 Task: Find connections with filter location Arroyo Naranjo with filter topic #Projectmanagements with filter profile language Spanish with filter current company TASC Outsourcing with filter school Alva's College of Education with filter industry Retail Apparel and Fashion with filter service category Interior Design with filter keywords title Proprietor
Action: Mouse moved to (705, 103)
Screenshot: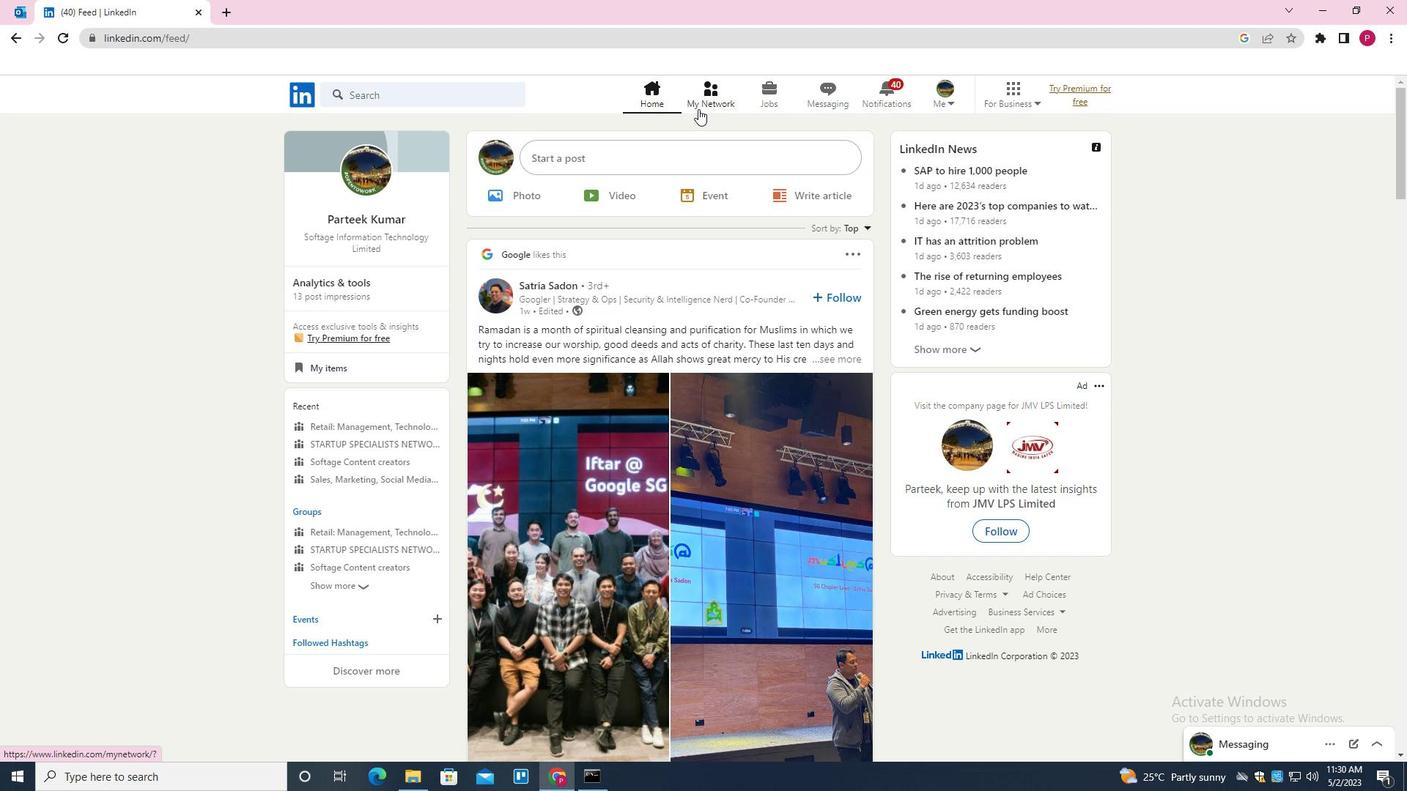 
Action: Mouse pressed left at (705, 103)
Screenshot: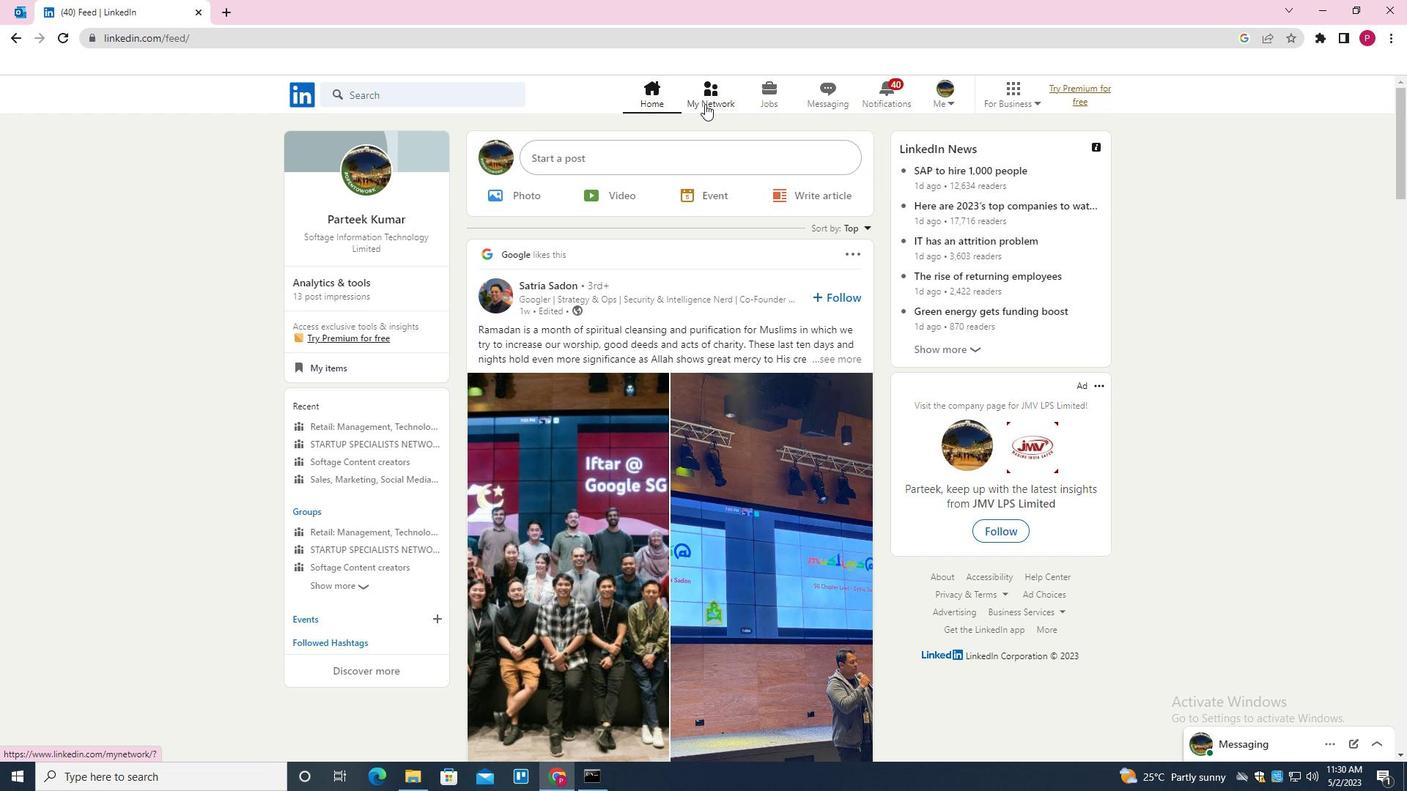 
Action: Mouse moved to (440, 176)
Screenshot: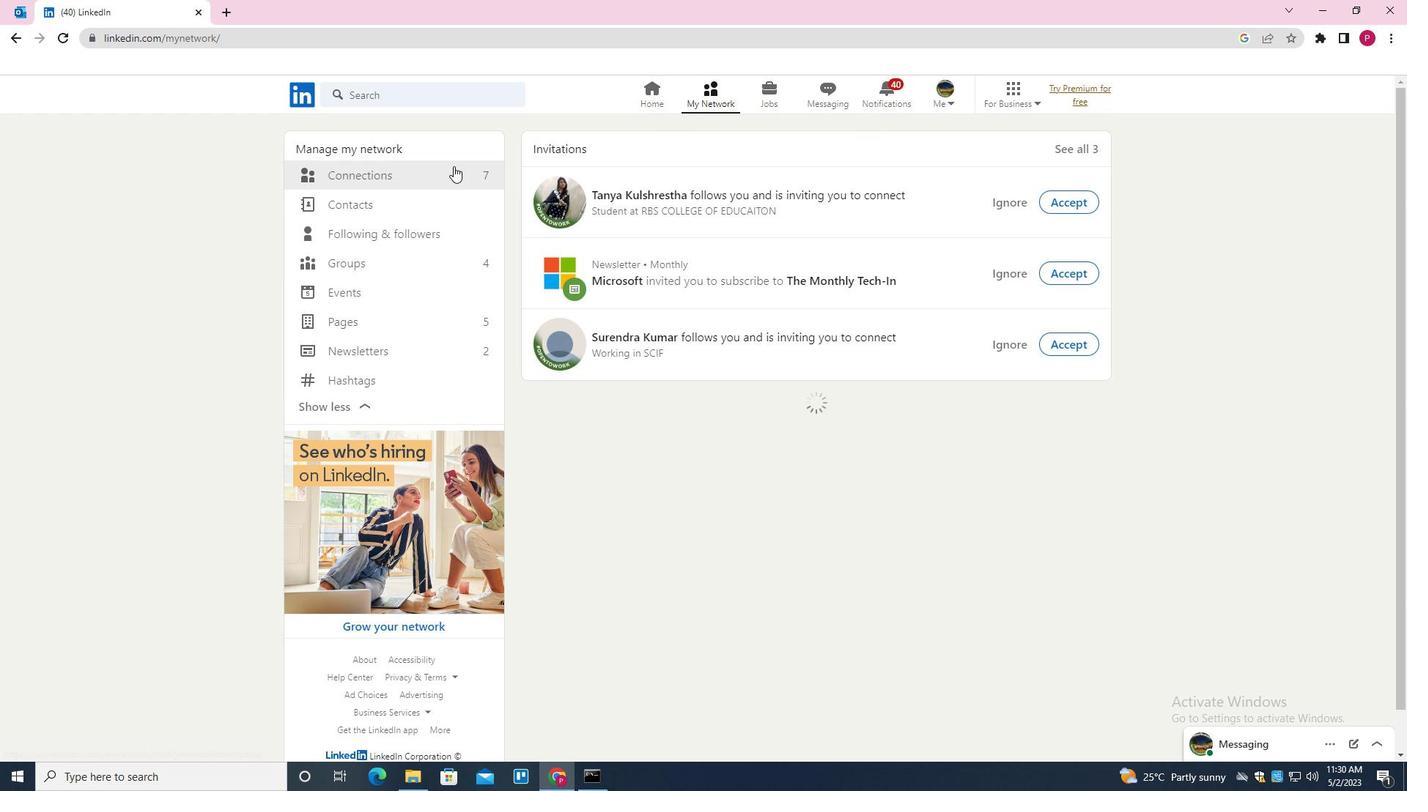 
Action: Mouse pressed left at (440, 176)
Screenshot: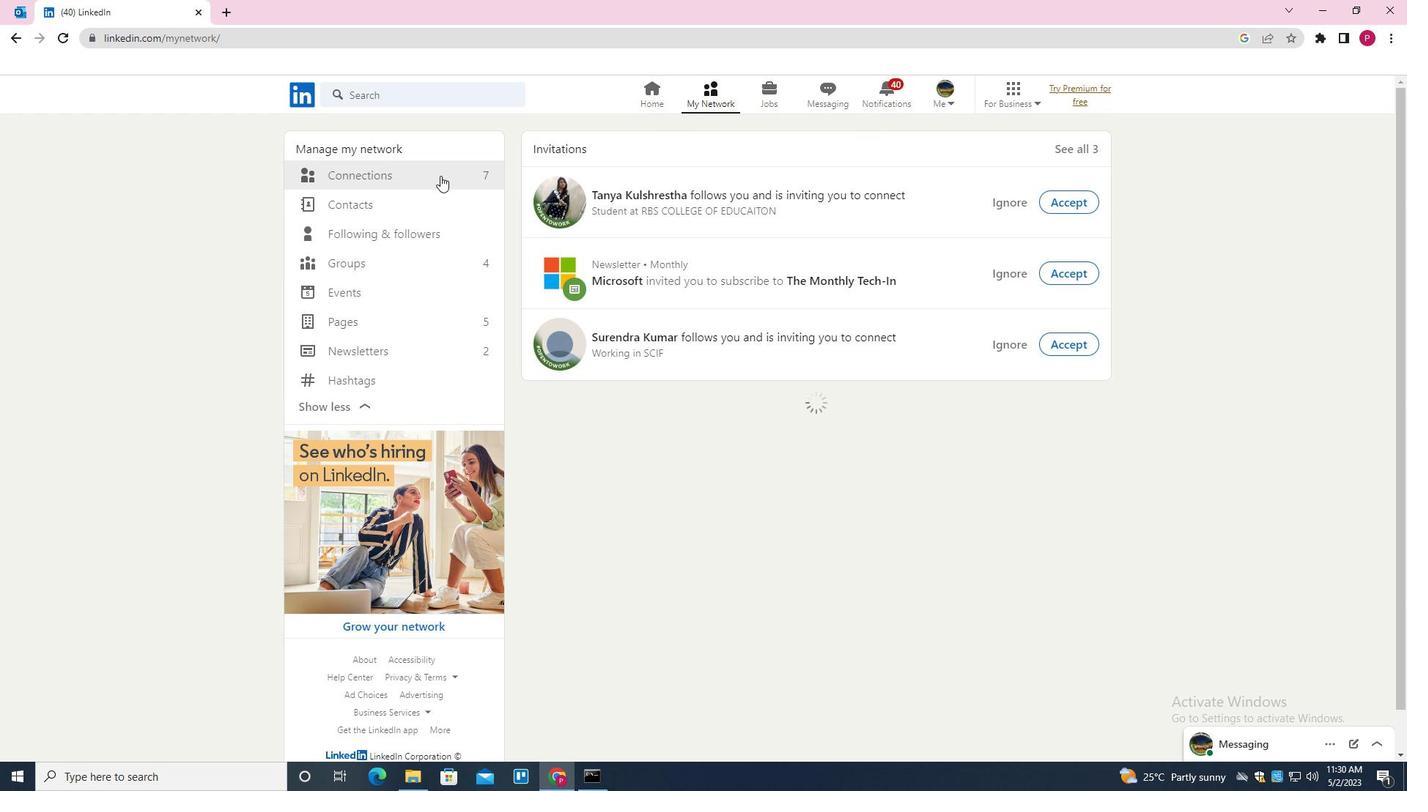 
Action: Mouse moved to (816, 178)
Screenshot: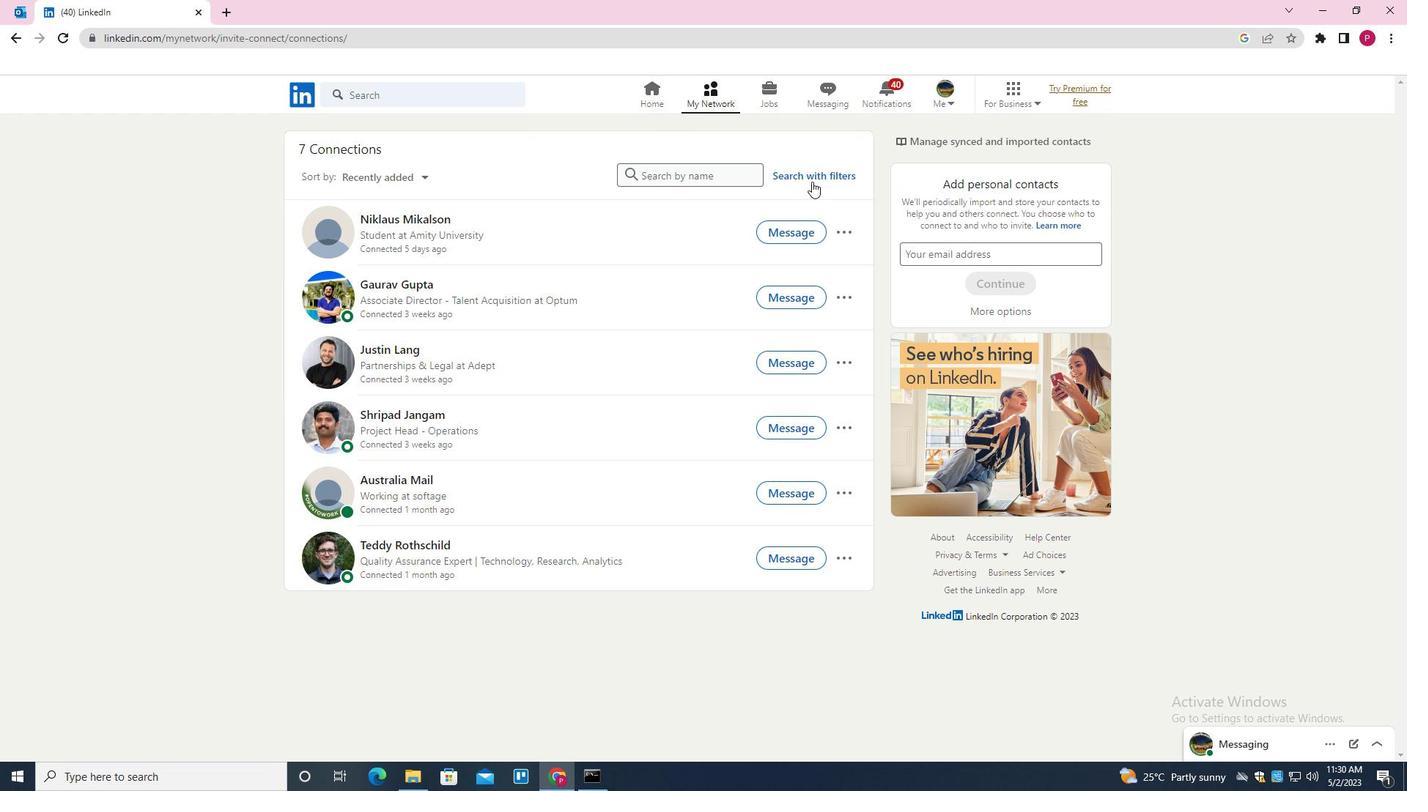 
Action: Mouse pressed left at (816, 178)
Screenshot: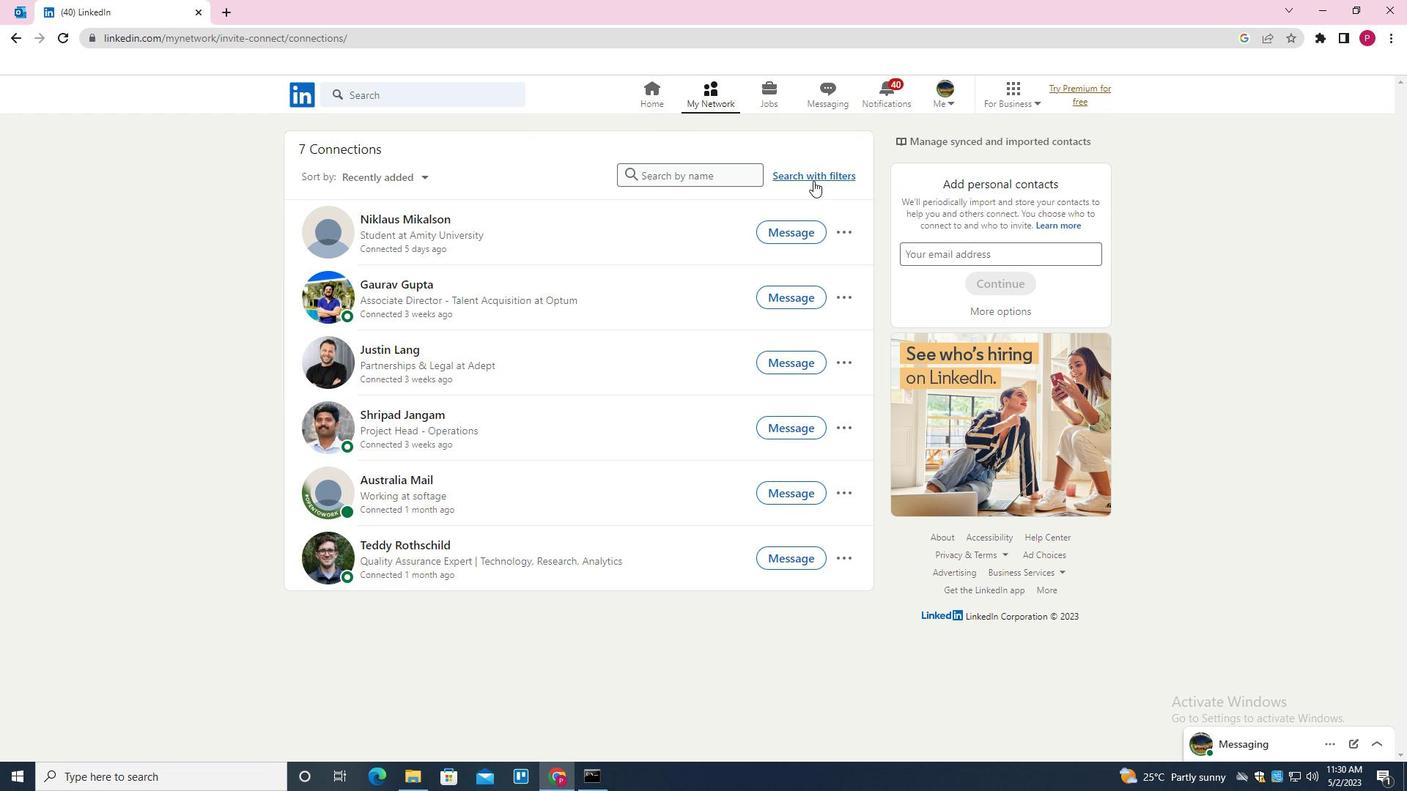 
Action: Mouse moved to (749, 140)
Screenshot: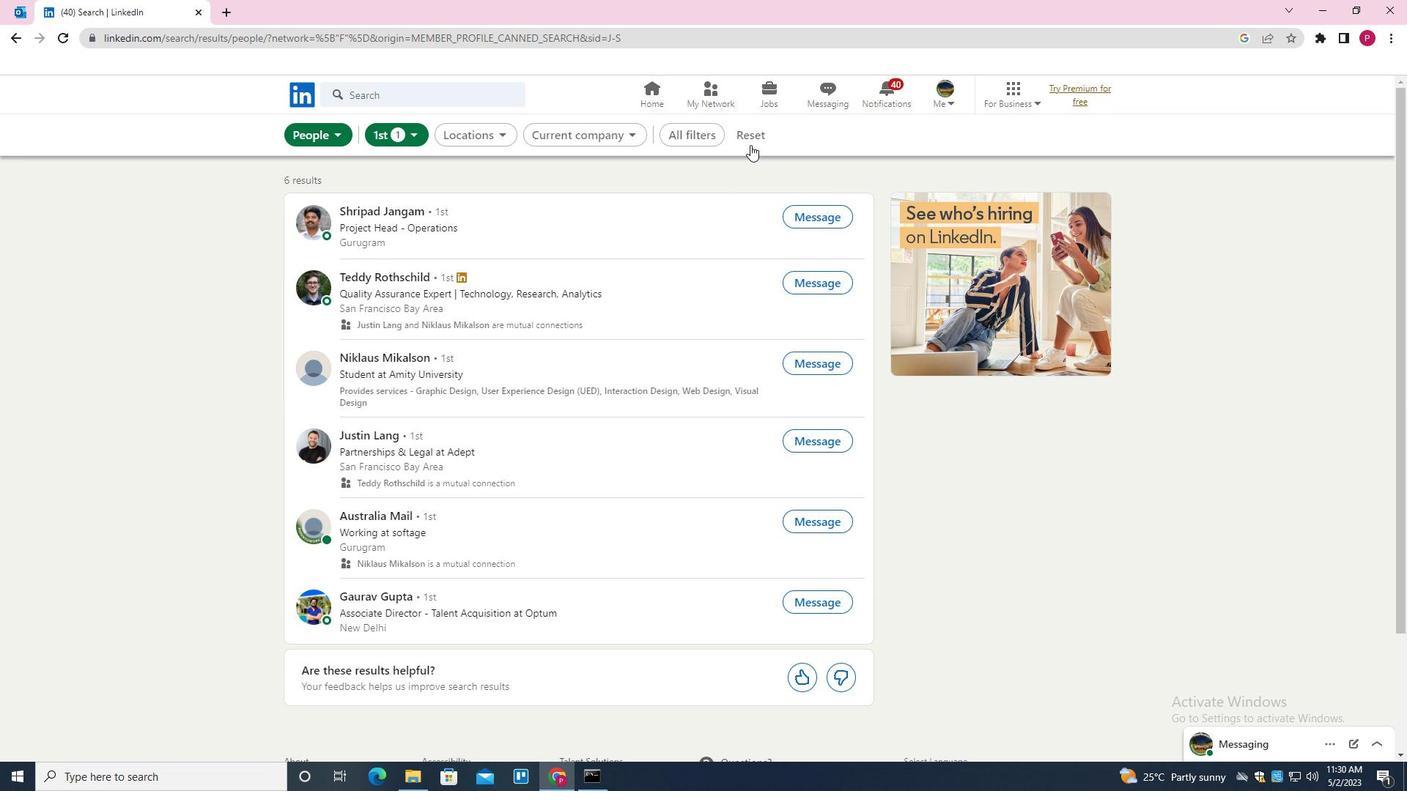 
Action: Mouse pressed left at (749, 140)
Screenshot: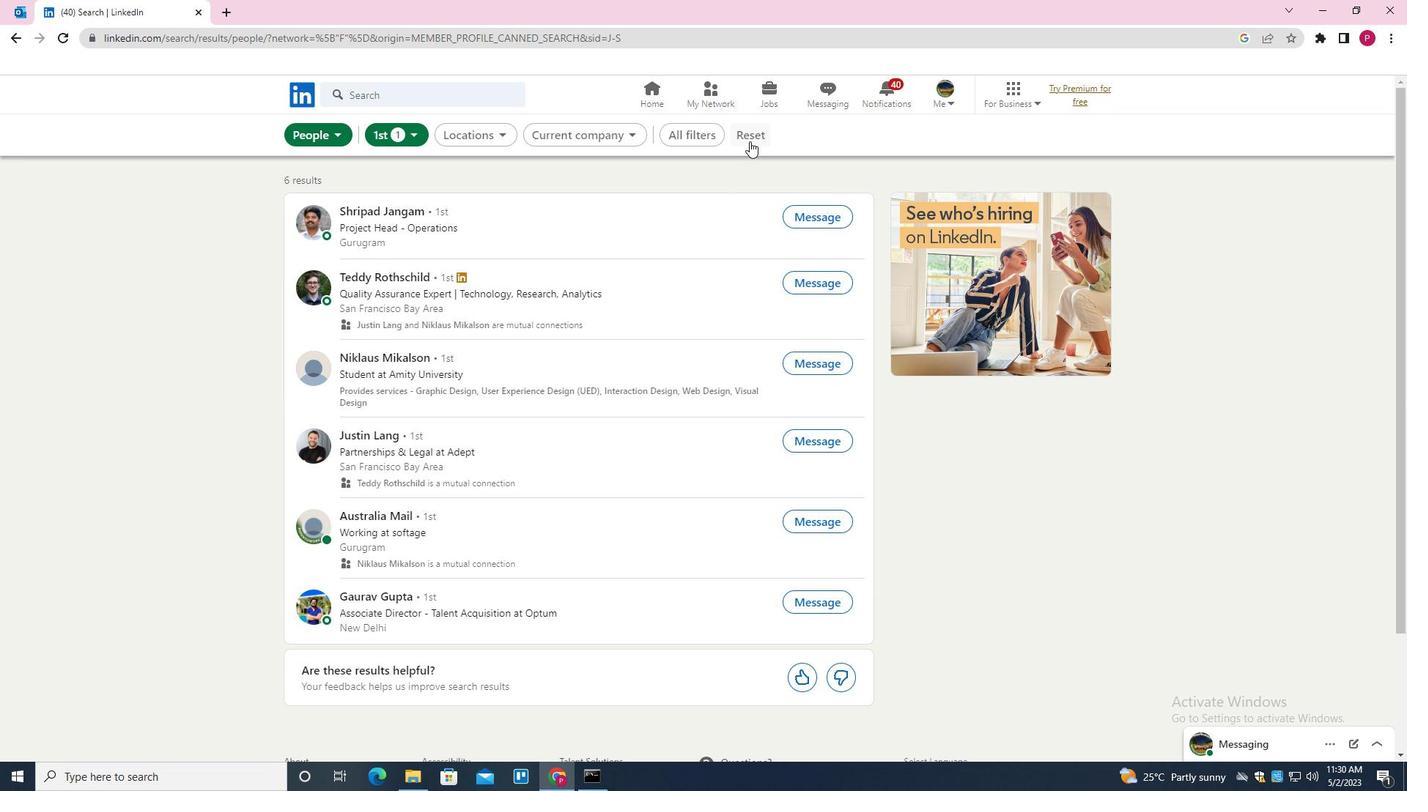 
Action: Mouse moved to (728, 134)
Screenshot: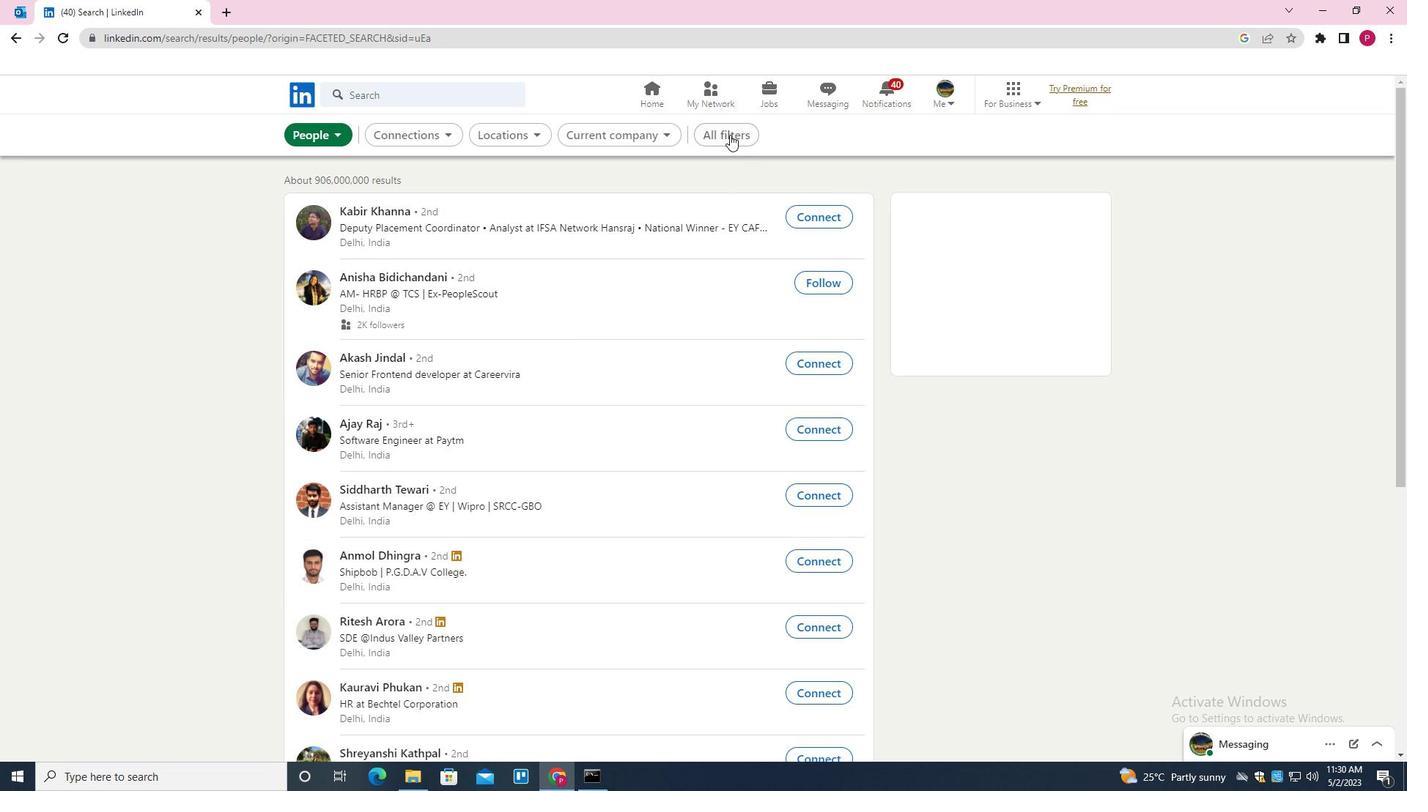 
Action: Mouse pressed left at (728, 134)
Screenshot: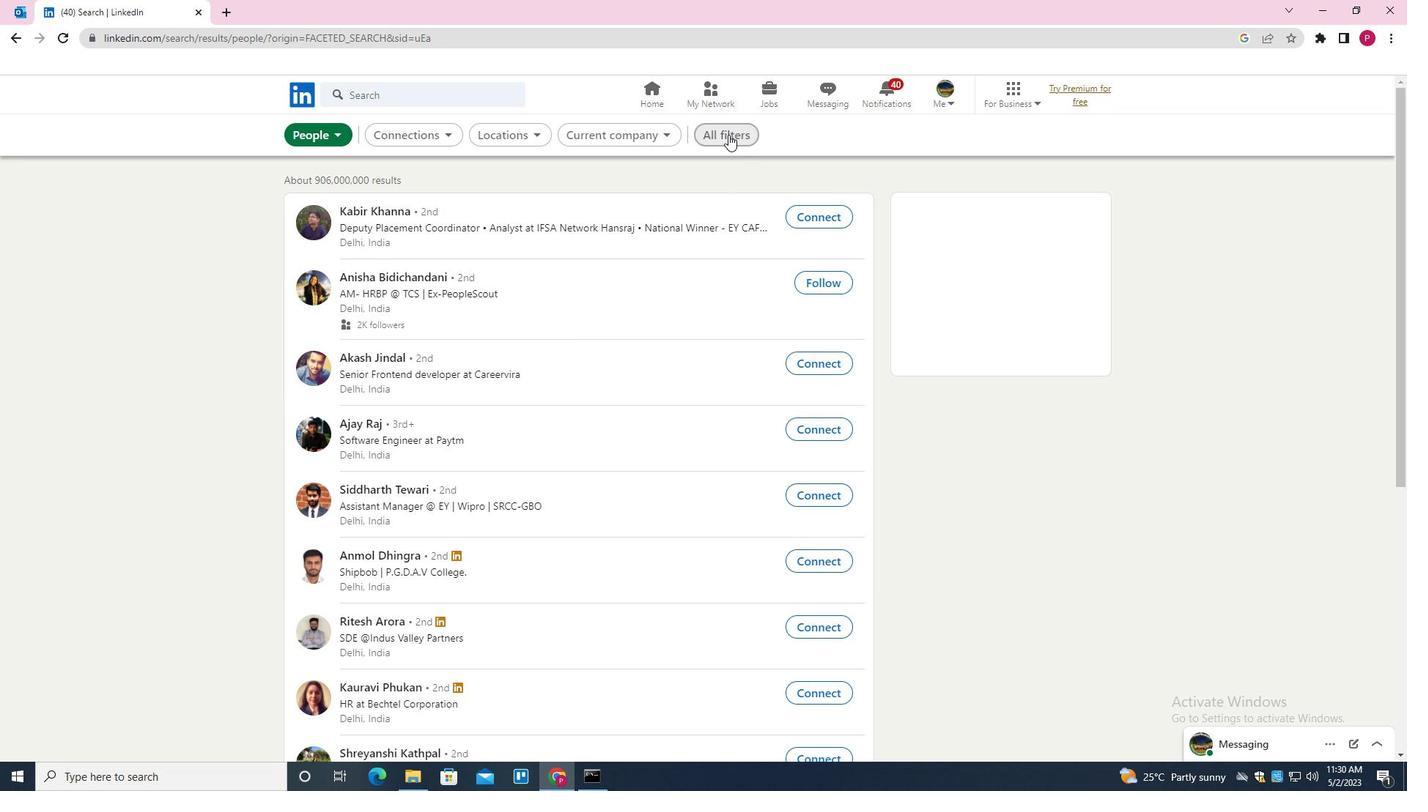 
Action: Mouse moved to (1249, 412)
Screenshot: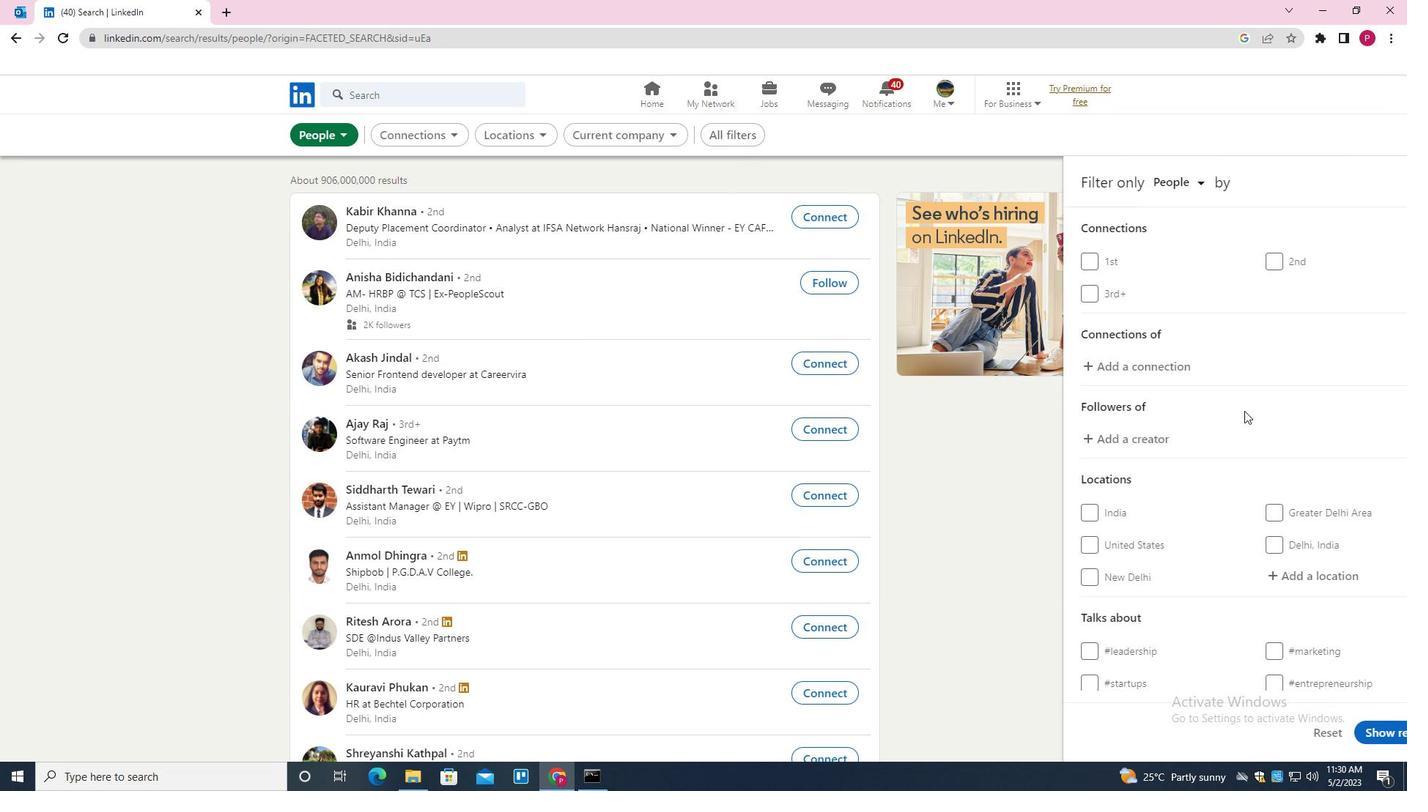 
Action: Mouse scrolled (1249, 411) with delta (0, 0)
Screenshot: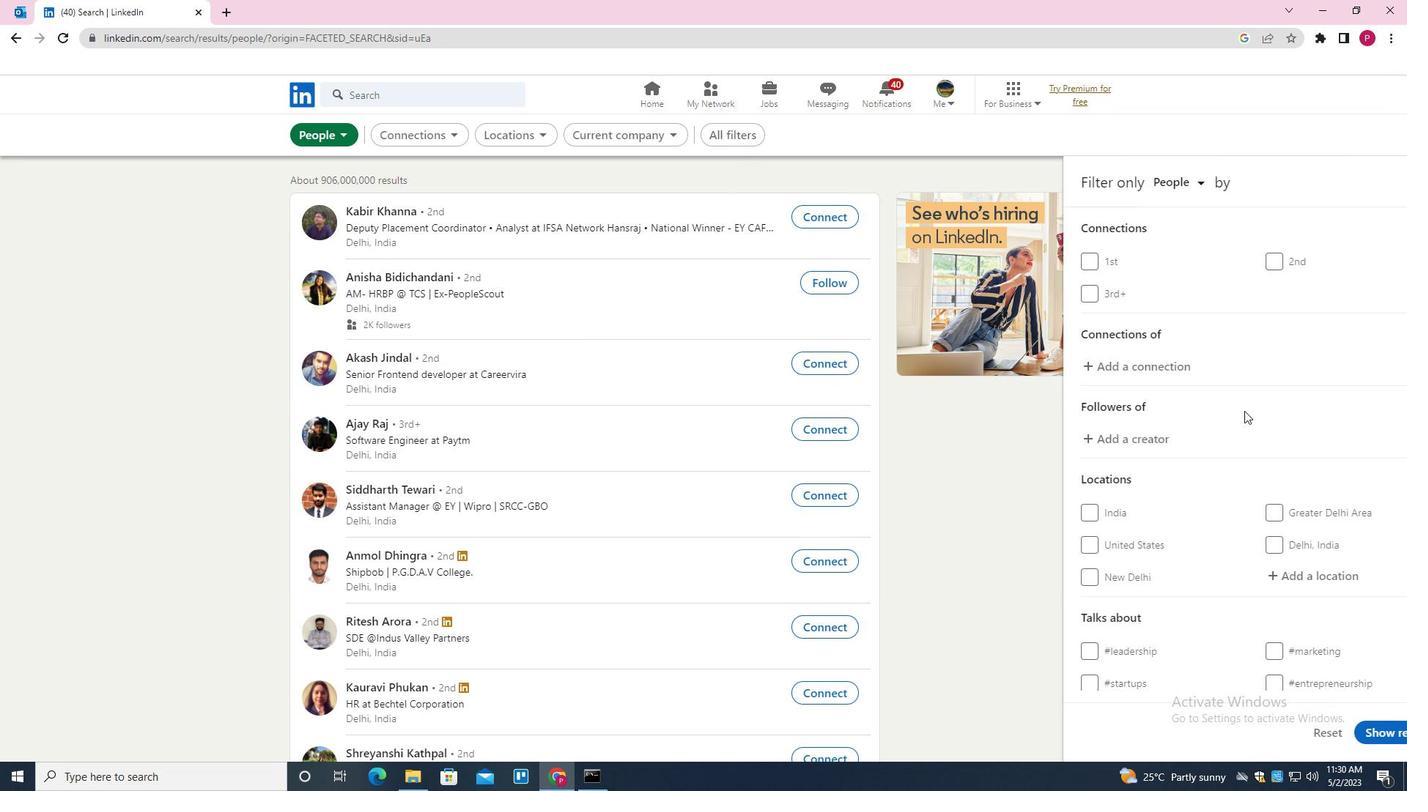 
Action: Mouse moved to (1249, 413)
Screenshot: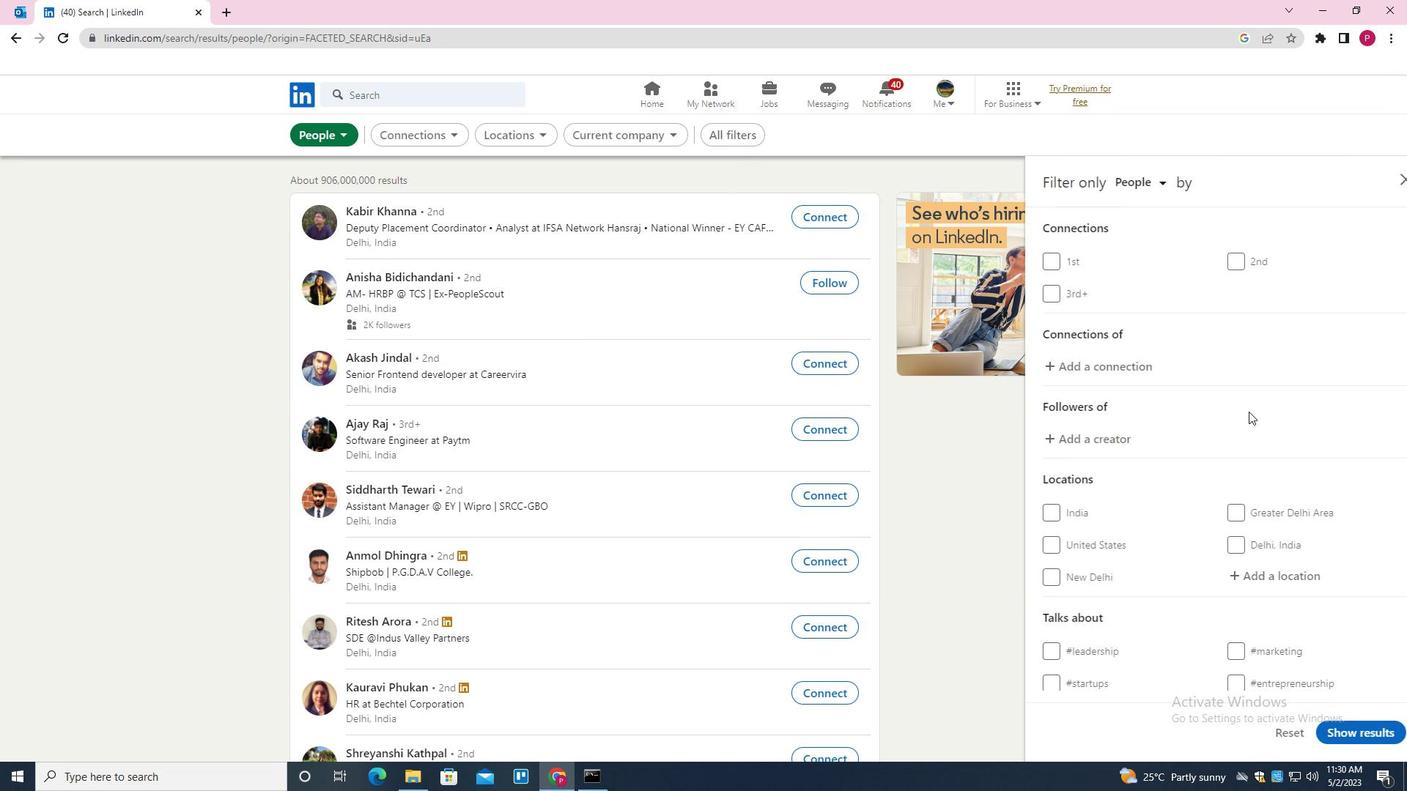 
Action: Mouse scrolled (1249, 412) with delta (0, 0)
Screenshot: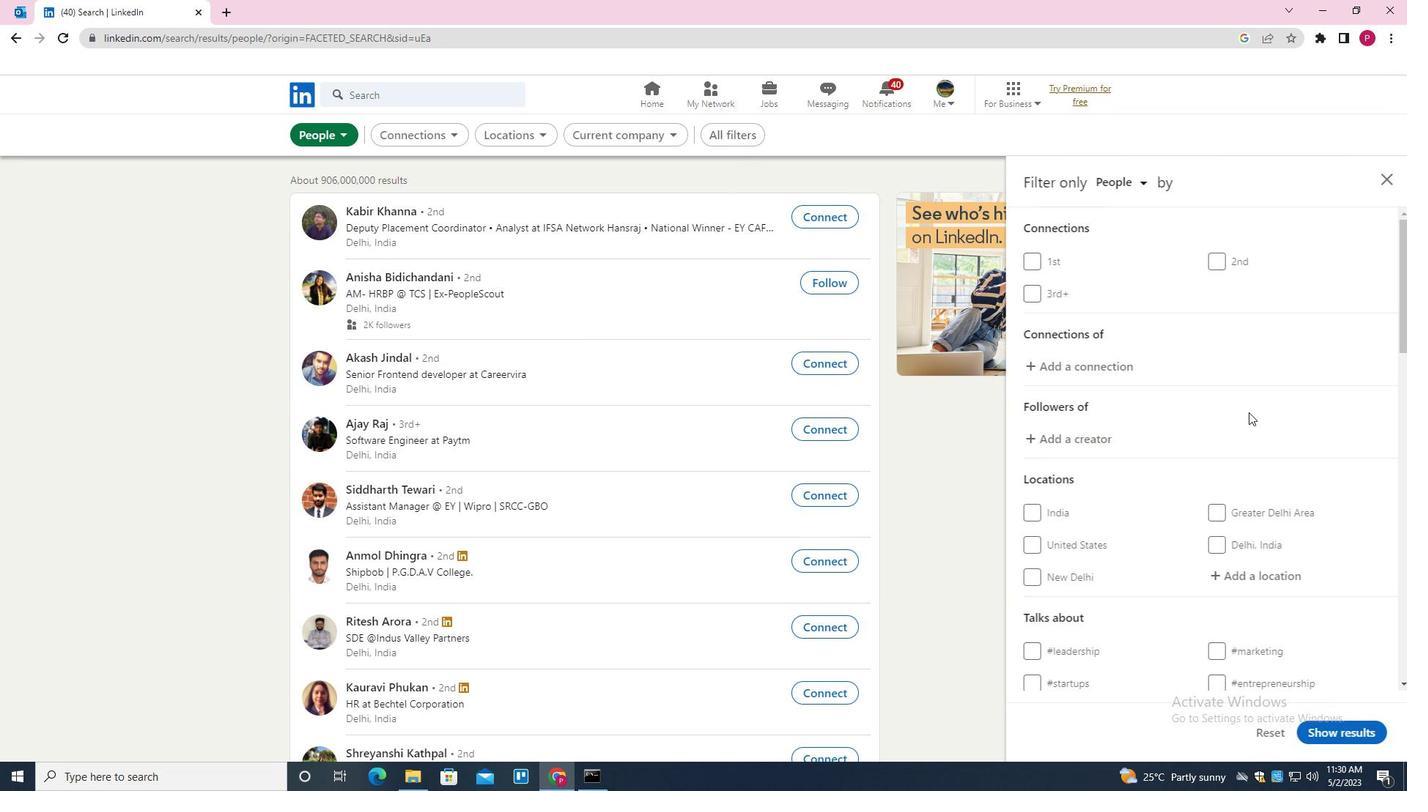 
Action: Mouse moved to (1257, 435)
Screenshot: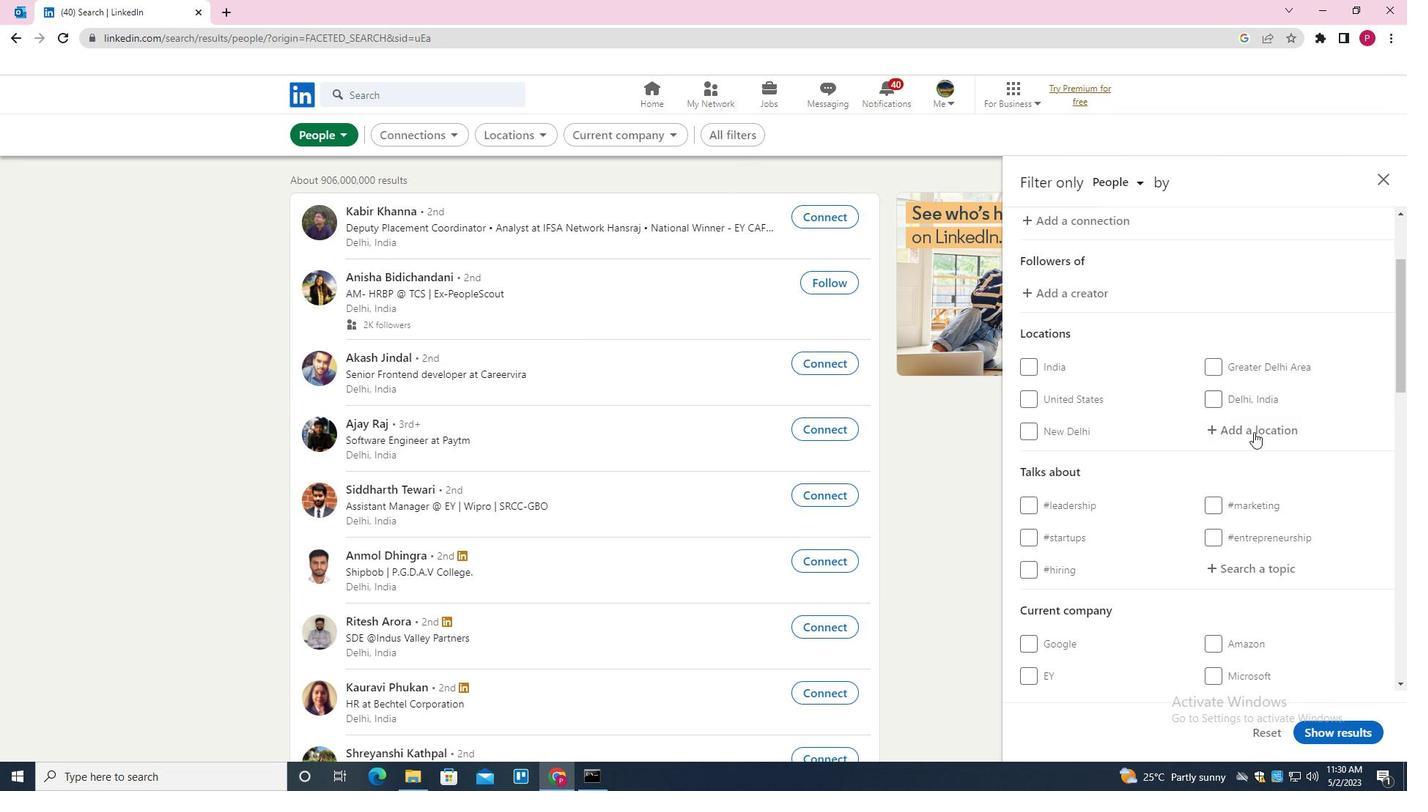 
Action: Mouse pressed left at (1257, 435)
Screenshot: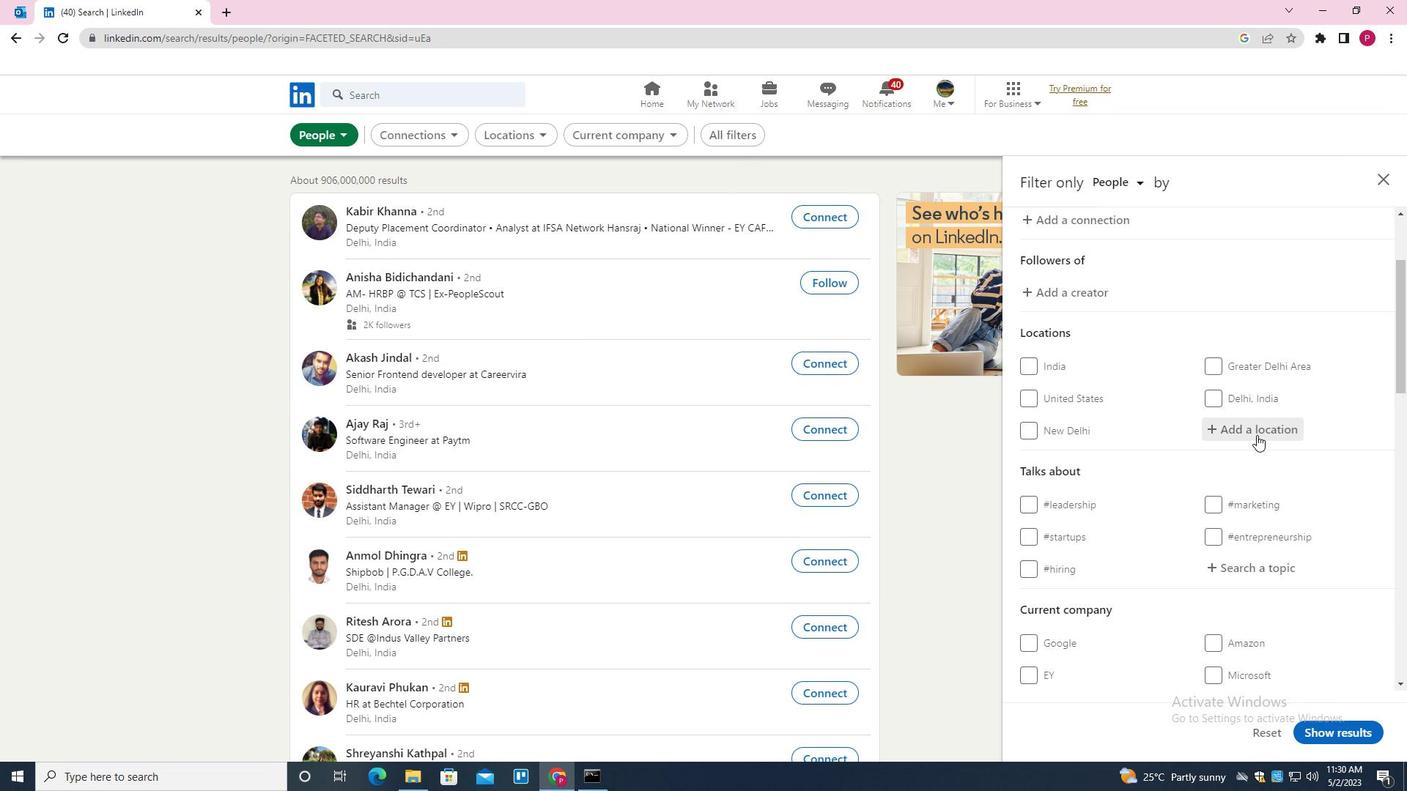 
Action: Mouse moved to (1217, 464)
Screenshot: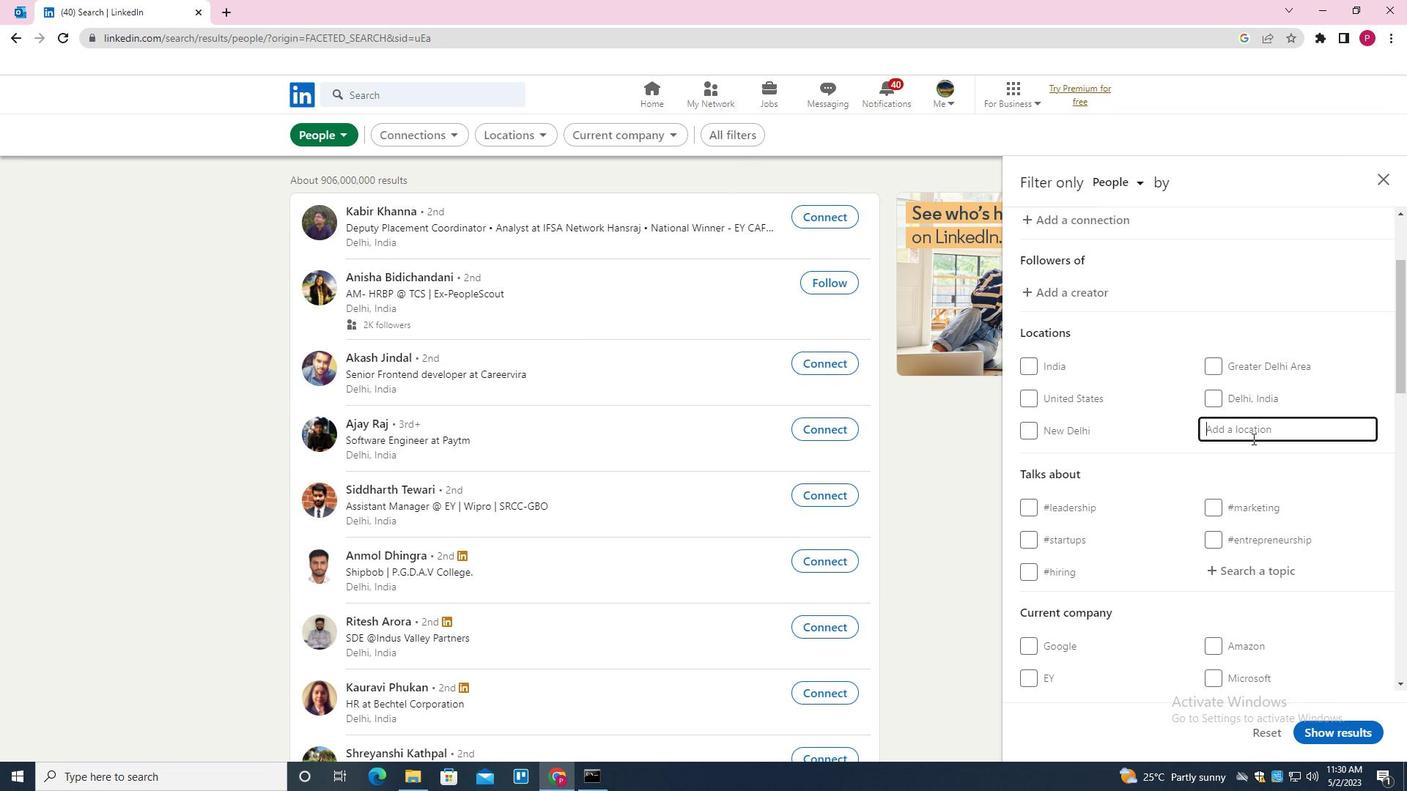 
Action: Key pressed <Key.shift>ARROYA
Screenshot: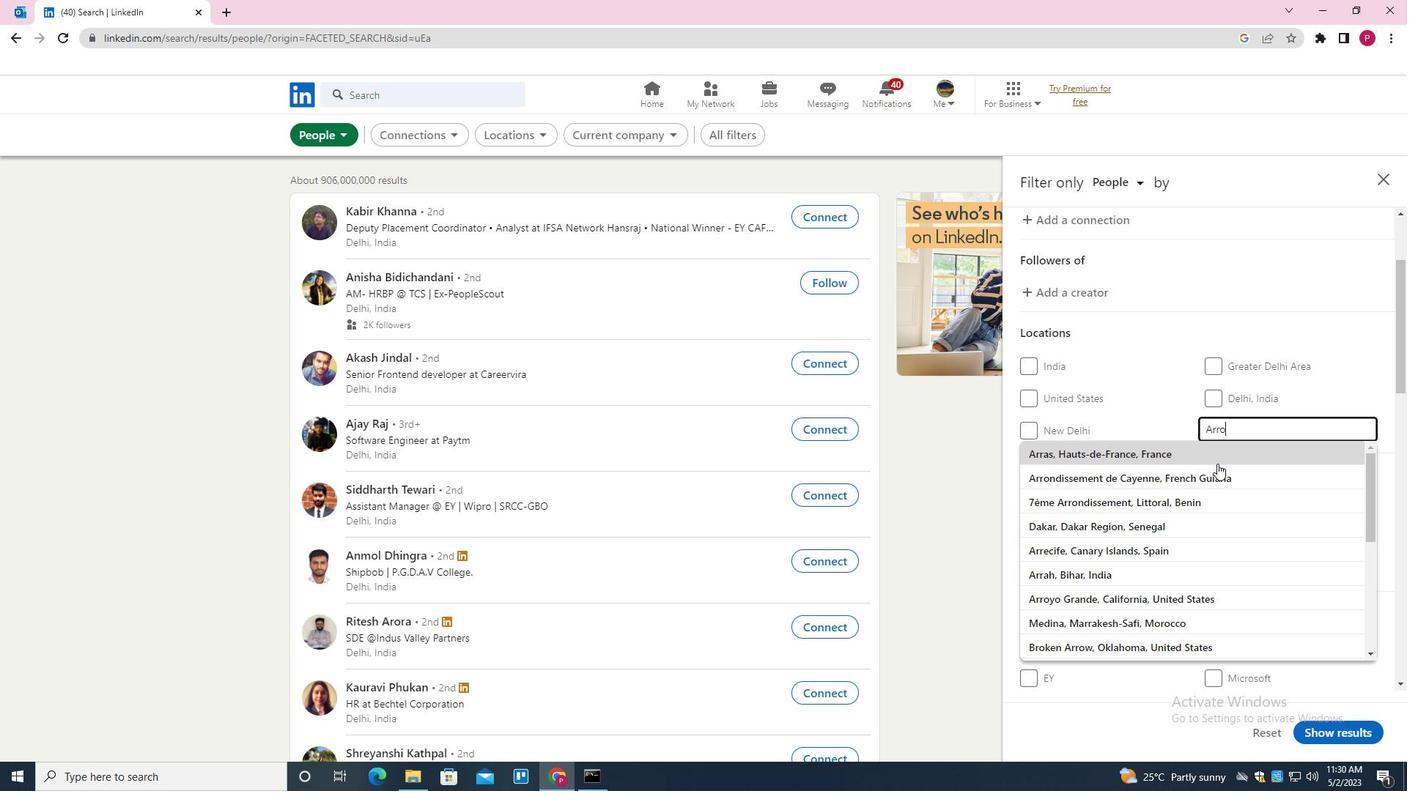 
Action: Mouse moved to (1271, 531)
Screenshot: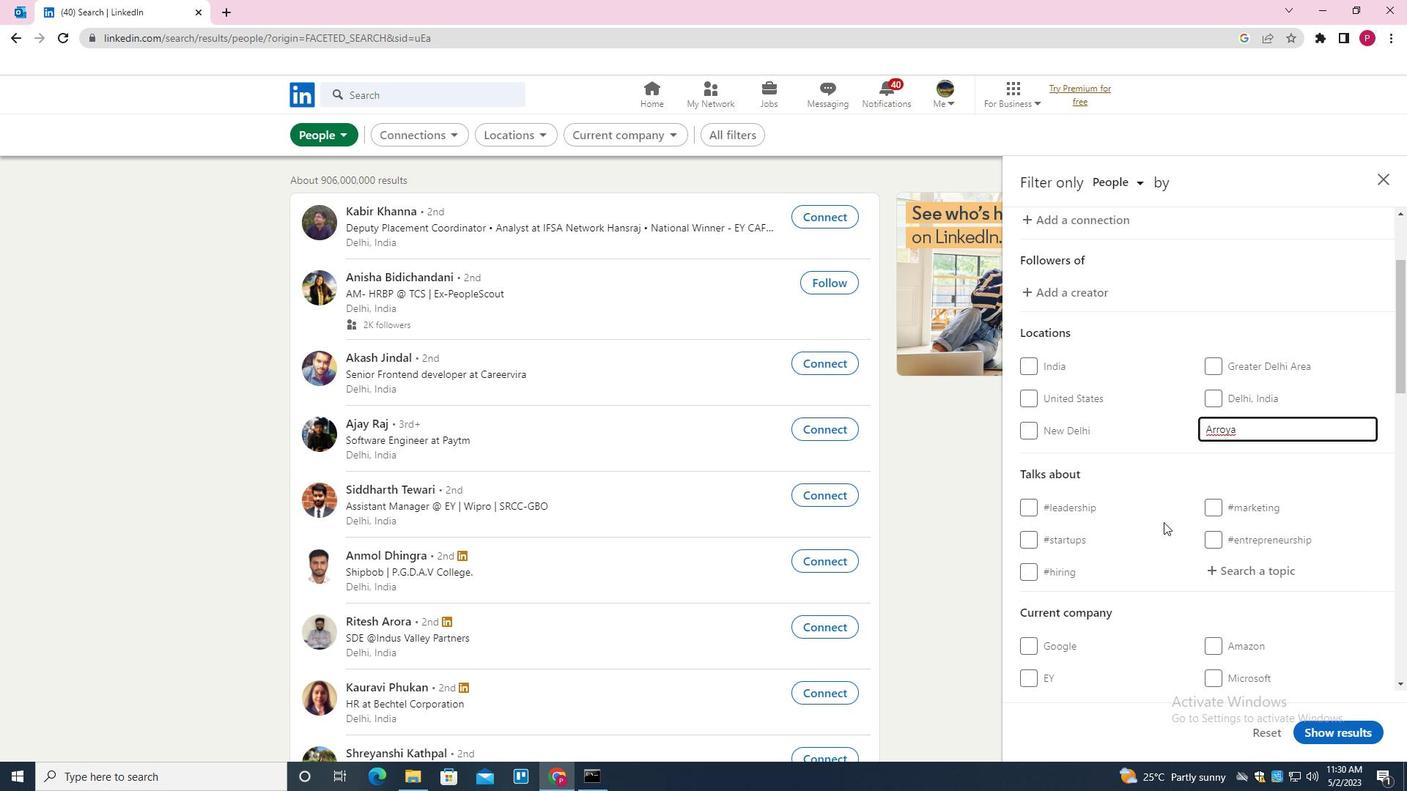 
Action: Mouse scrolled (1271, 530) with delta (0, 0)
Screenshot: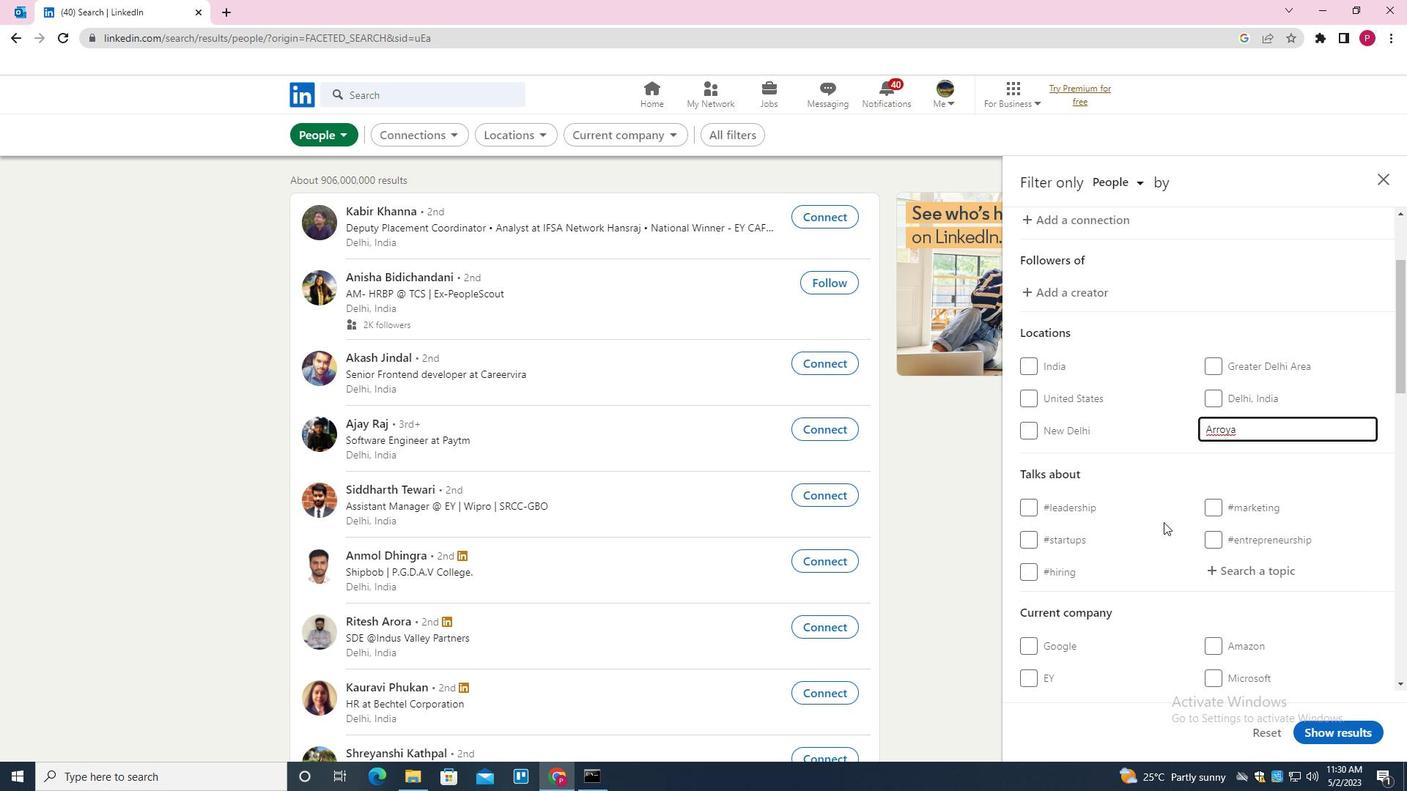 
Action: Mouse moved to (1272, 531)
Screenshot: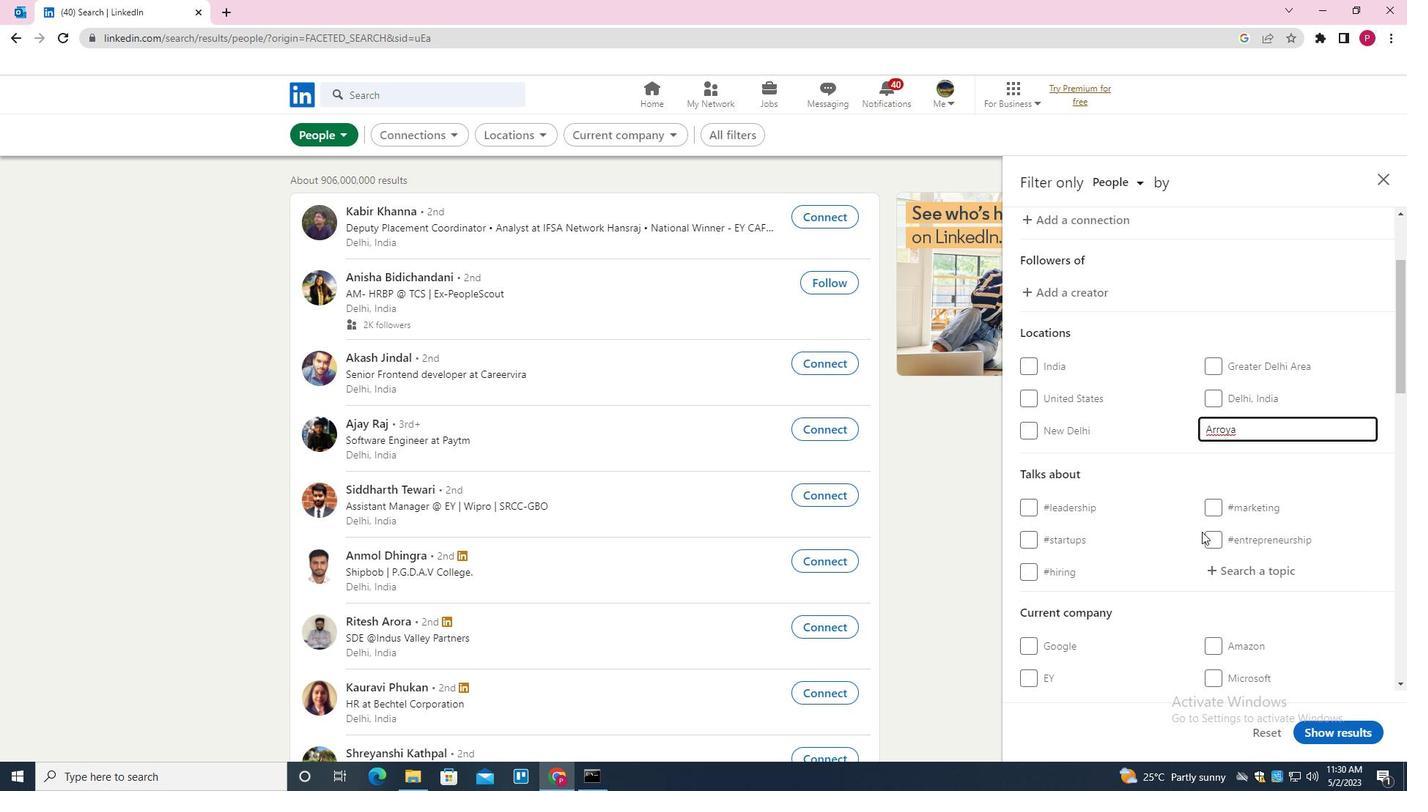 
Action: Mouse scrolled (1272, 530) with delta (0, 0)
Screenshot: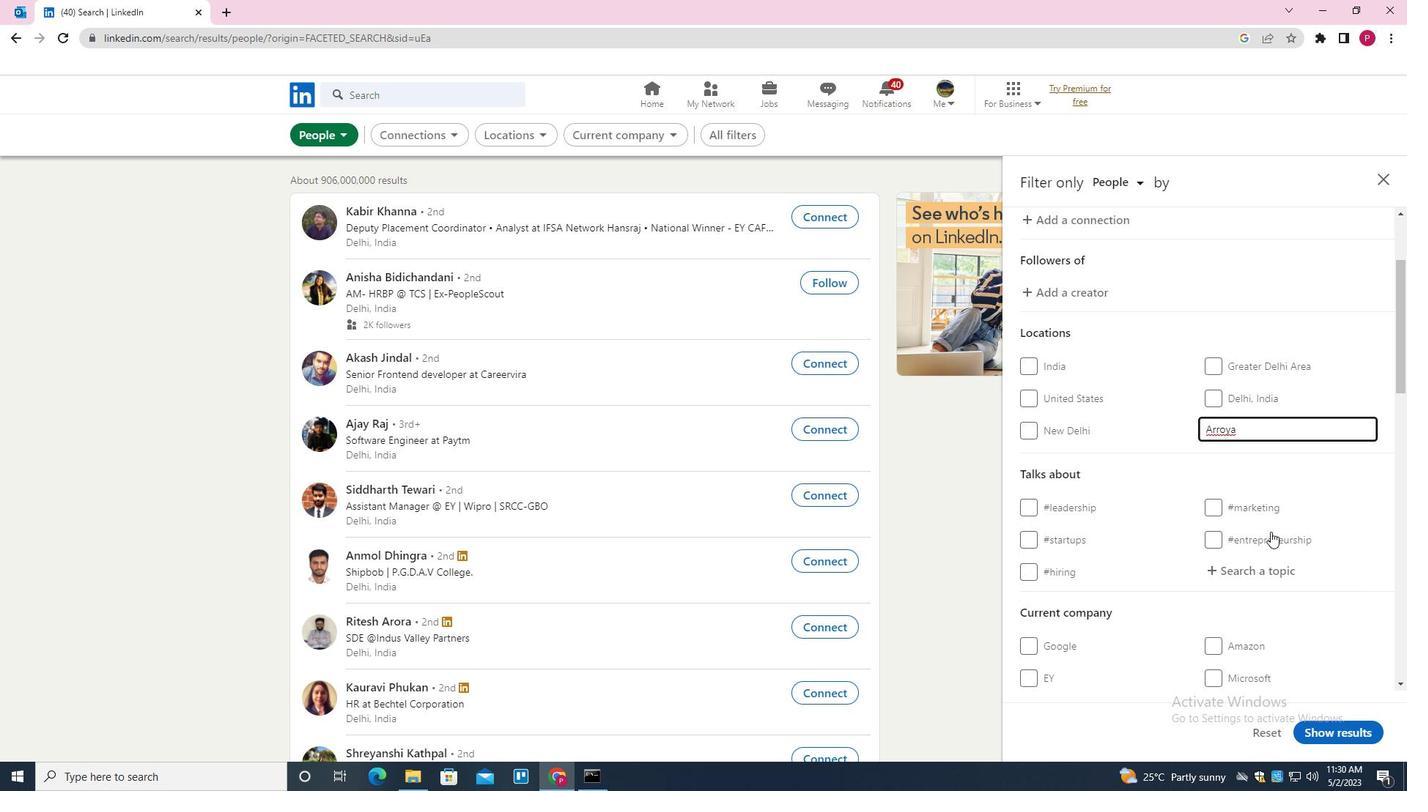 
Action: Mouse moved to (1227, 425)
Screenshot: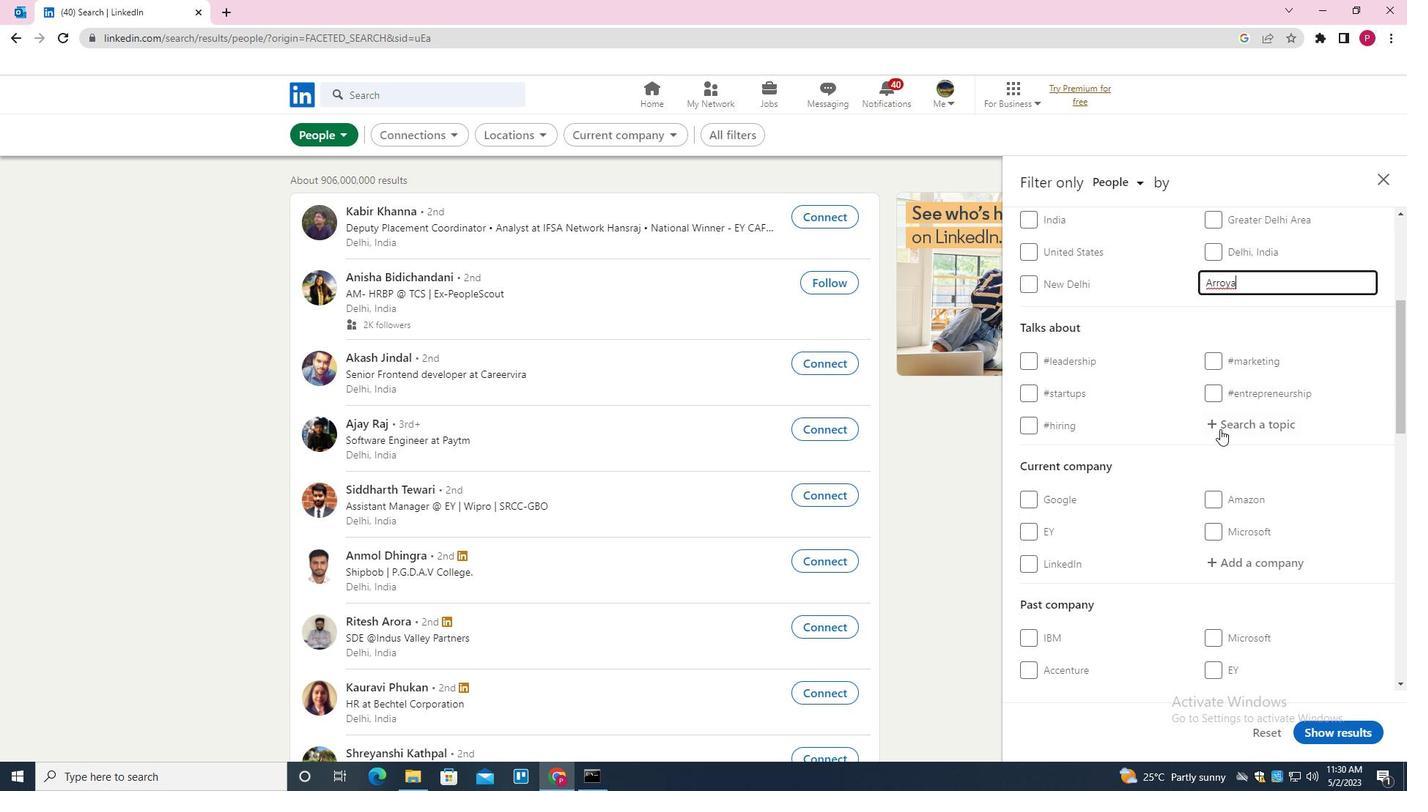 
Action: Mouse pressed left at (1227, 425)
Screenshot: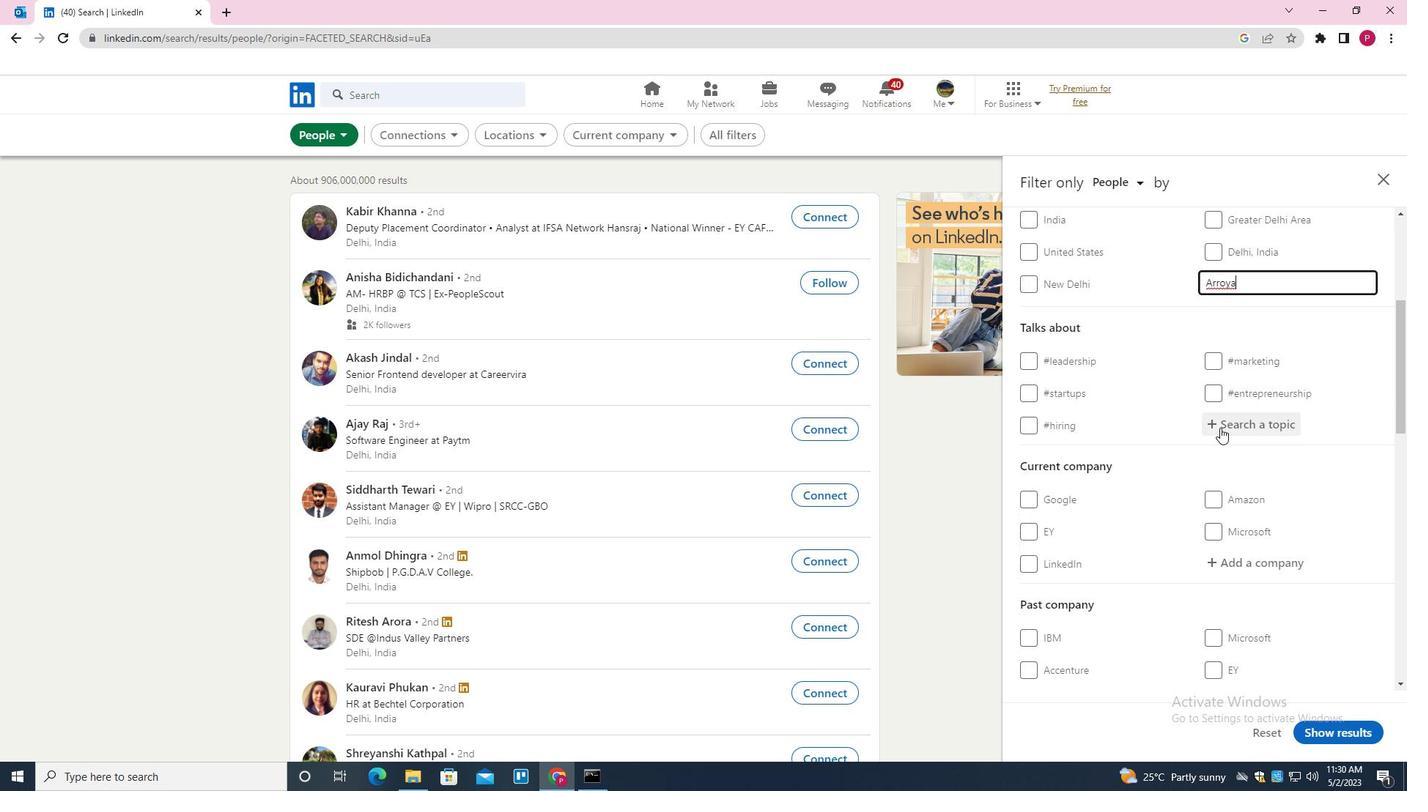
Action: Key pressed PROJECTMANAGEMENT<Key.down><Key.enter>
Screenshot: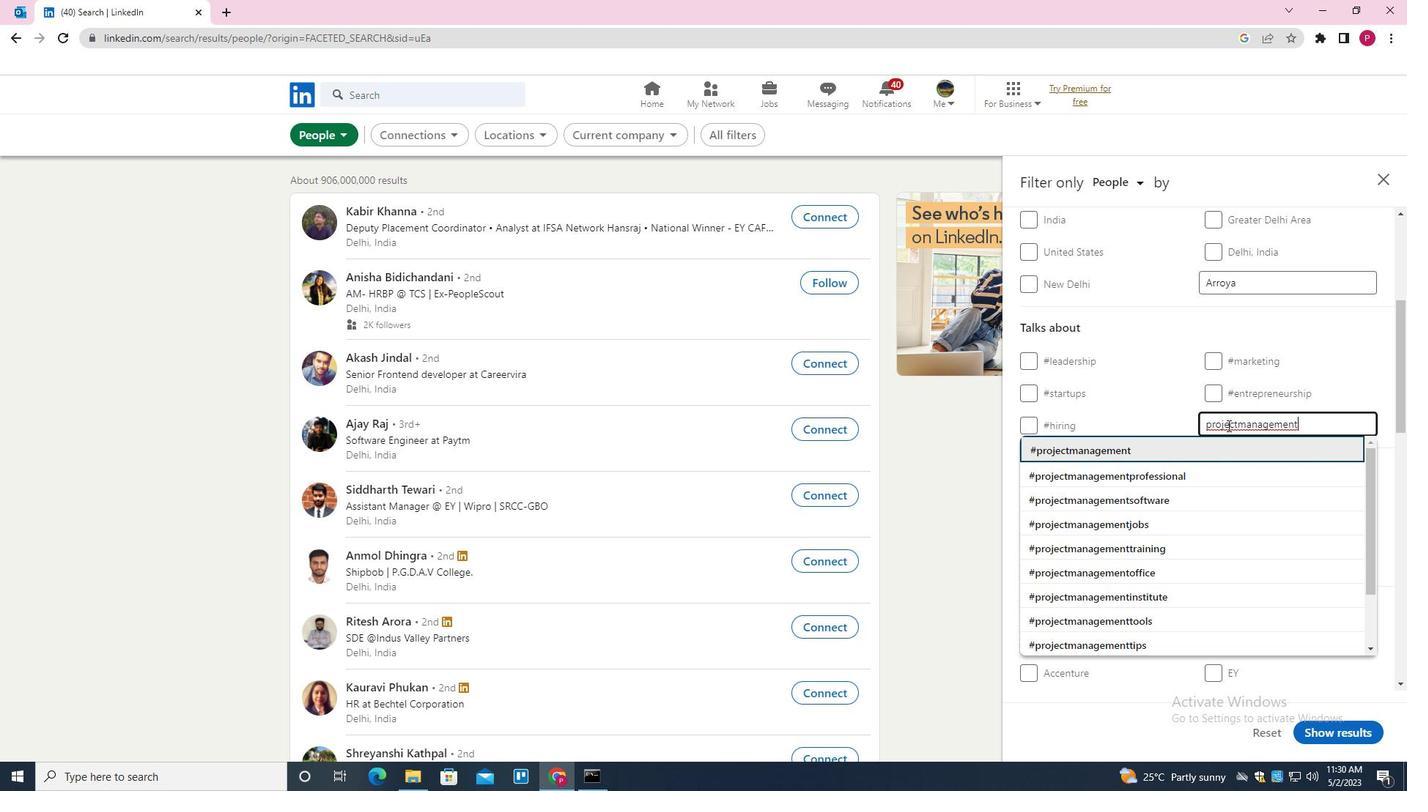 
Action: Mouse moved to (1231, 423)
Screenshot: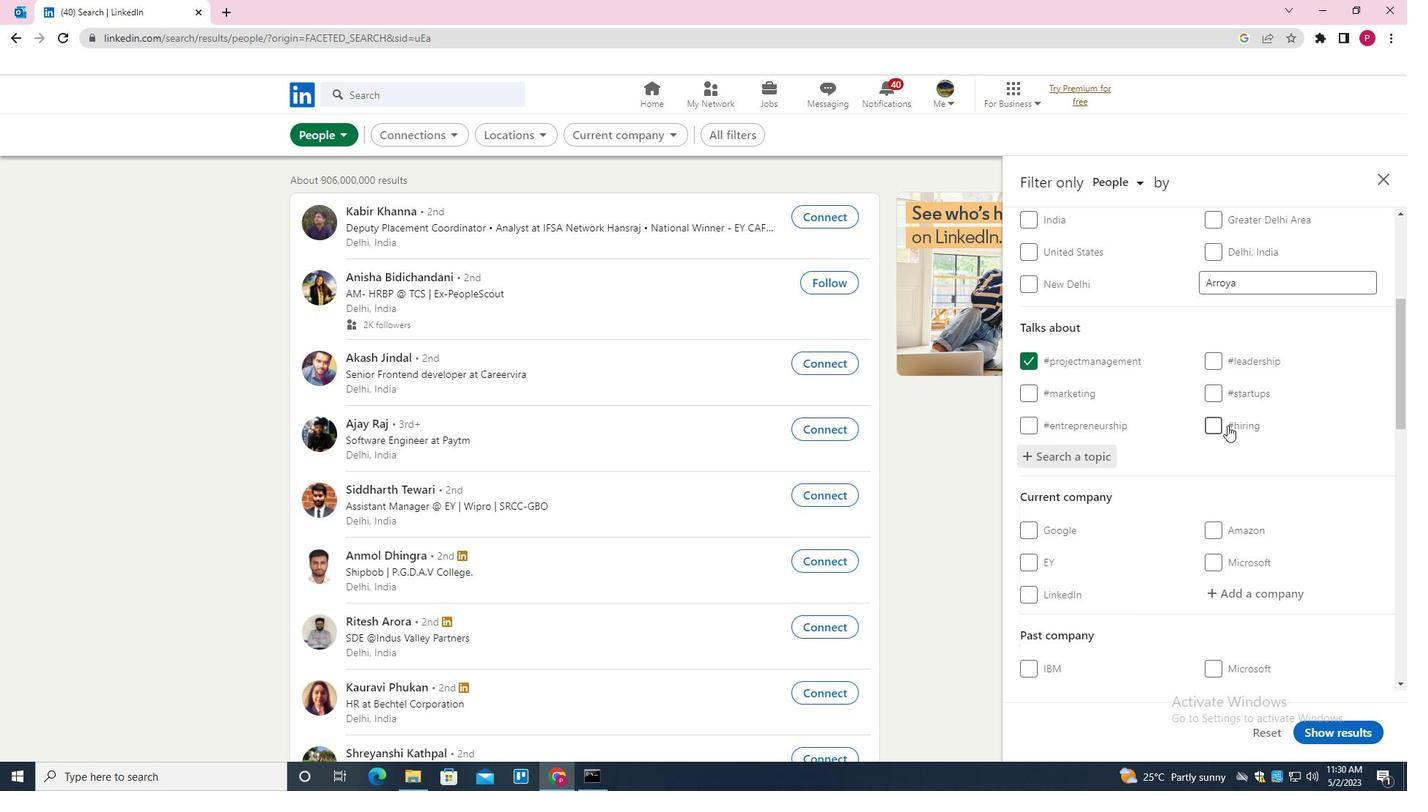 
Action: Mouse scrolled (1231, 422) with delta (0, 0)
Screenshot: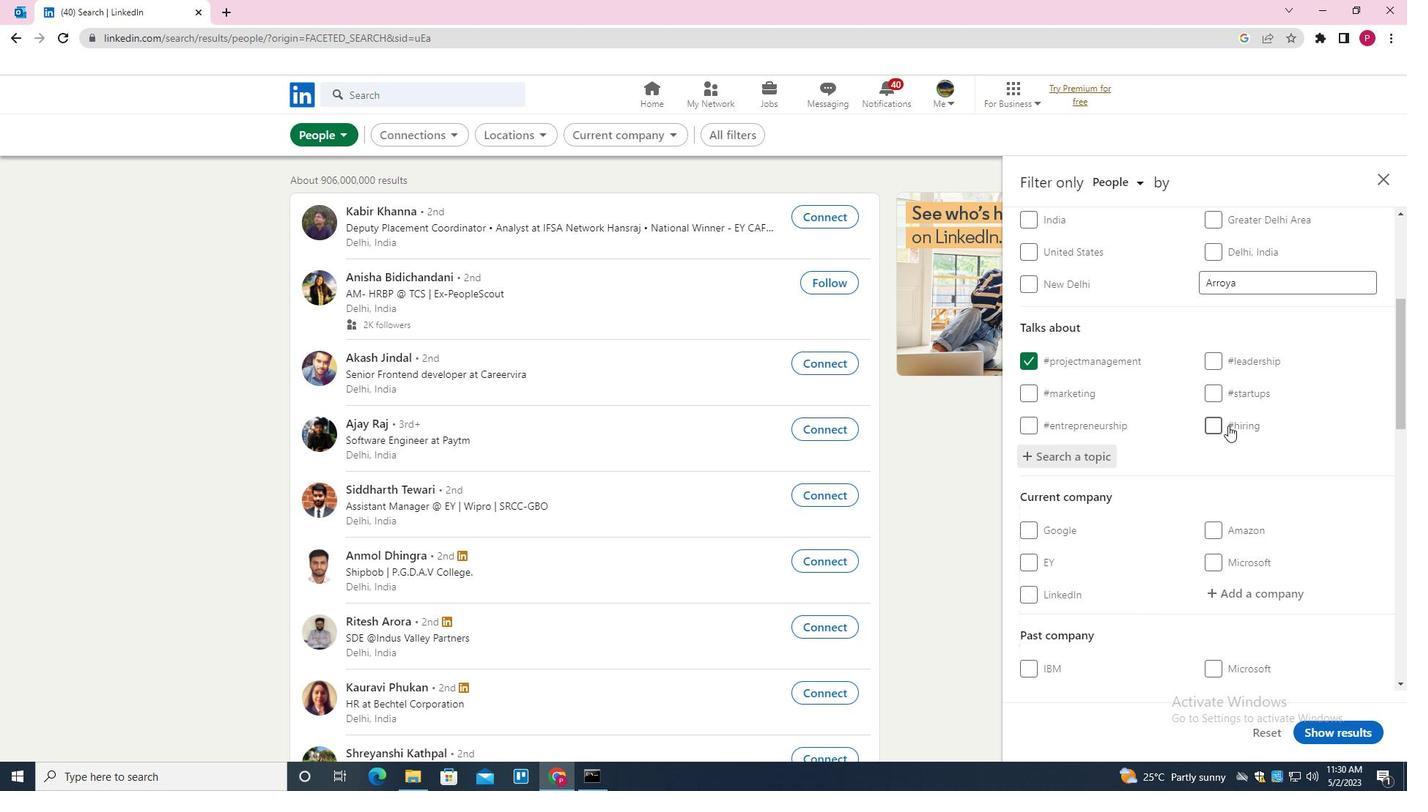 
Action: Mouse scrolled (1231, 422) with delta (0, 0)
Screenshot: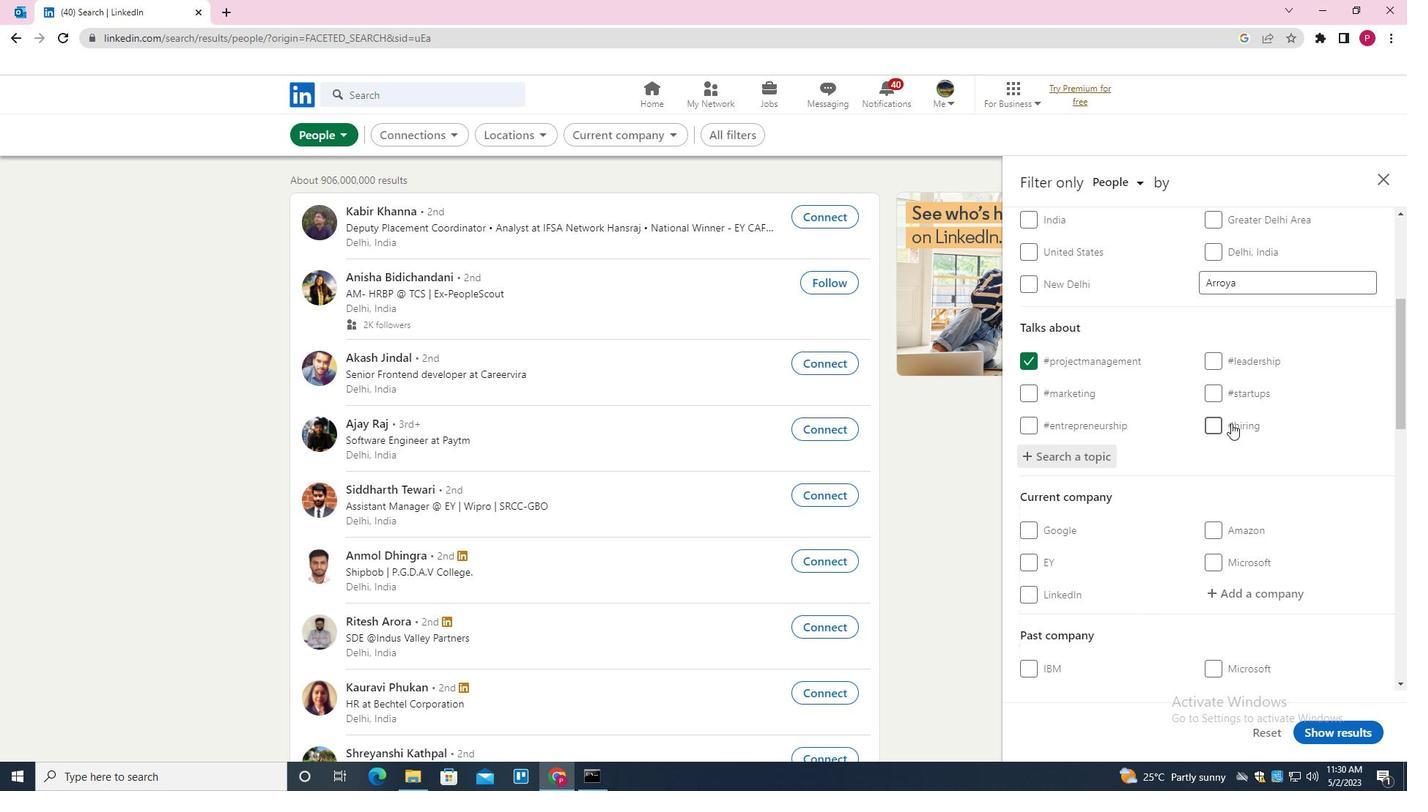 
Action: Mouse scrolled (1231, 422) with delta (0, 0)
Screenshot: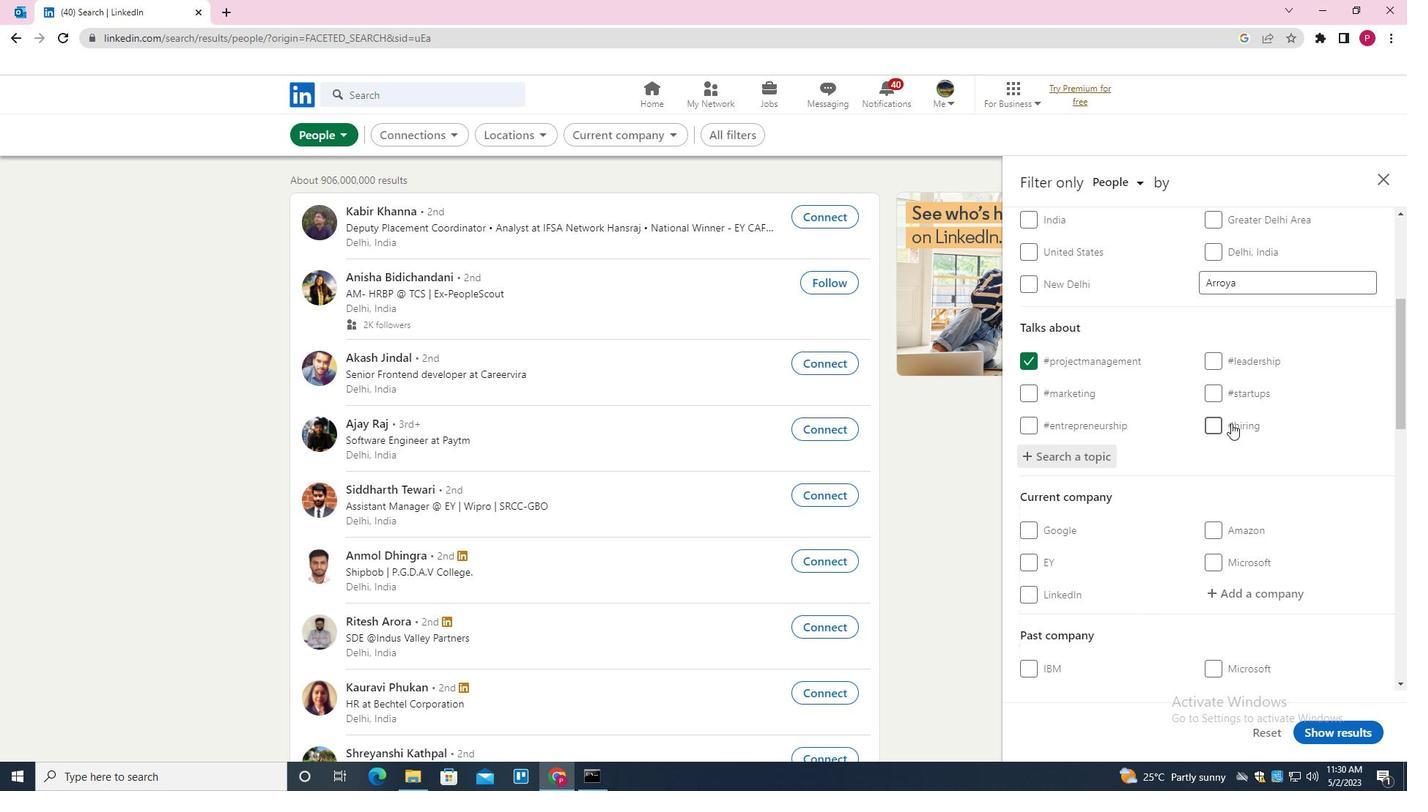 
Action: Mouse moved to (1233, 324)
Screenshot: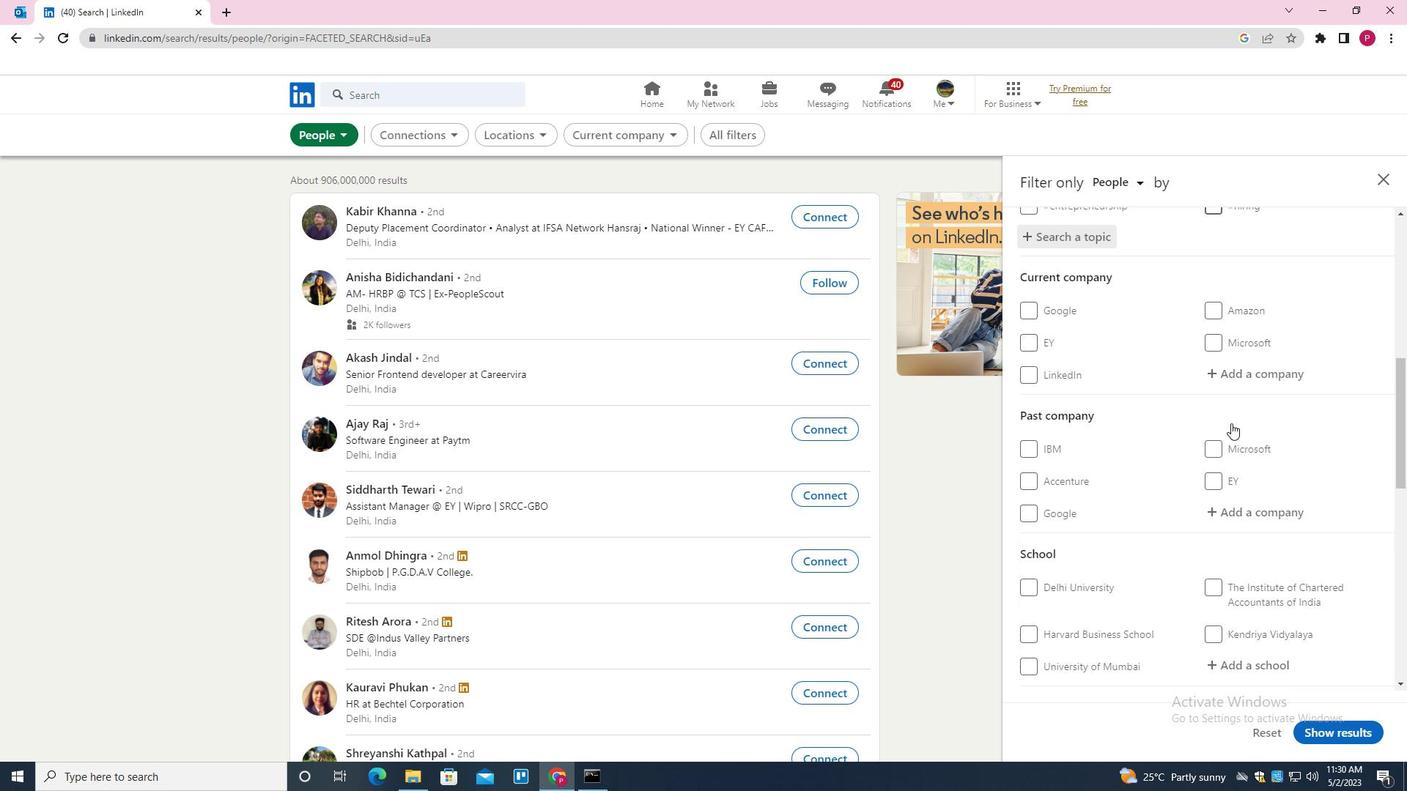
Action: Mouse scrolled (1233, 323) with delta (0, 0)
Screenshot: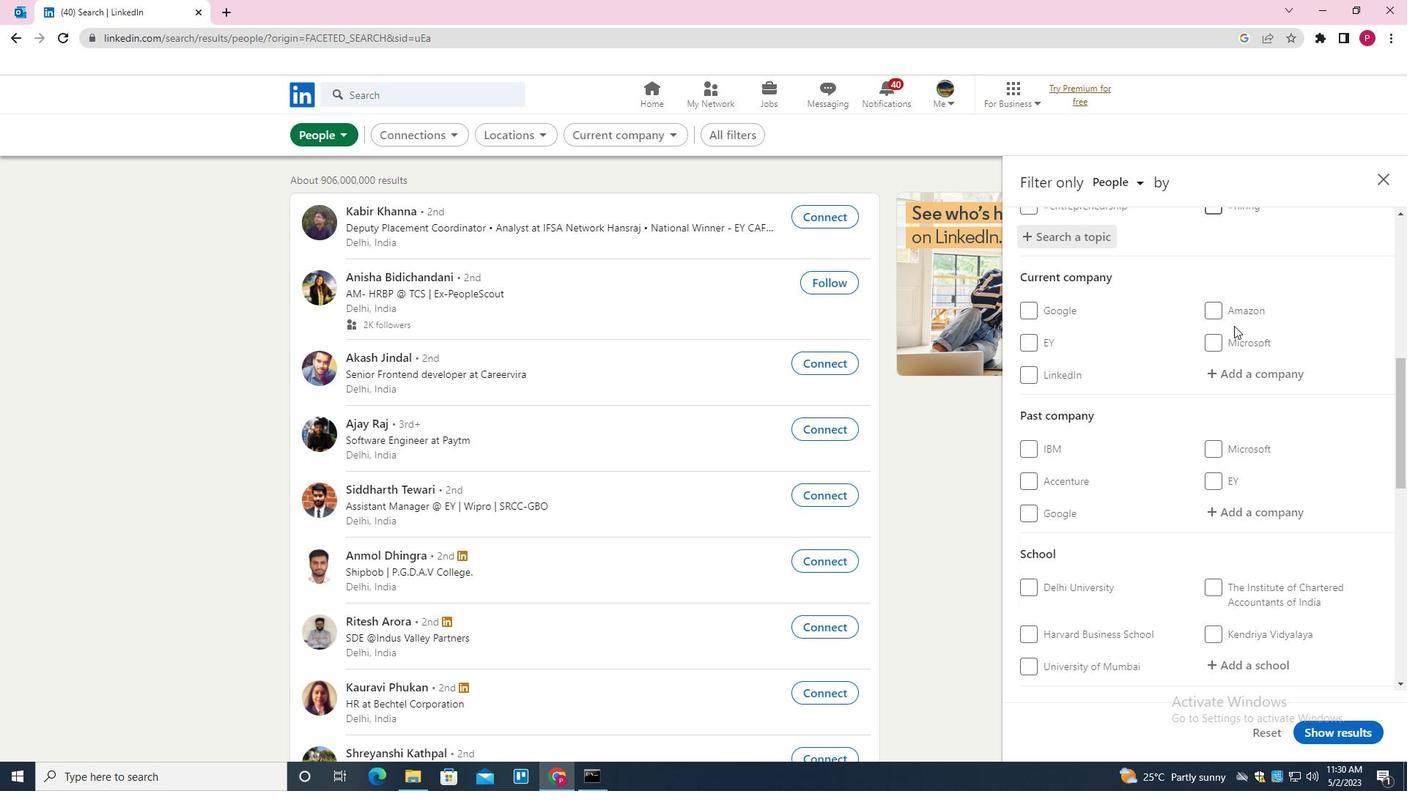 
Action: Mouse moved to (1233, 324)
Screenshot: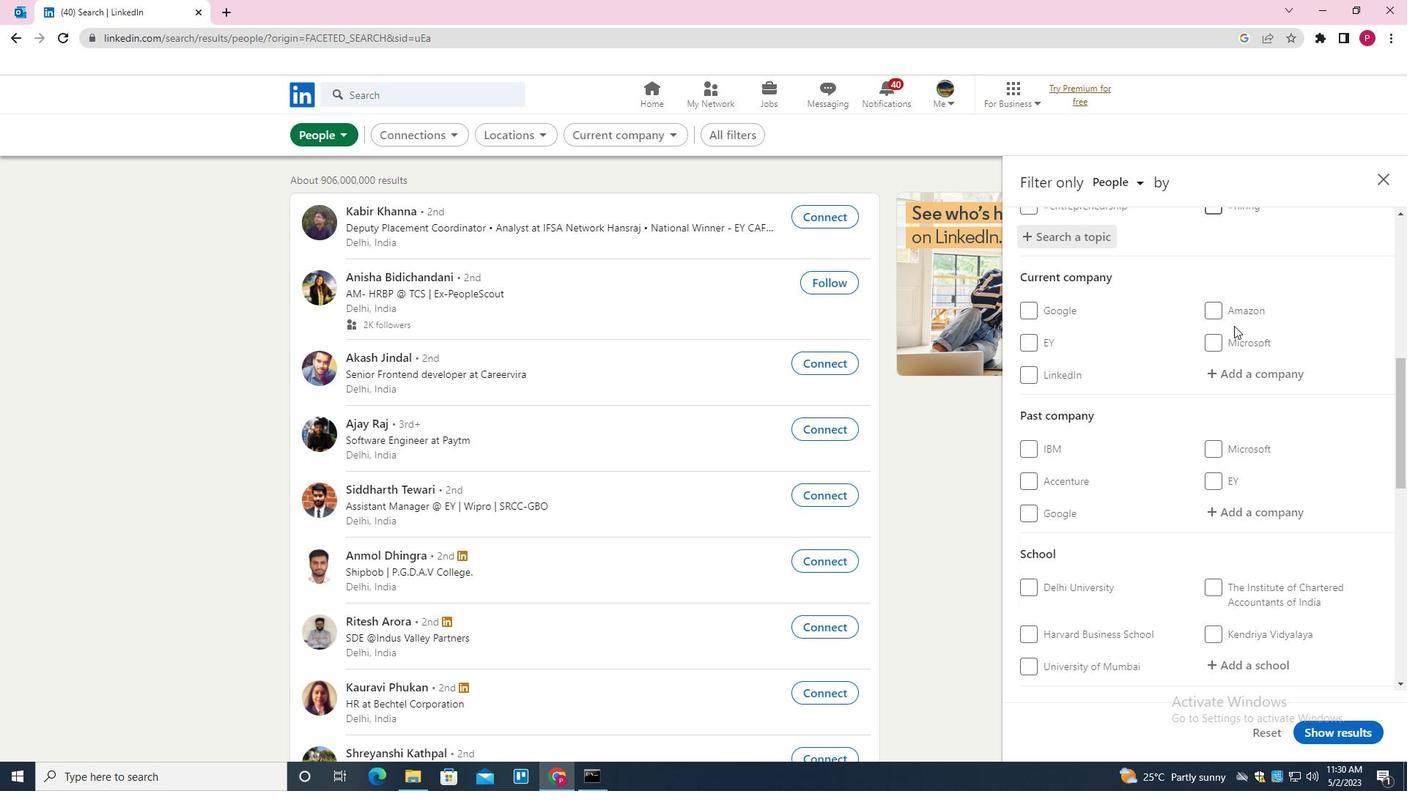 
Action: Mouse scrolled (1233, 323) with delta (0, 0)
Screenshot: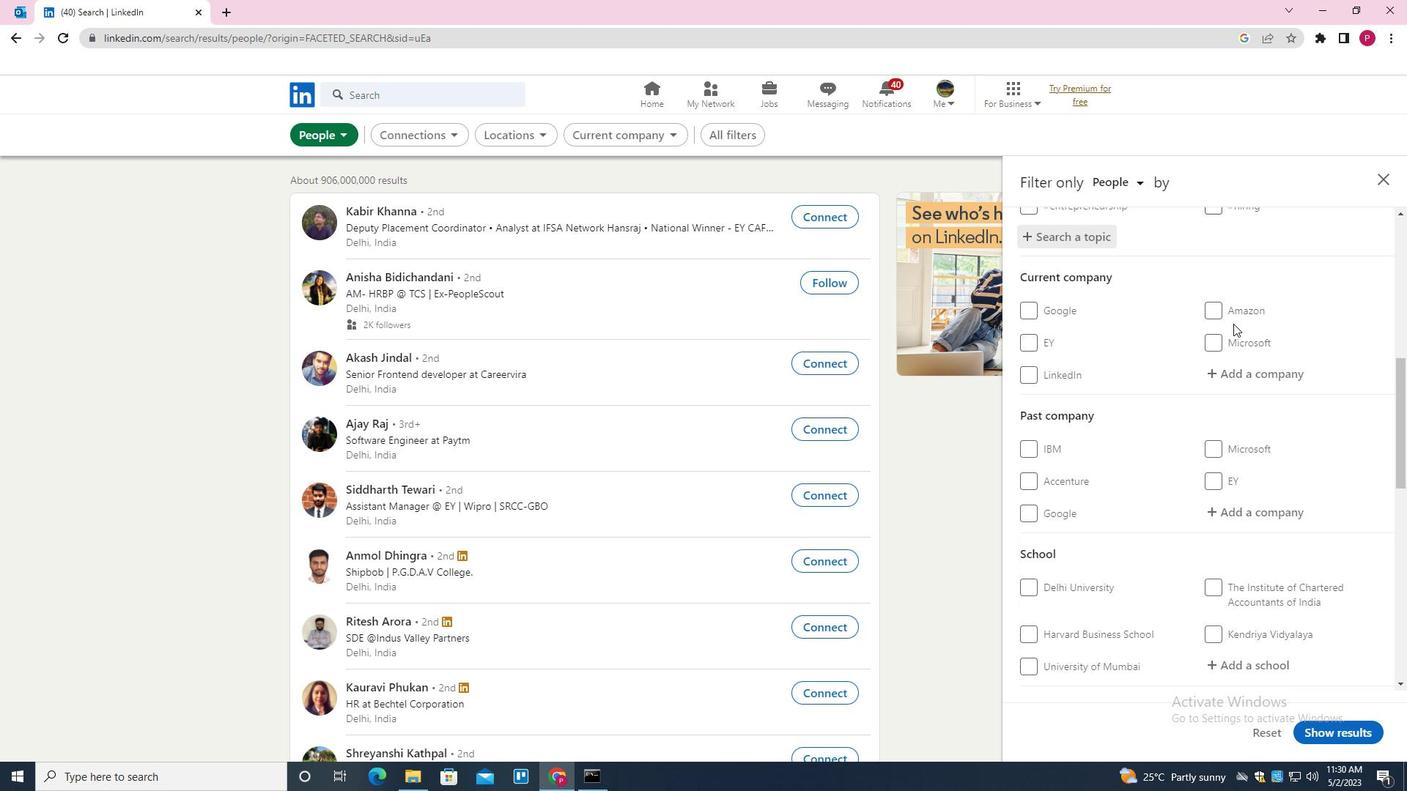 
Action: Mouse scrolled (1233, 323) with delta (0, 0)
Screenshot: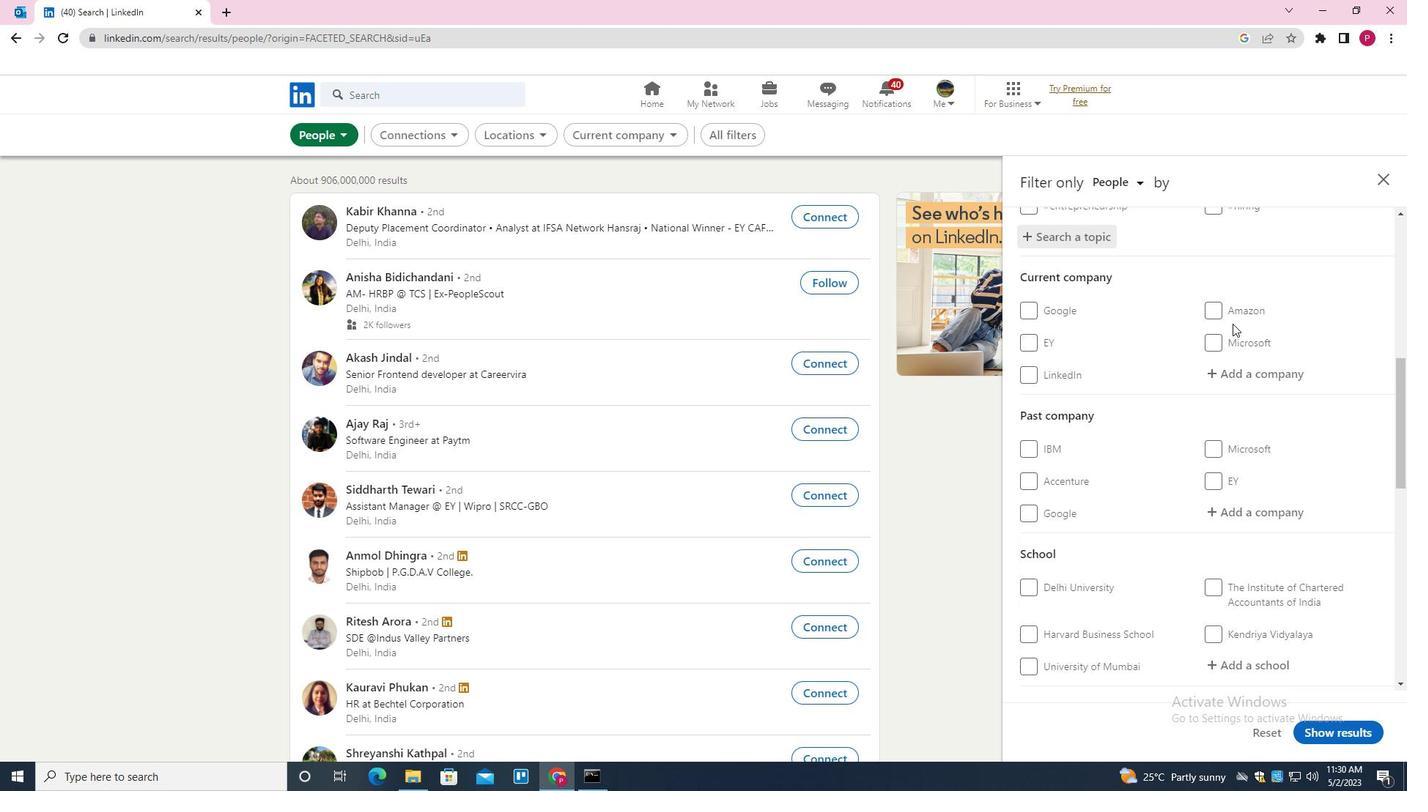 
Action: Mouse moved to (1148, 403)
Screenshot: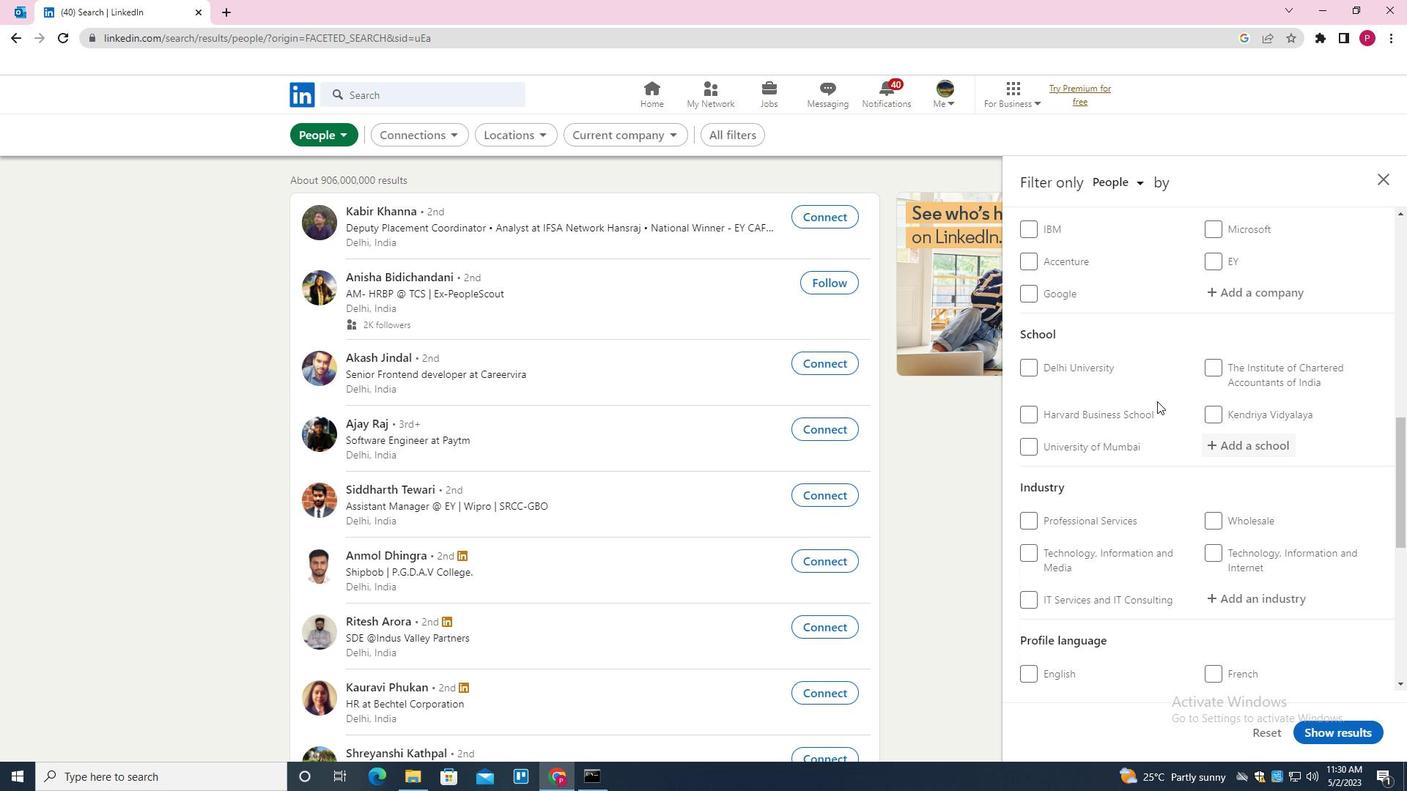 
Action: Mouse scrolled (1148, 403) with delta (0, 0)
Screenshot: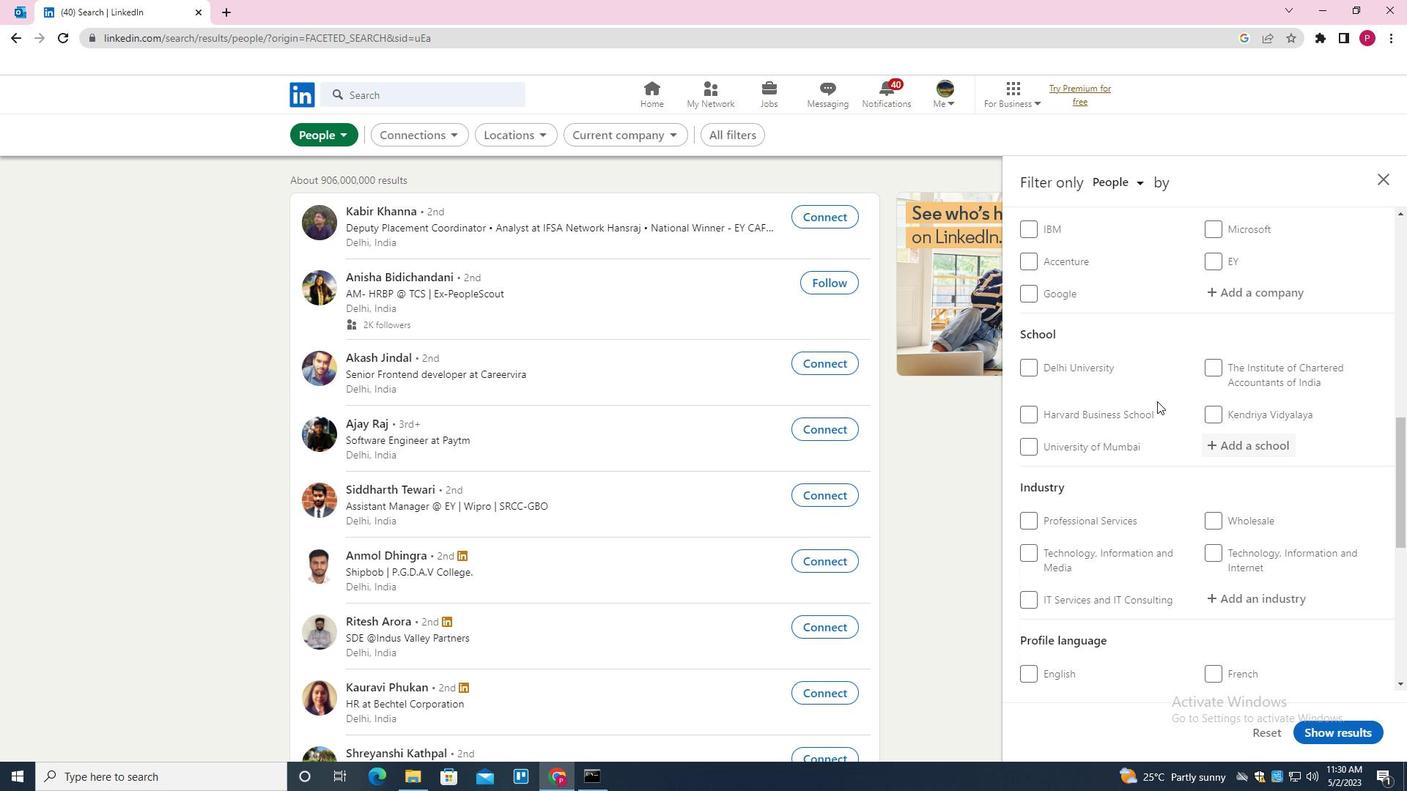 
Action: Mouse moved to (1148, 407)
Screenshot: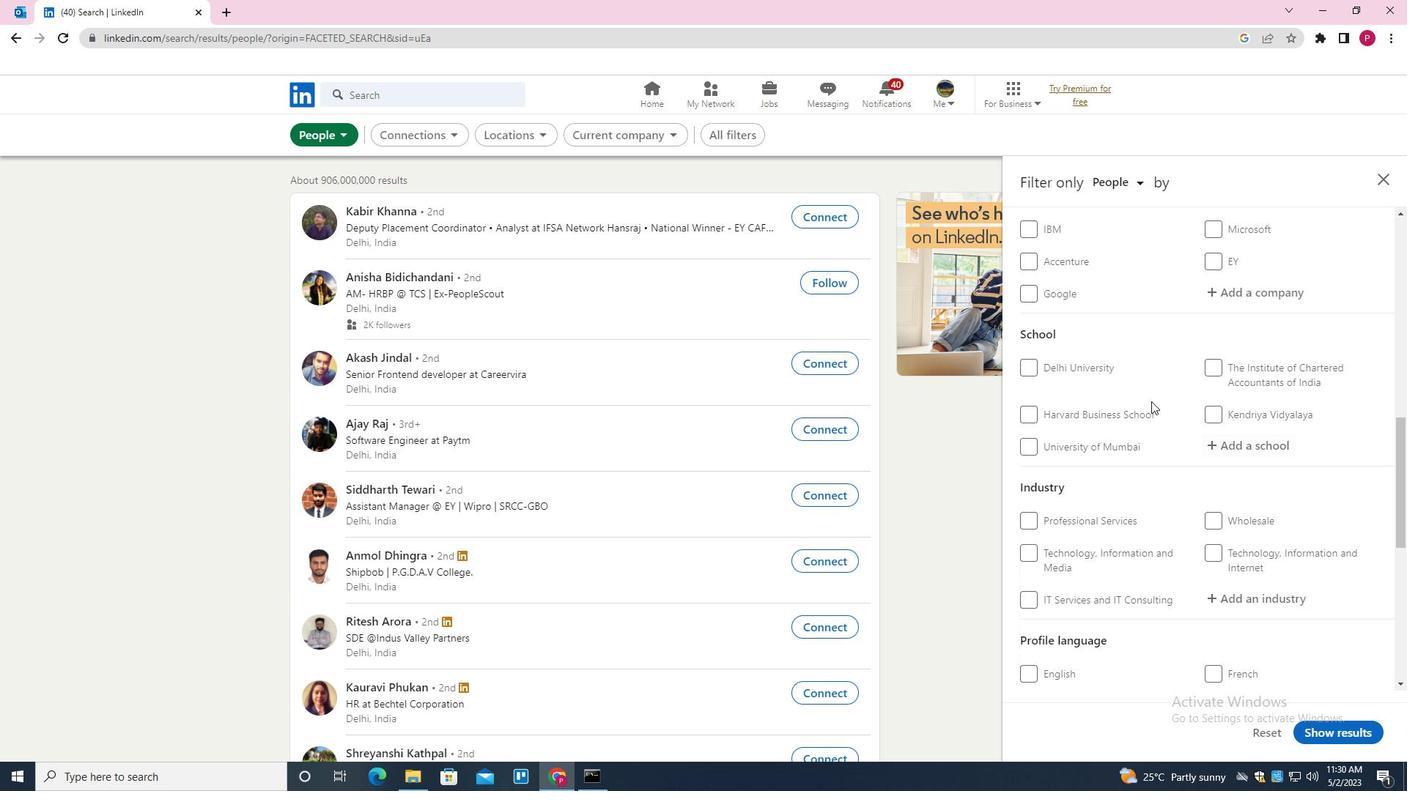 
Action: Mouse scrolled (1148, 406) with delta (0, 0)
Screenshot: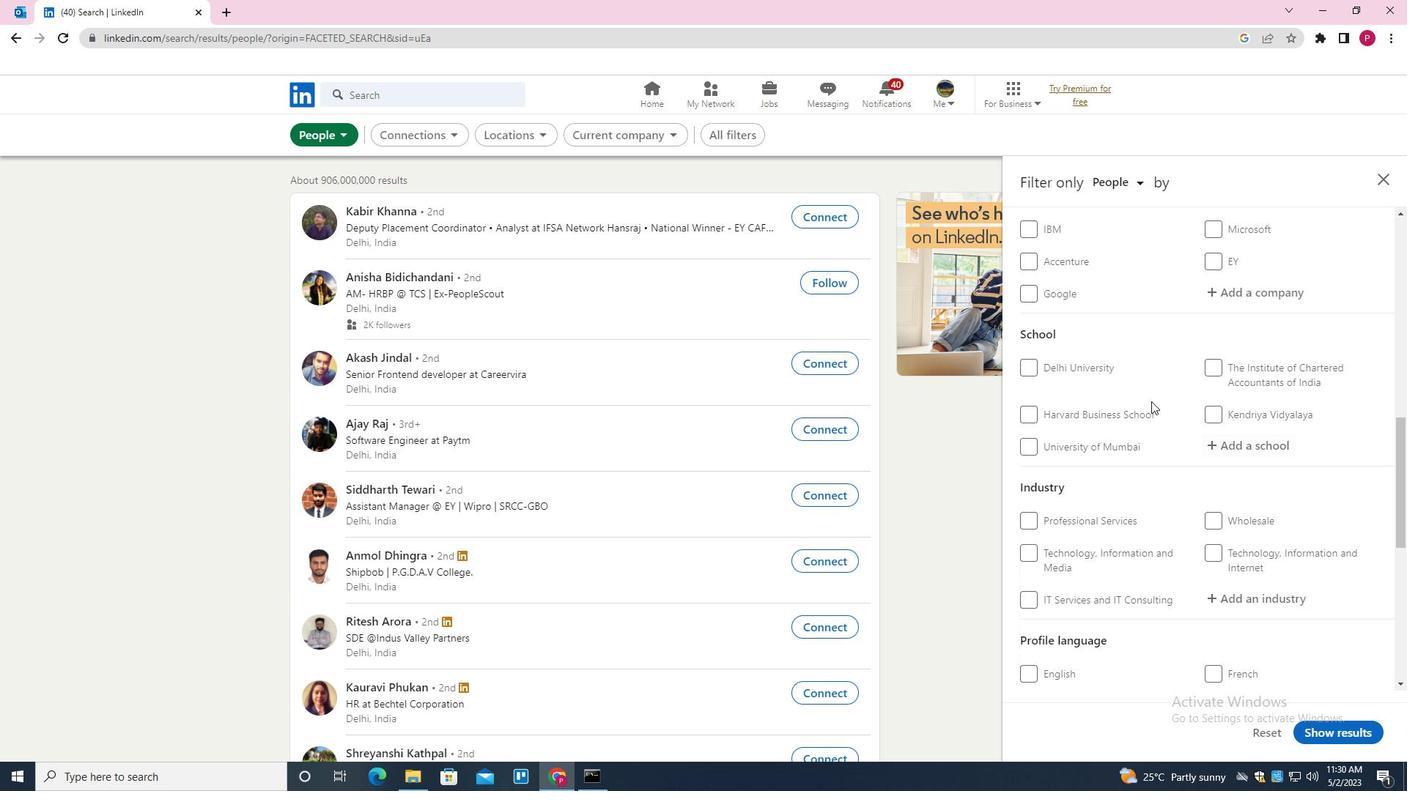 
Action: Mouse moved to (1148, 409)
Screenshot: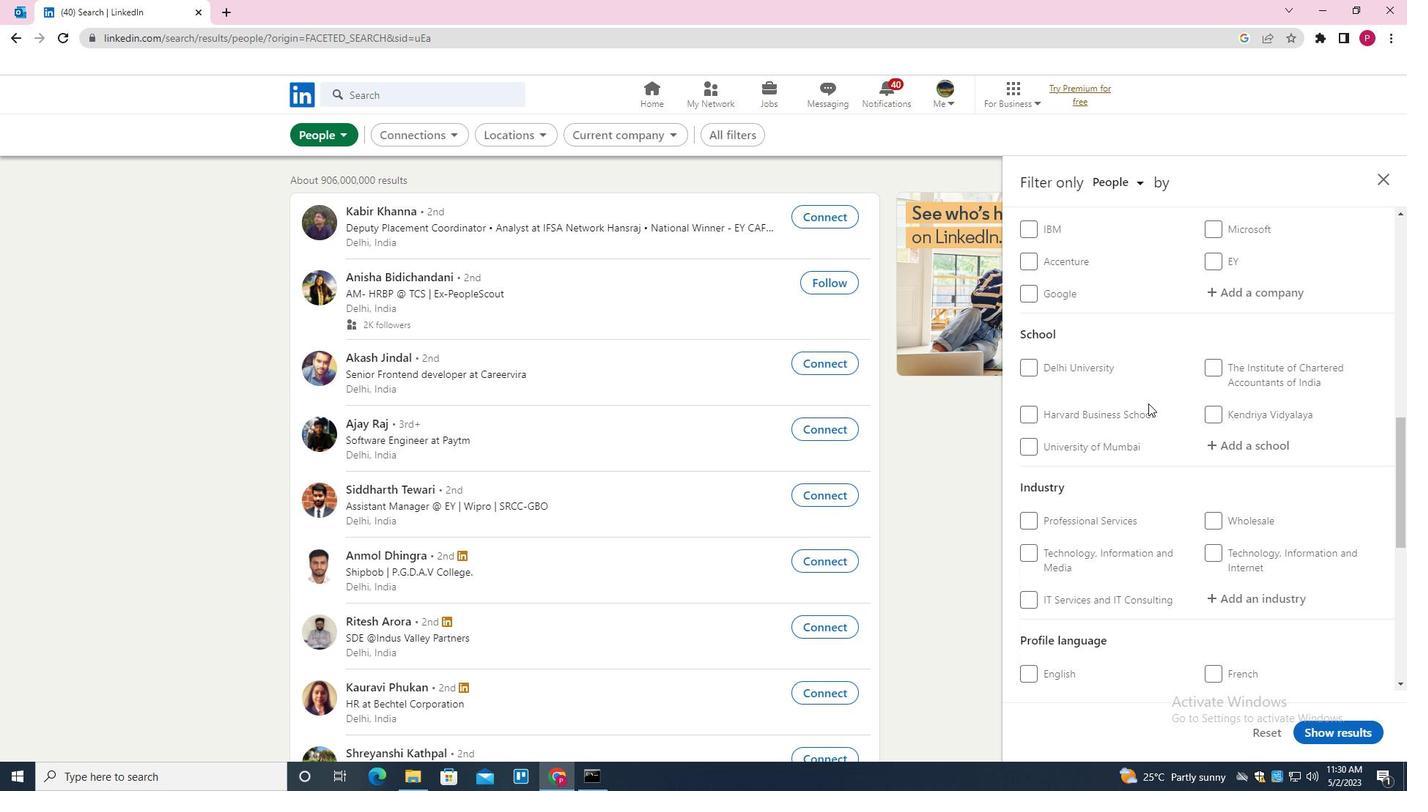 
Action: Mouse scrolled (1148, 408) with delta (0, 0)
Screenshot: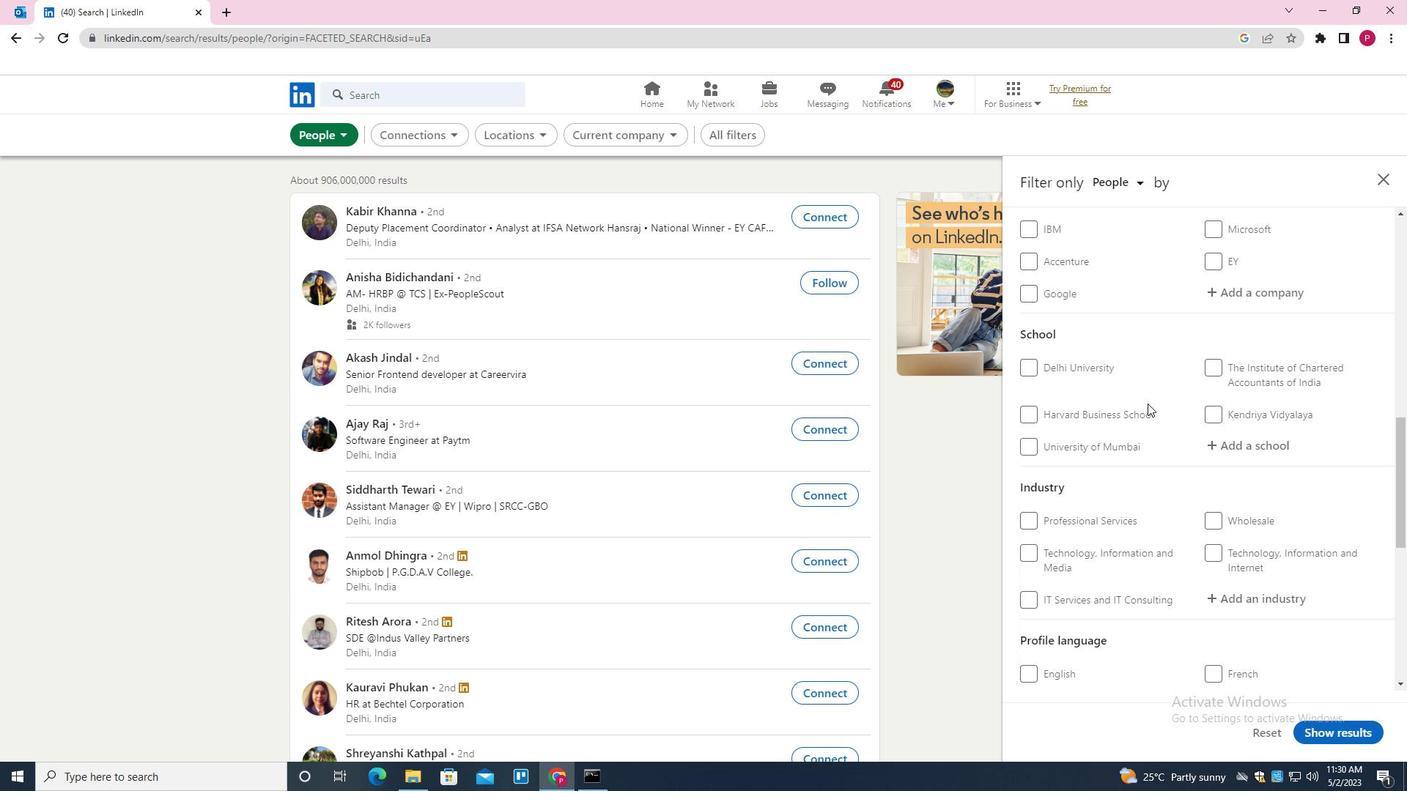 
Action: Mouse scrolled (1148, 408) with delta (0, 0)
Screenshot: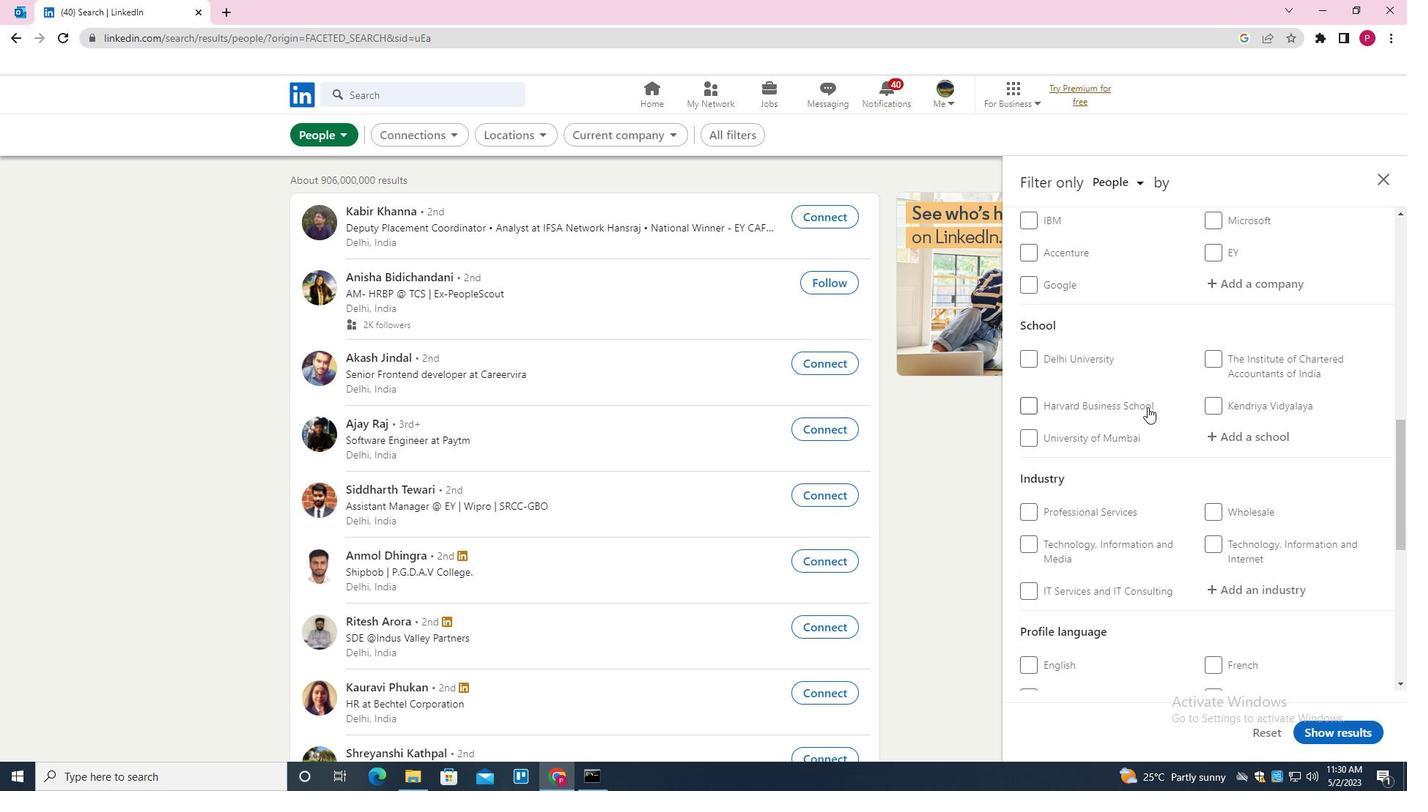 
Action: Mouse scrolled (1148, 408) with delta (0, 0)
Screenshot: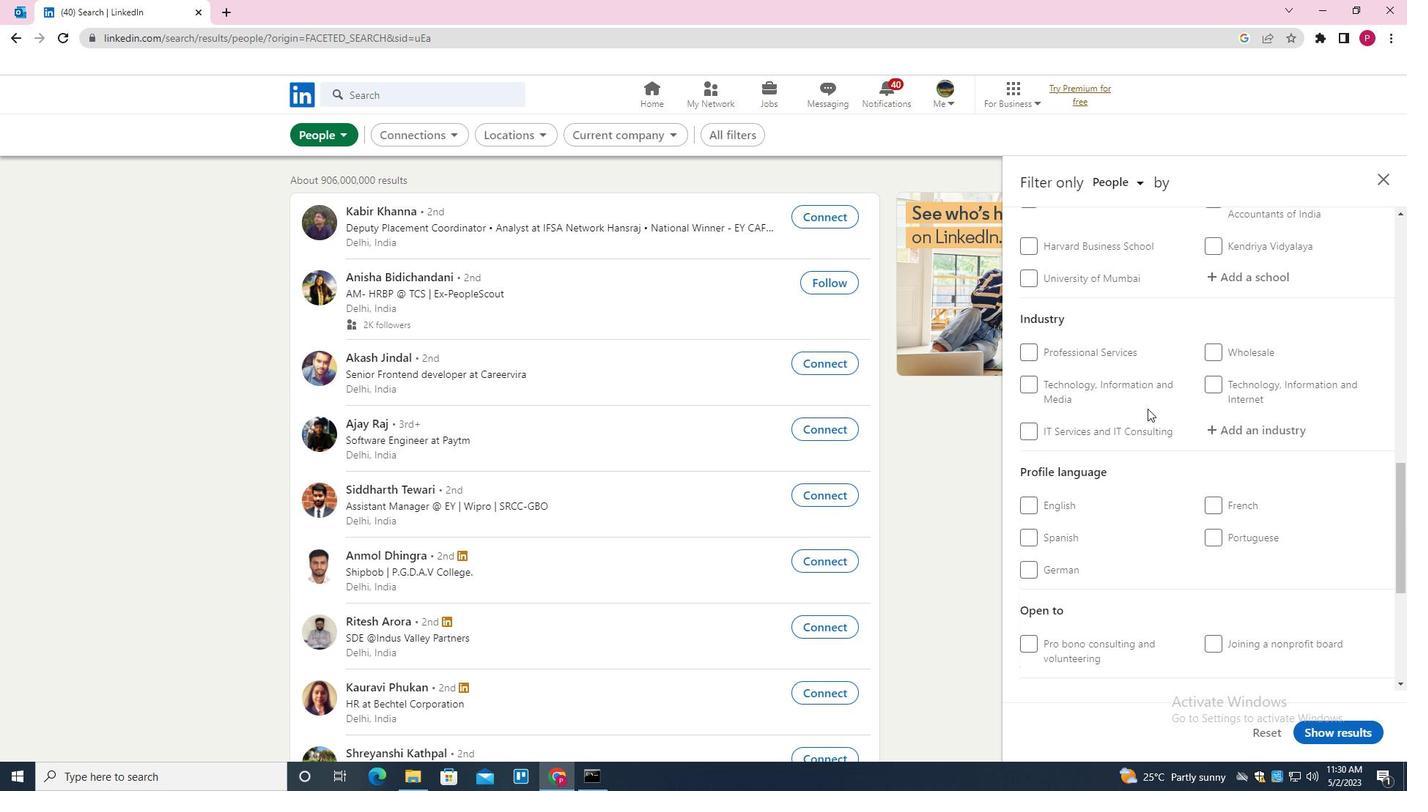 
Action: Mouse moved to (1067, 336)
Screenshot: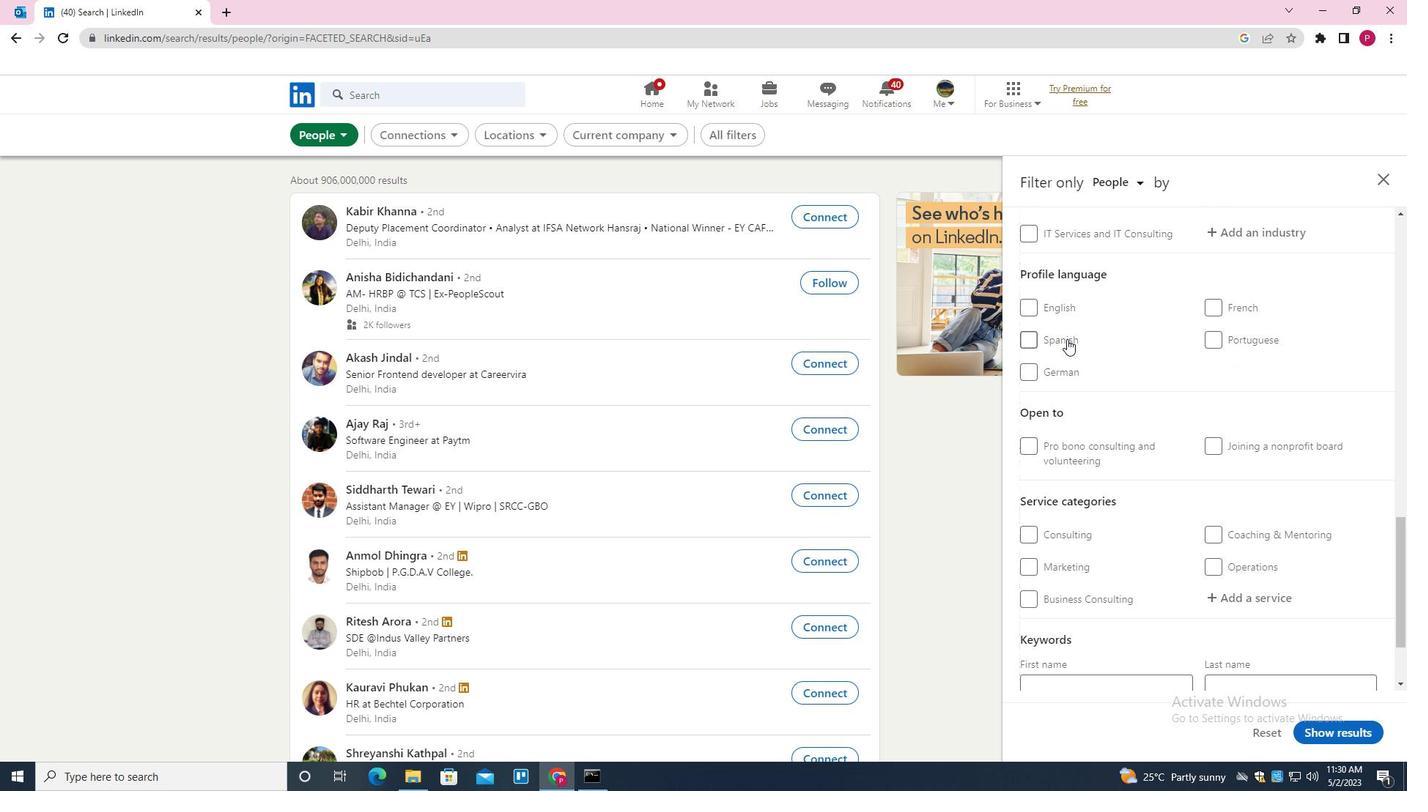 
Action: Mouse pressed left at (1067, 336)
Screenshot: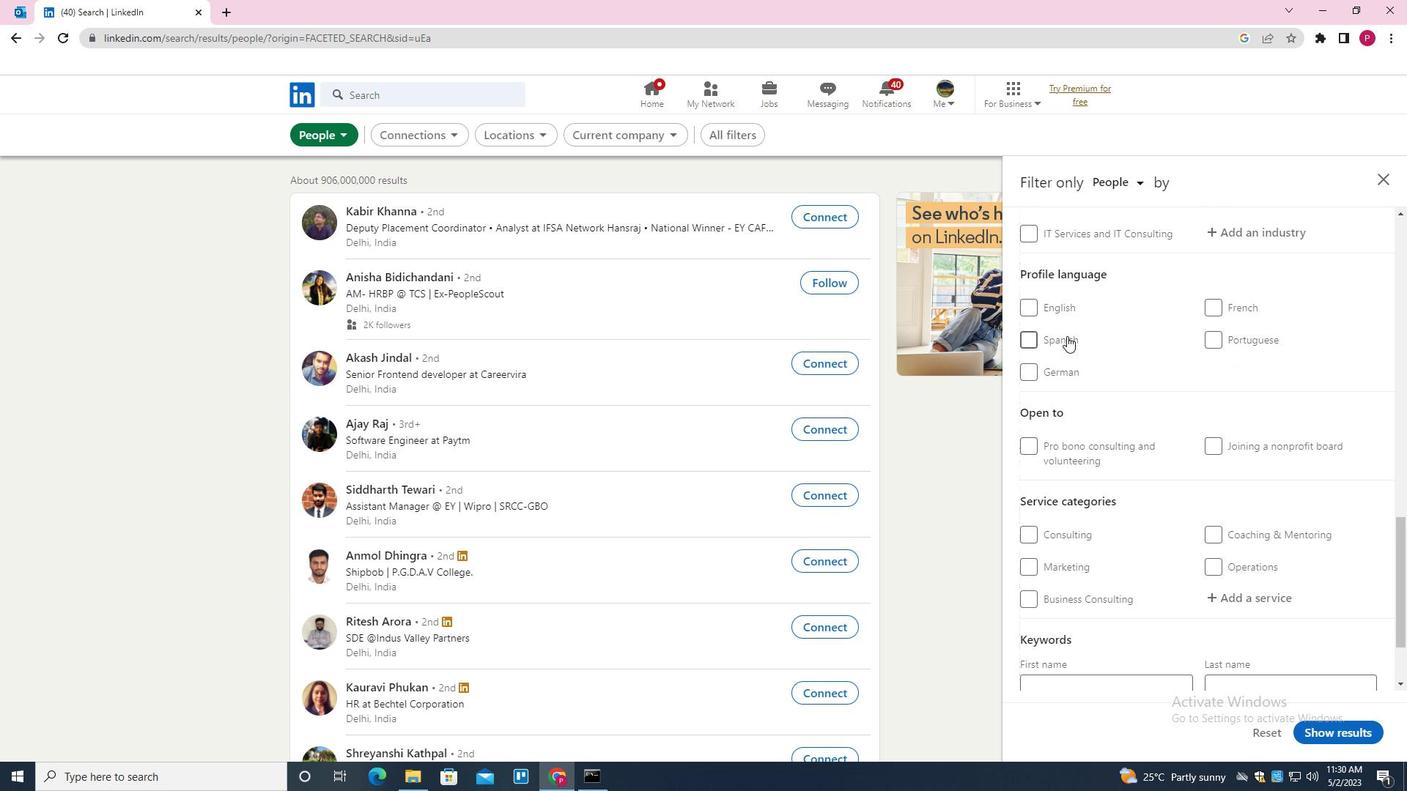 
Action: Mouse moved to (1100, 355)
Screenshot: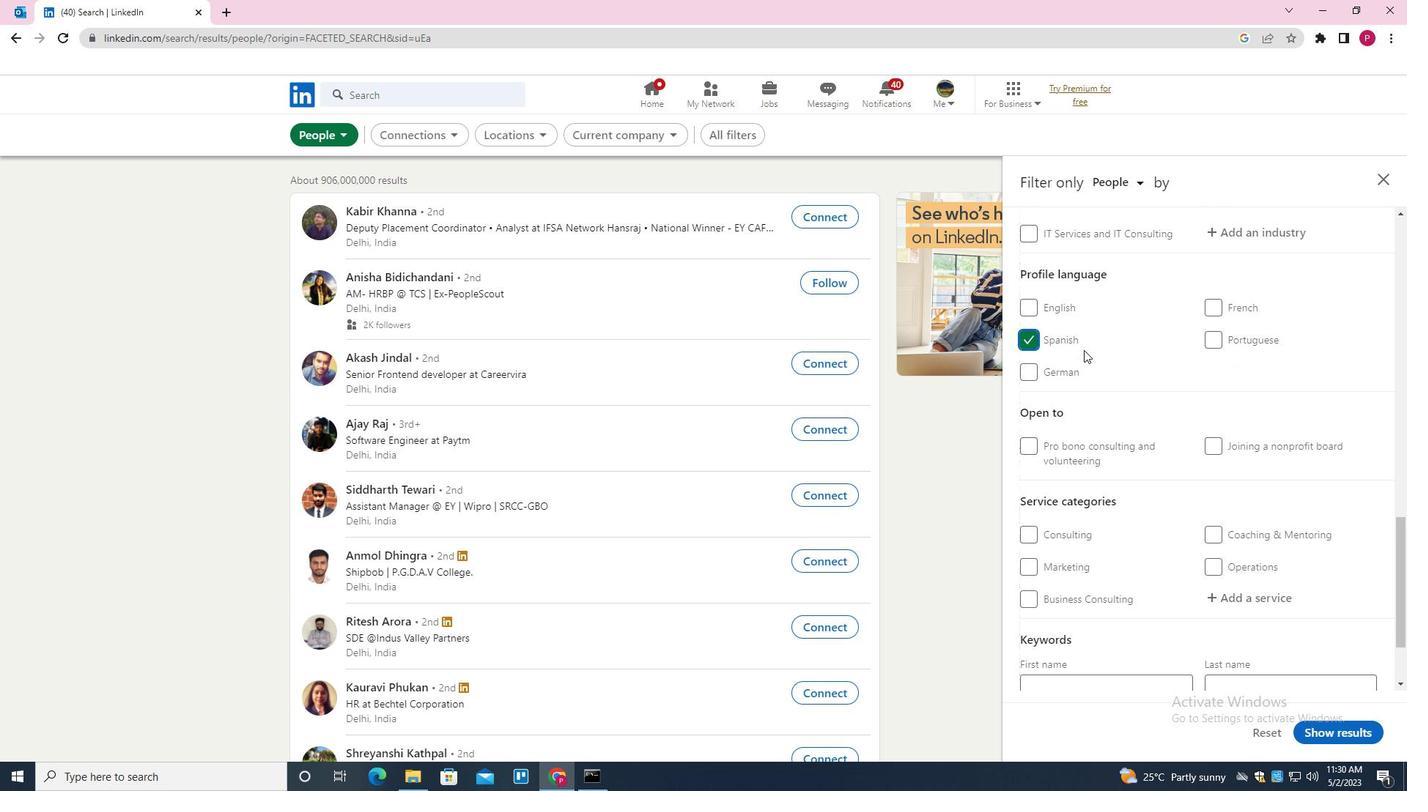 
Action: Mouse scrolled (1100, 356) with delta (0, 0)
Screenshot: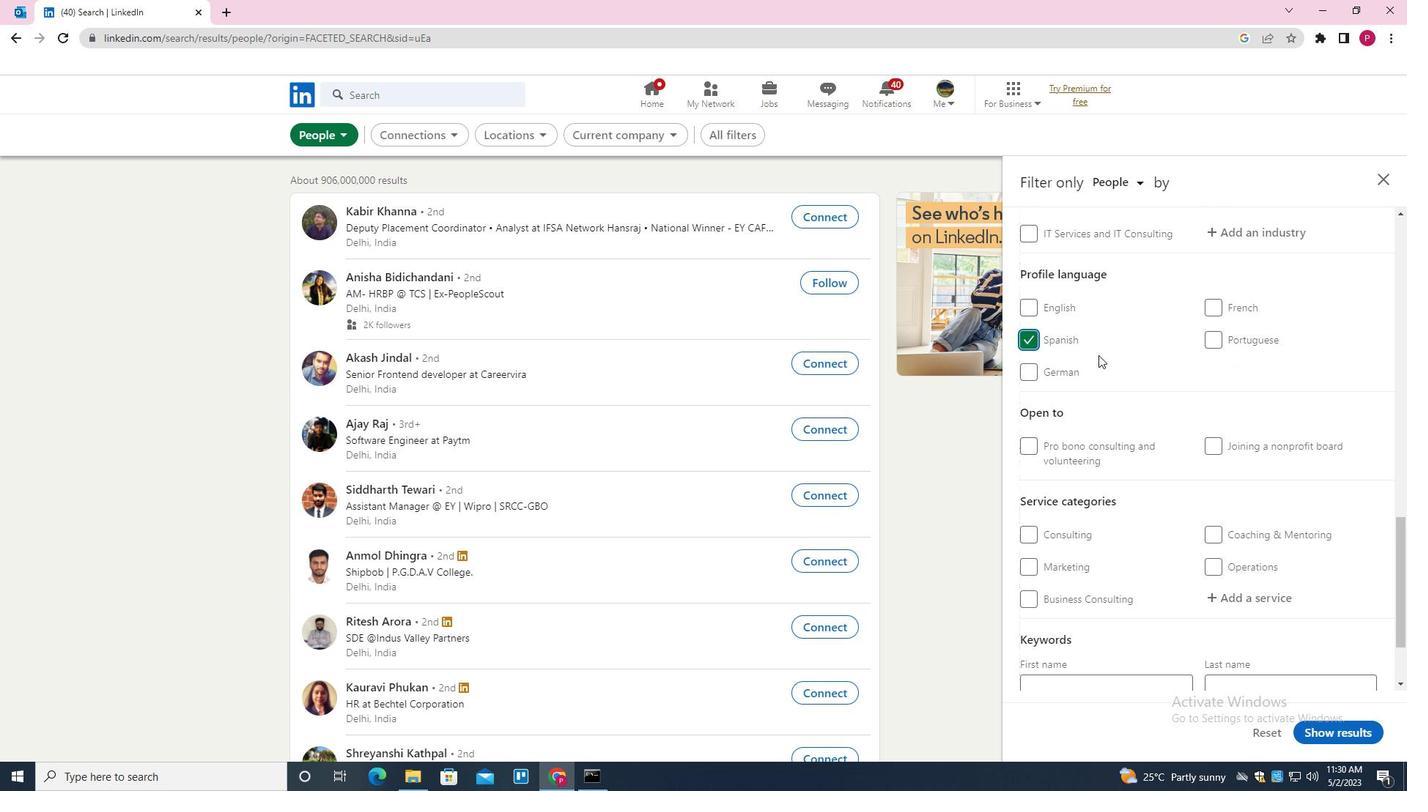 
Action: Mouse scrolled (1100, 356) with delta (0, 0)
Screenshot: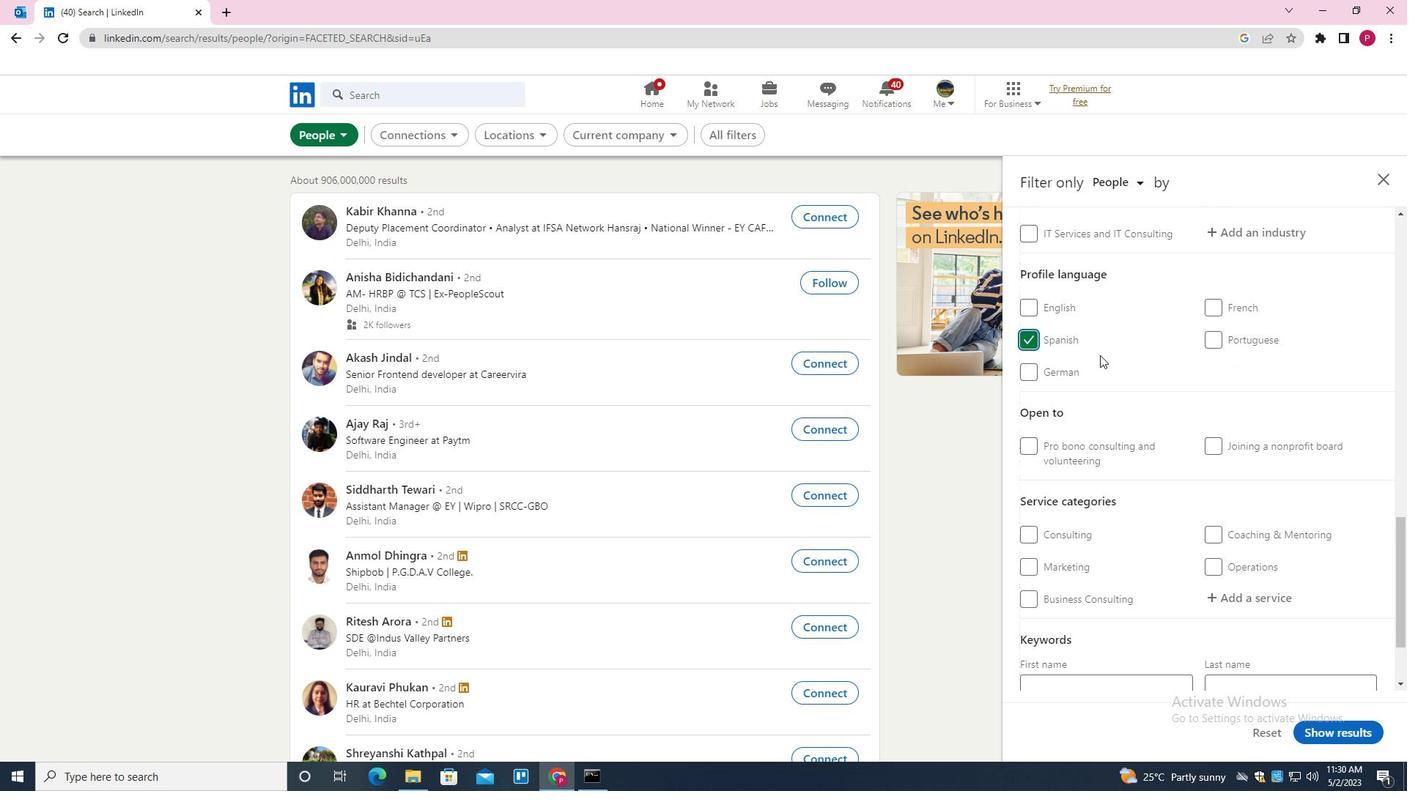 
Action: Mouse scrolled (1100, 356) with delta (0, 0)
Screenshot: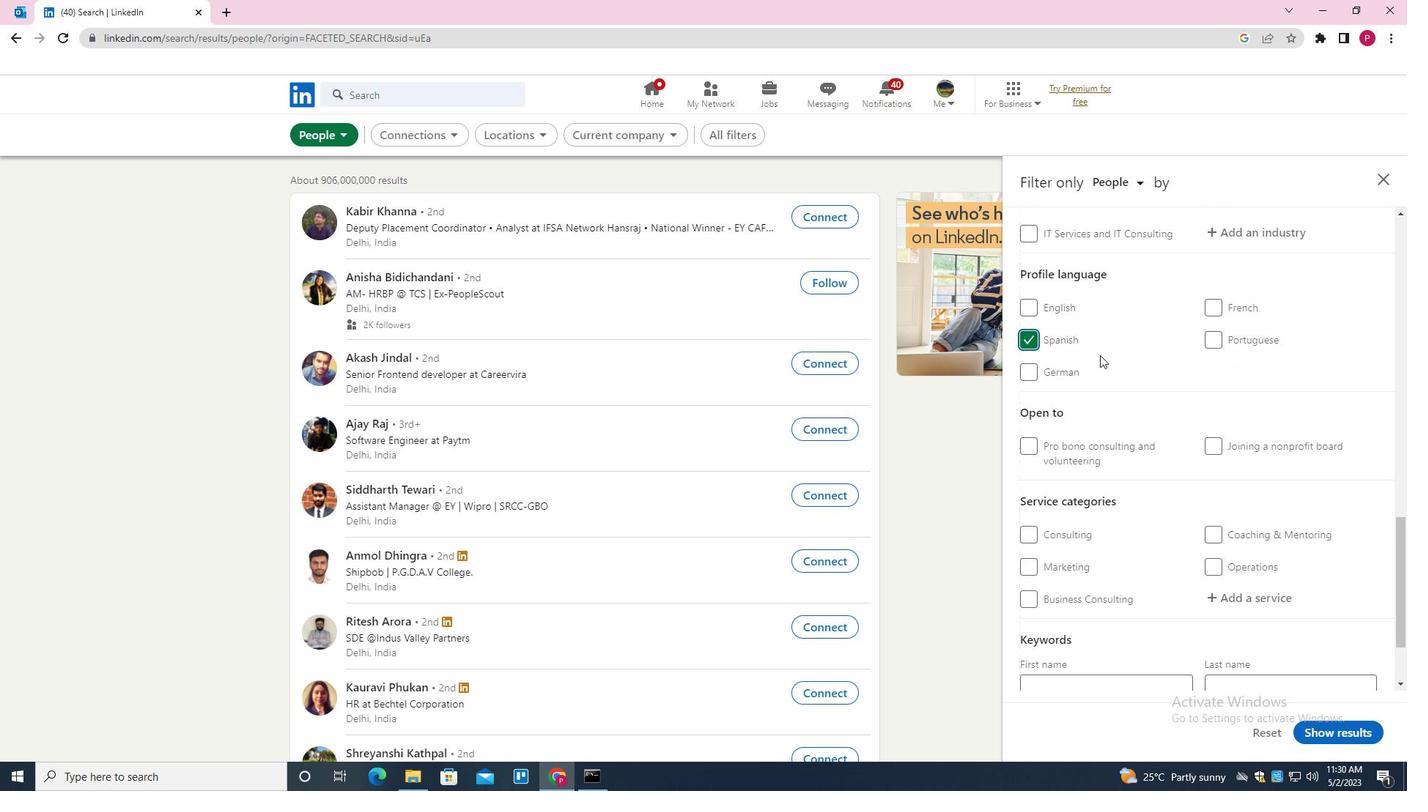 
Action: Mouse scrolled (1100, 356) with delta (0, 0)
Screenshot: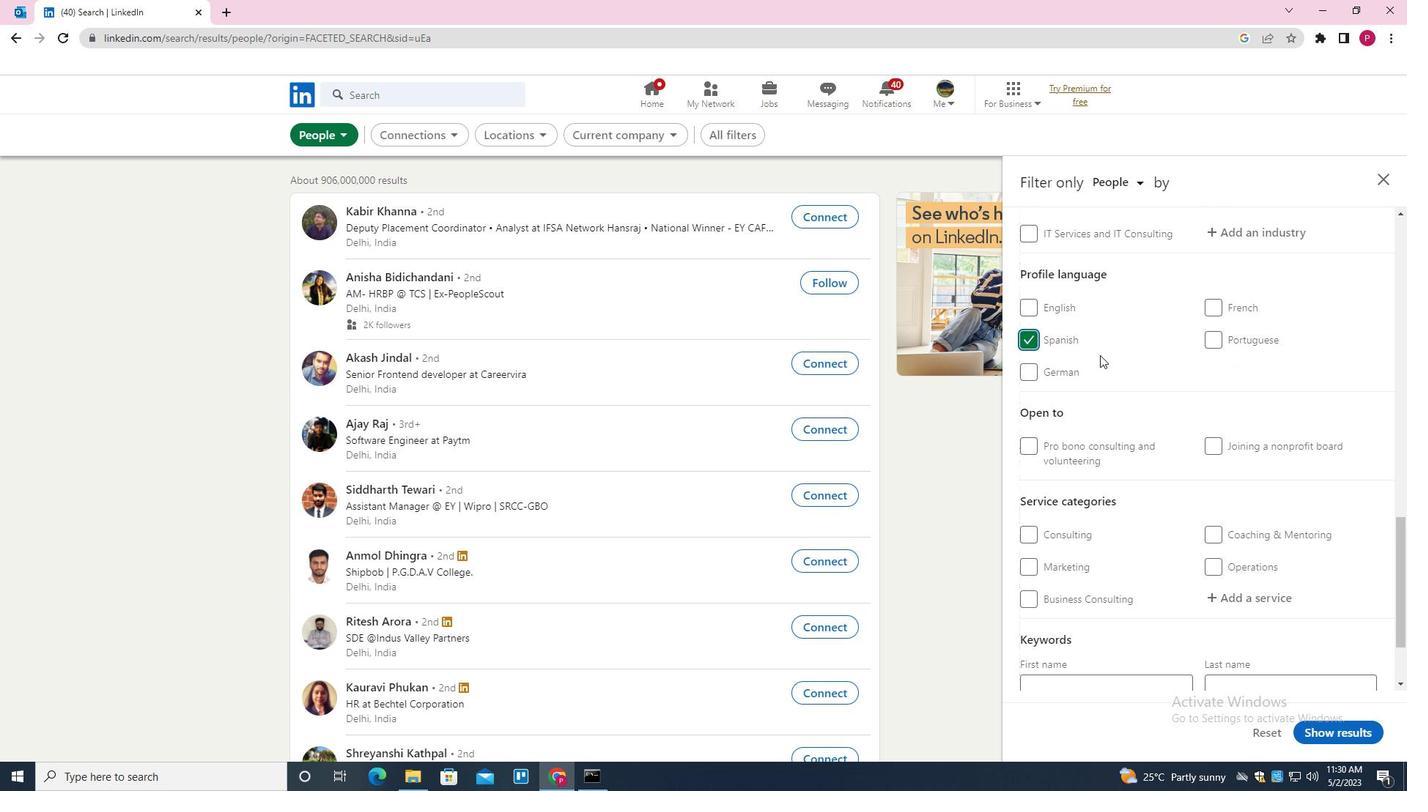 
Action: Mouse scrolled (1100, 356) with delta (0, 0)
Screenshot: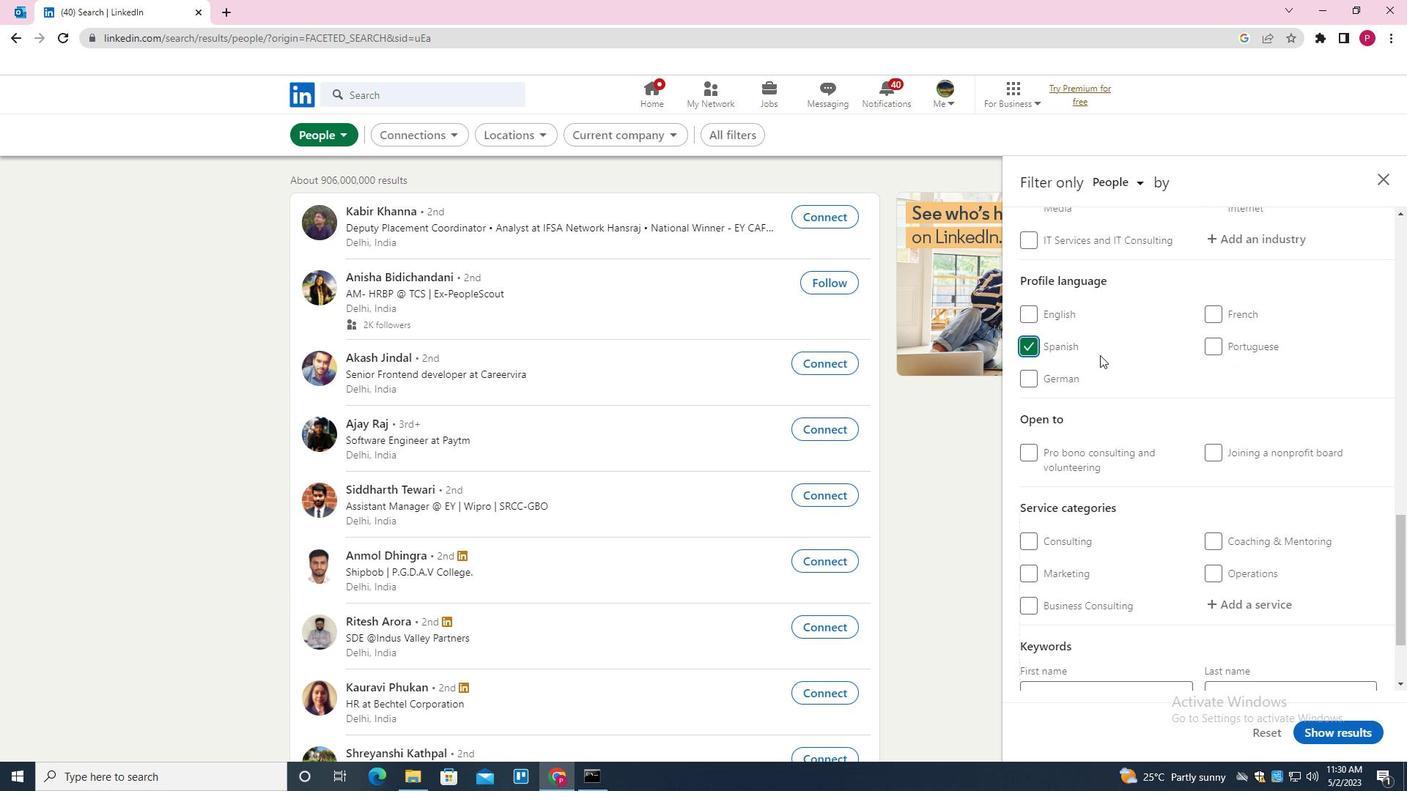 
Action: Mouse moved to (1098, 357)
Screenshot: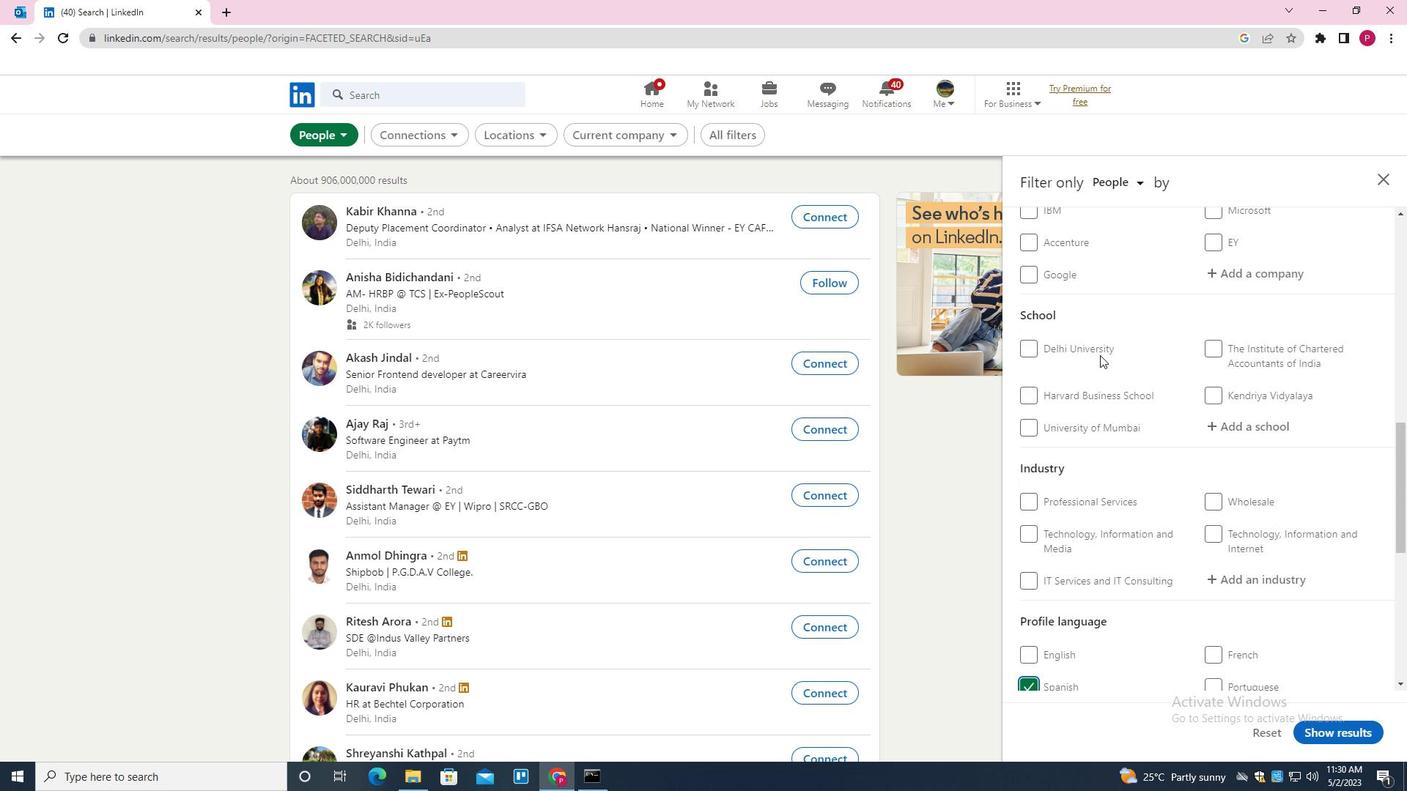 
Action: Mouse scrolled (1098, 358) with delta (0, 0)
Screenshot: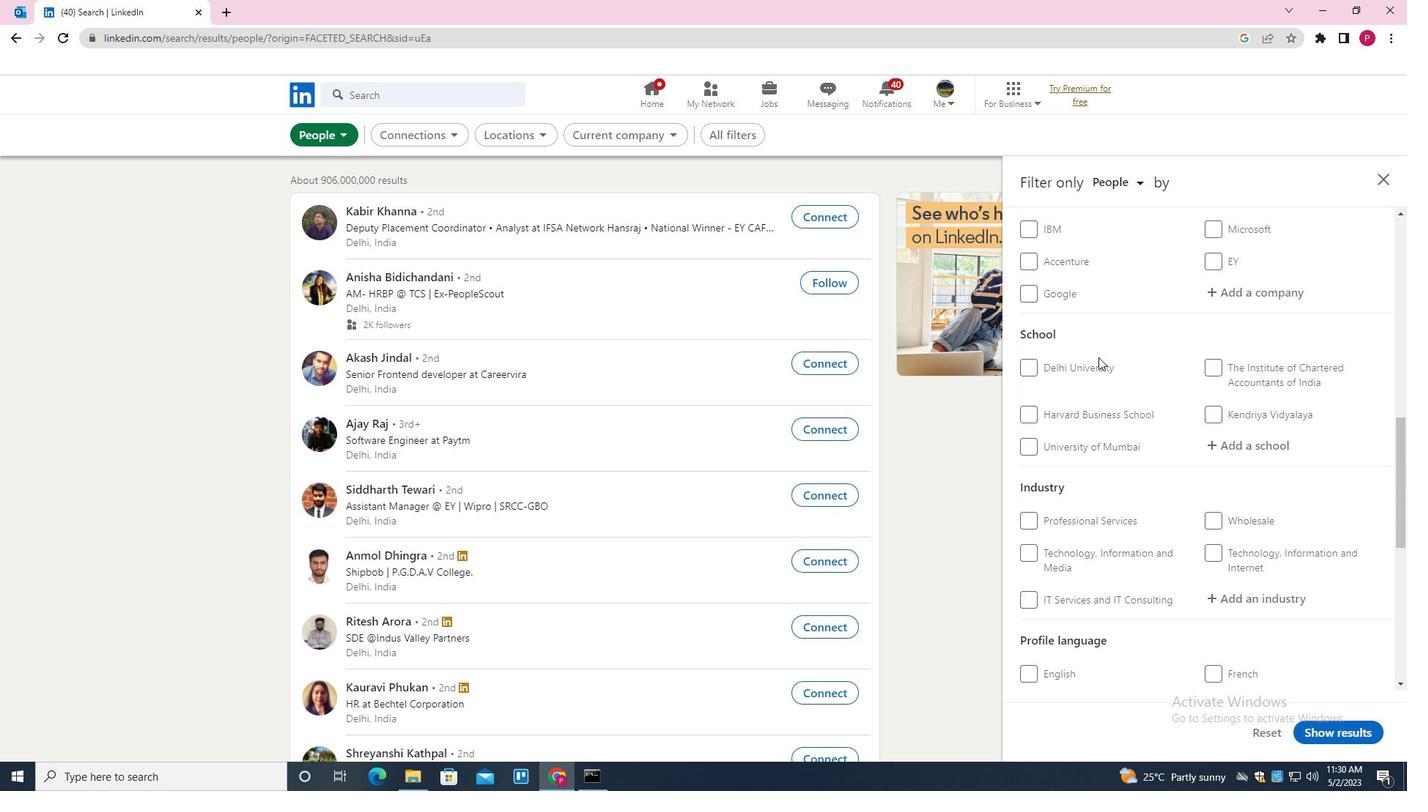 
Action: Mouse scrolled (1098, 358) with delta (0, 0)
Screenshot: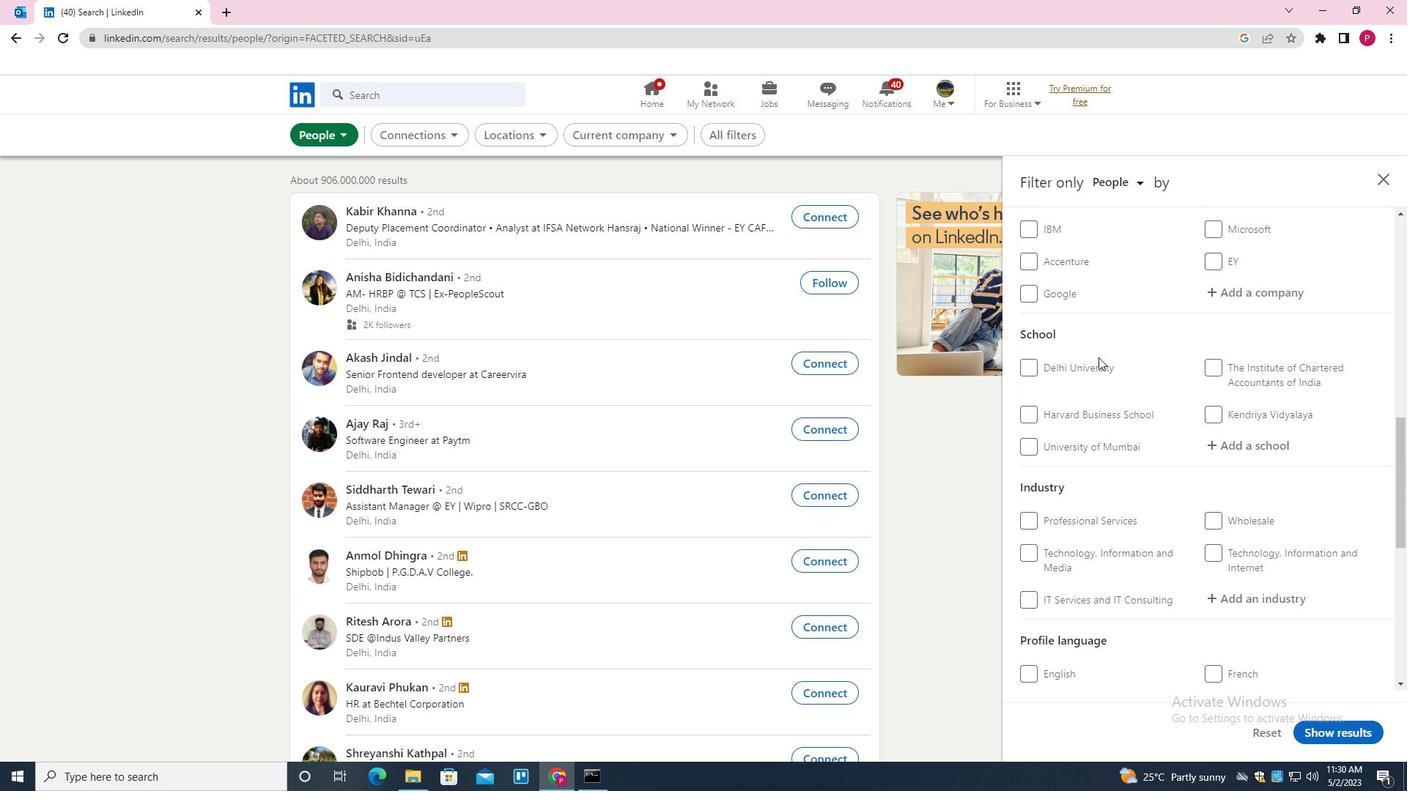 
Action: Mouse scrolled (1098, 358) with delta (0, 0)
Screenshot: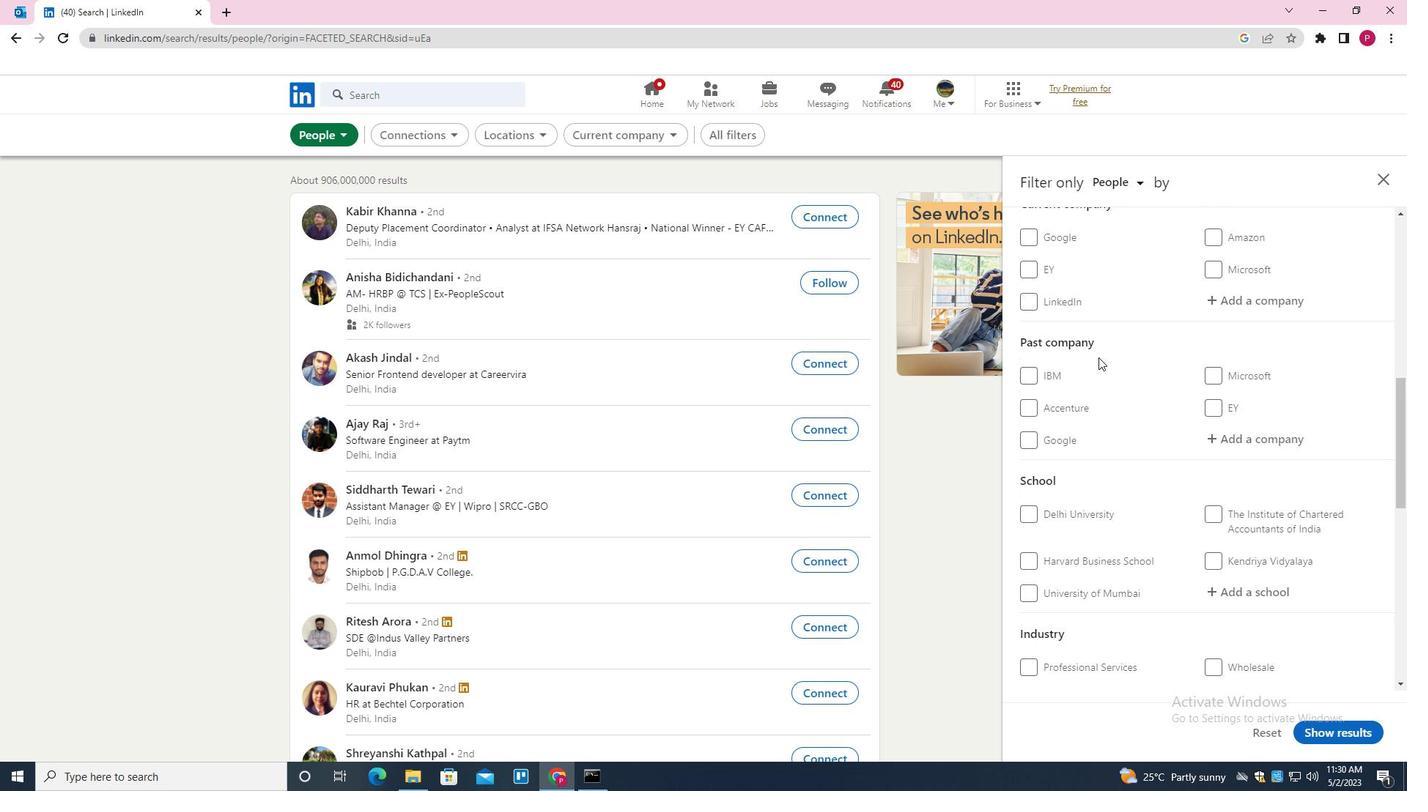 
Action: Mouse moved to (1235, 371)
Screenshot: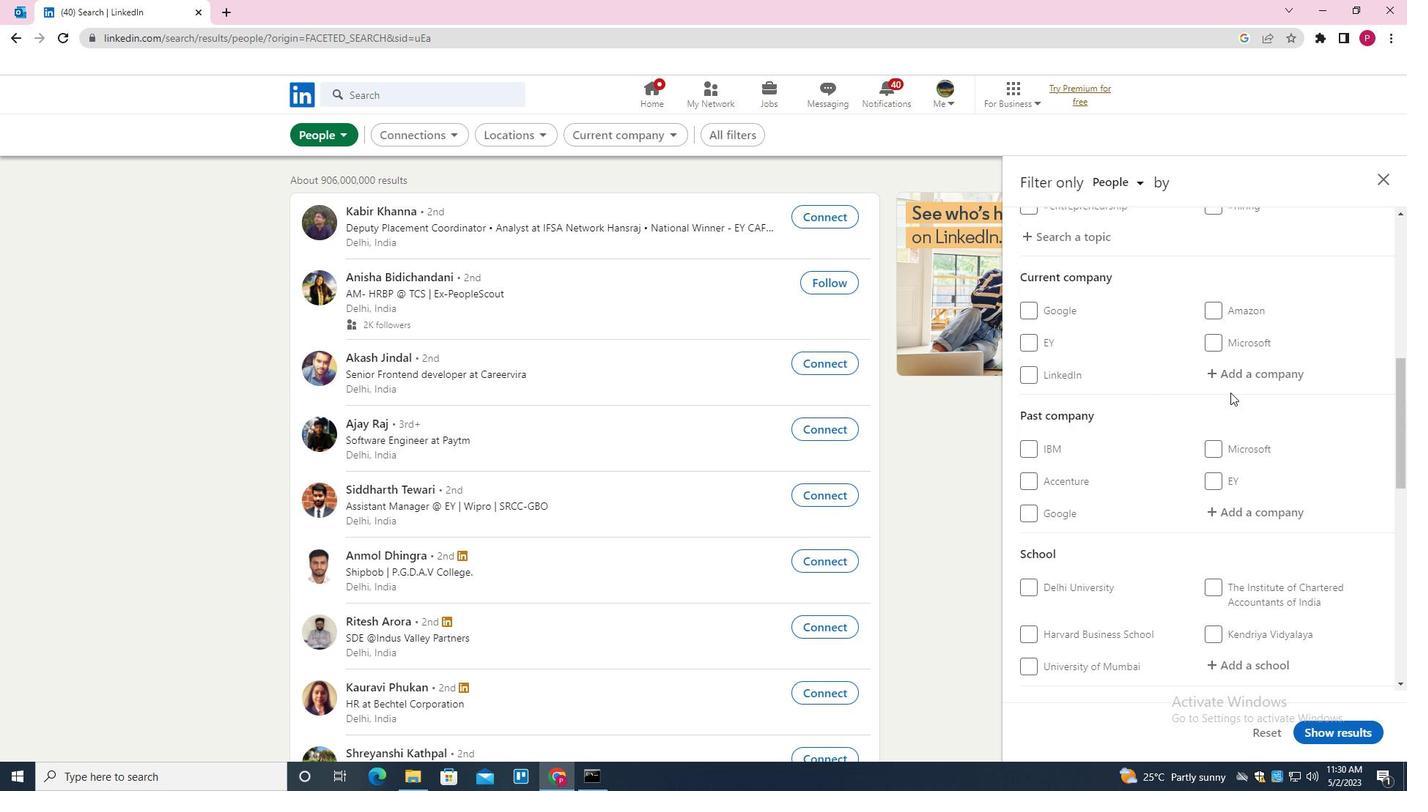 
Action: Mouse pressed left at (1235, 371)
Screenshot: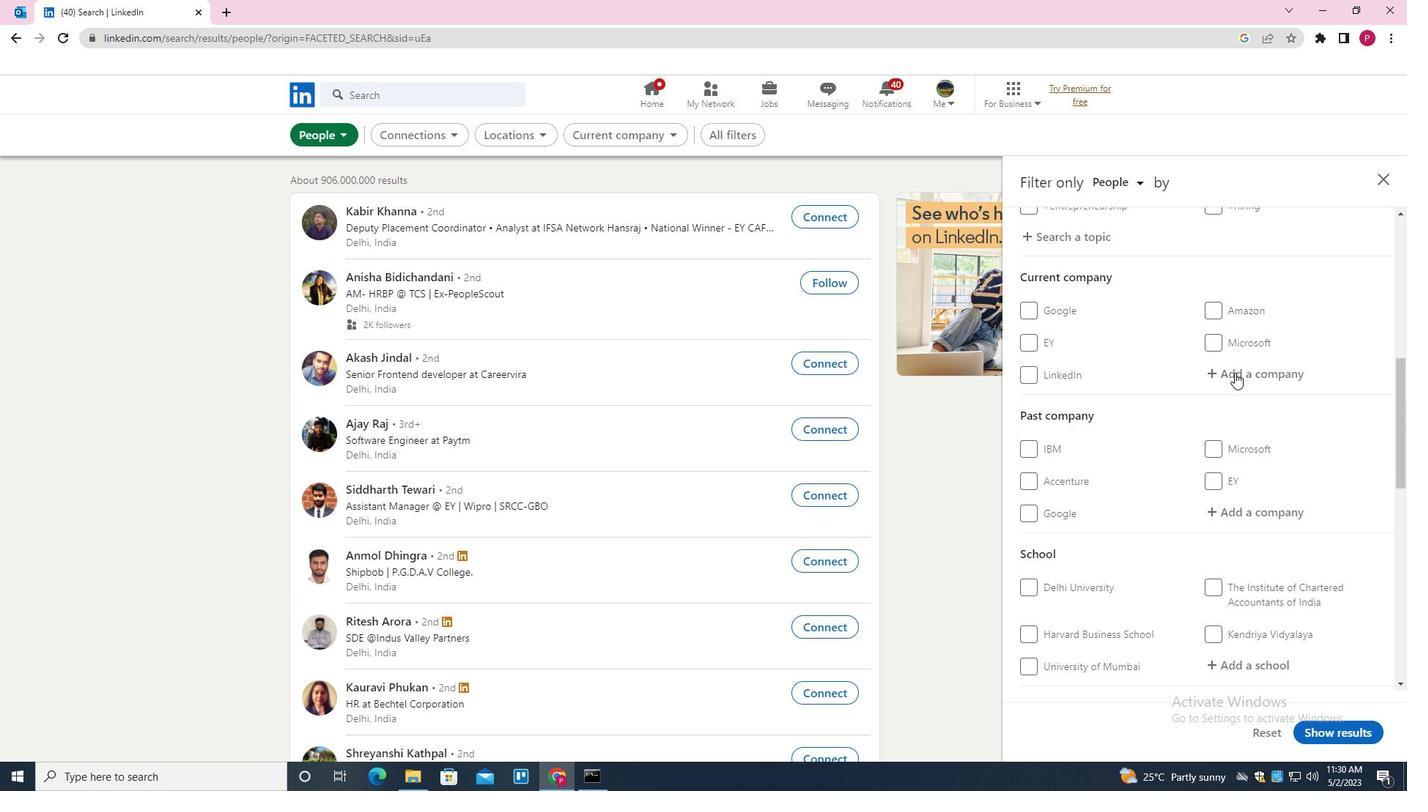 
Action: Key pressed <Key.shift><Key.shift><Key.shift><Key.shift><Key.shift><Key.shift><Key.shift><Key.shift><Key.shift><Key.shift><Key.shift><Key.shift><Key.shift><Key.shift><Key.shift><Key.shift>TASC<Key.down><Key.enter>
Screenshot: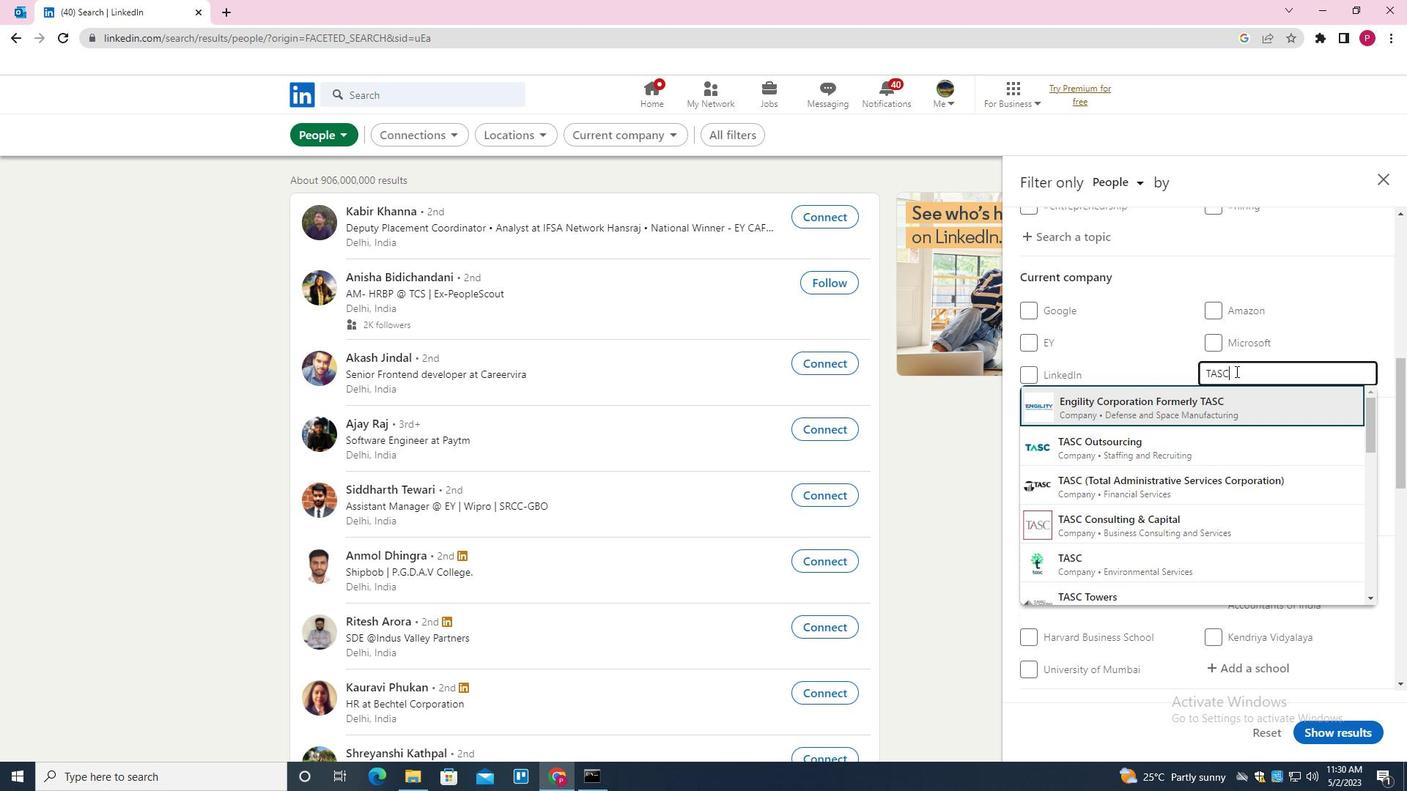 
Action: Mouse moved to (1036, 315)
Screenshot: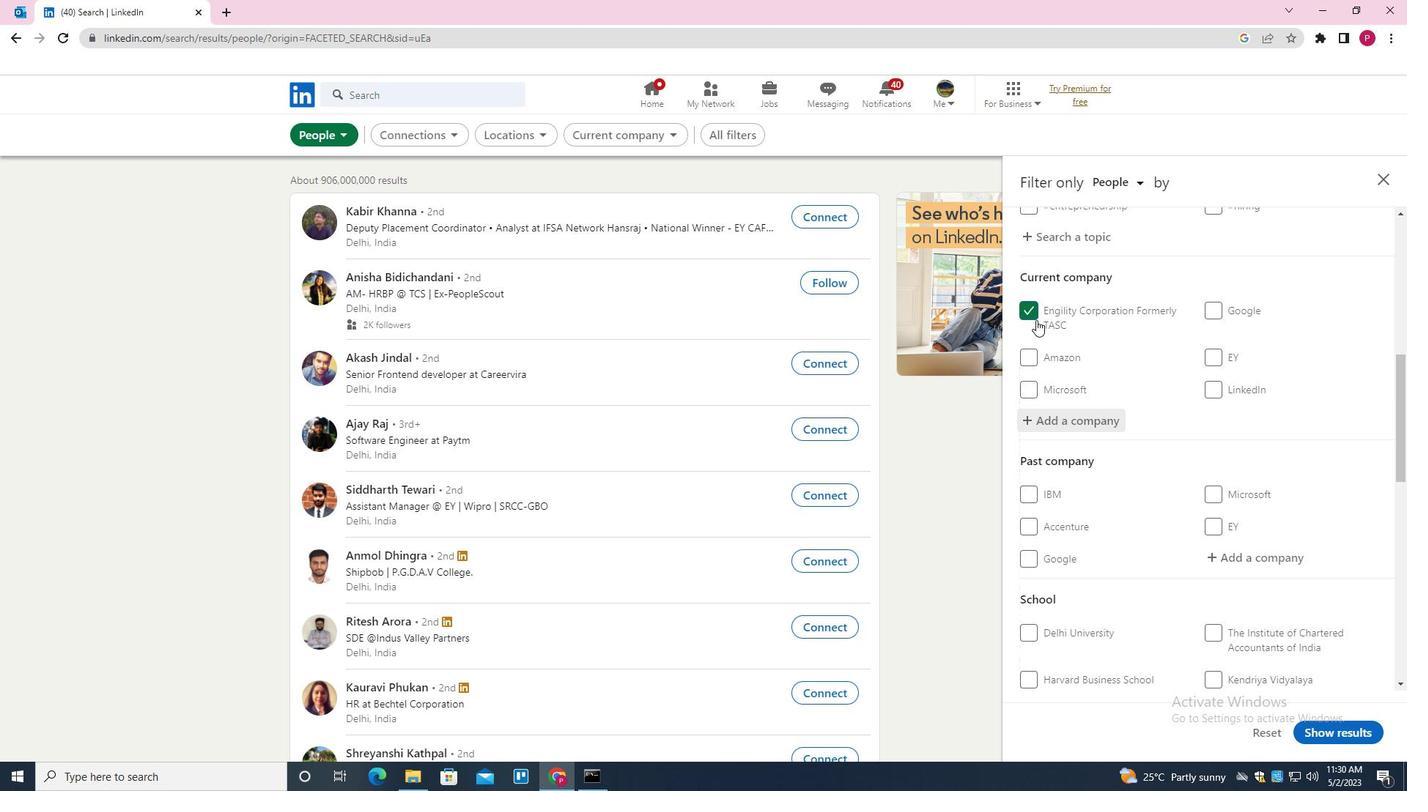 
Action: Mouse pressed left at (1036, 315)
Screenshot: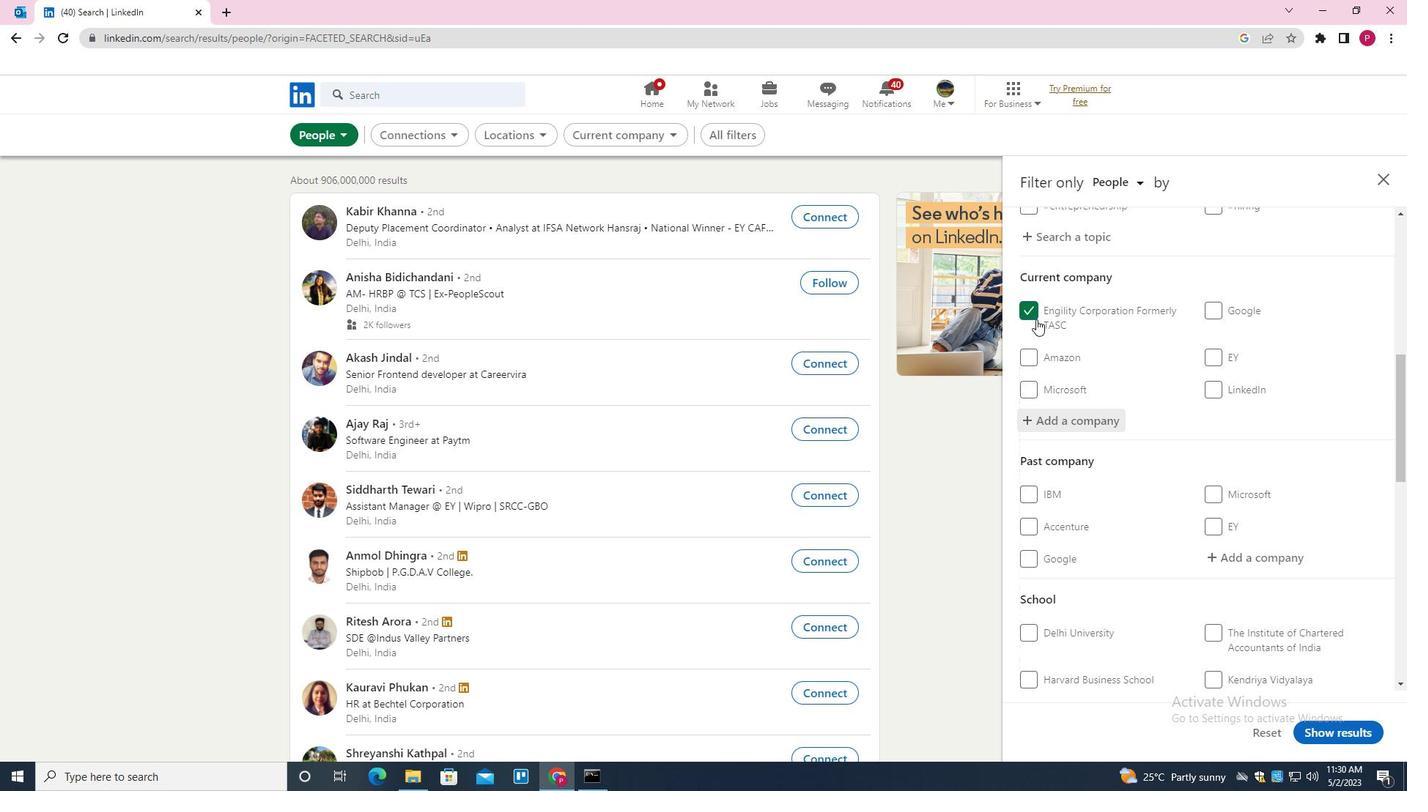 
Action: Mouse moved to (1076, 428)
Screenshot: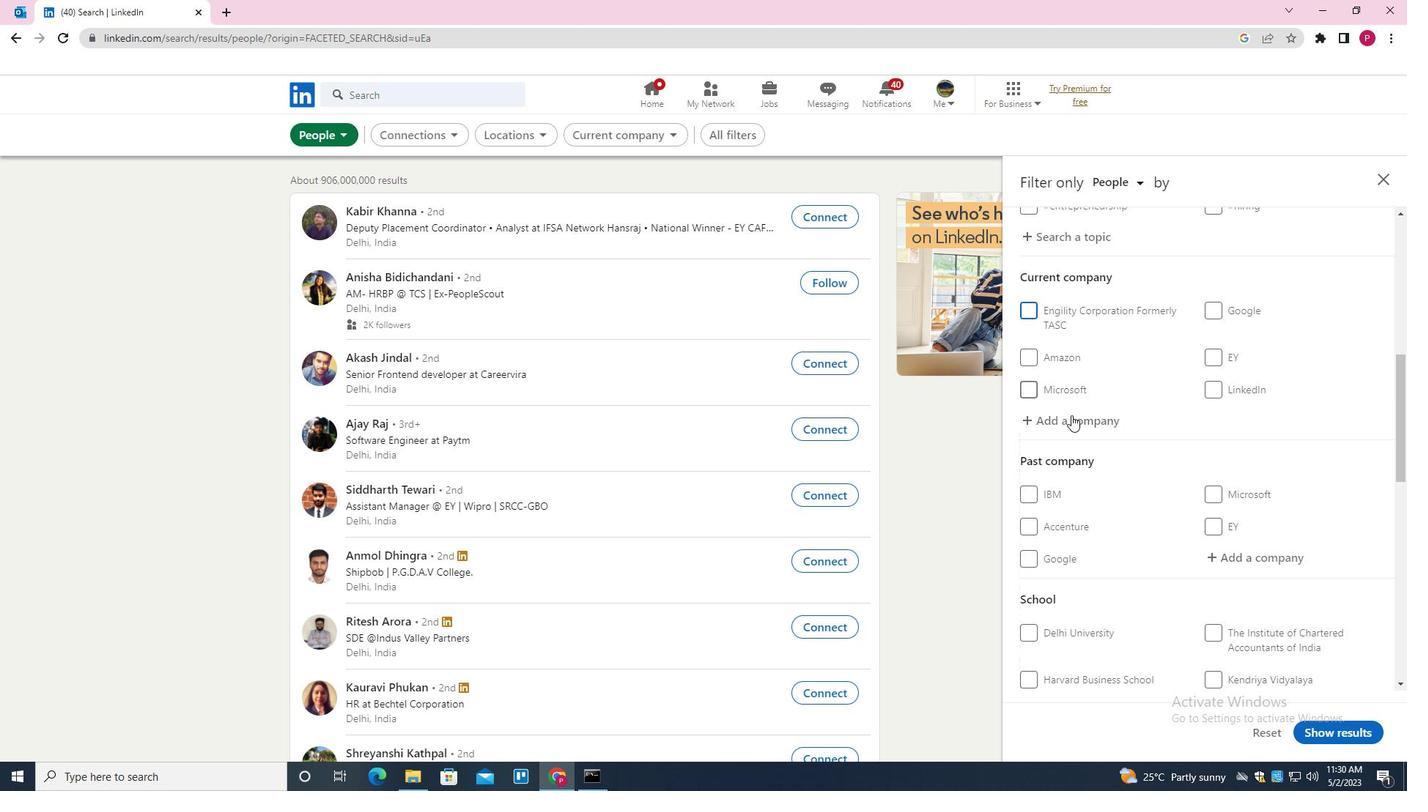 
Action: Mouse pressed left at (1076, 428)
Screenshot: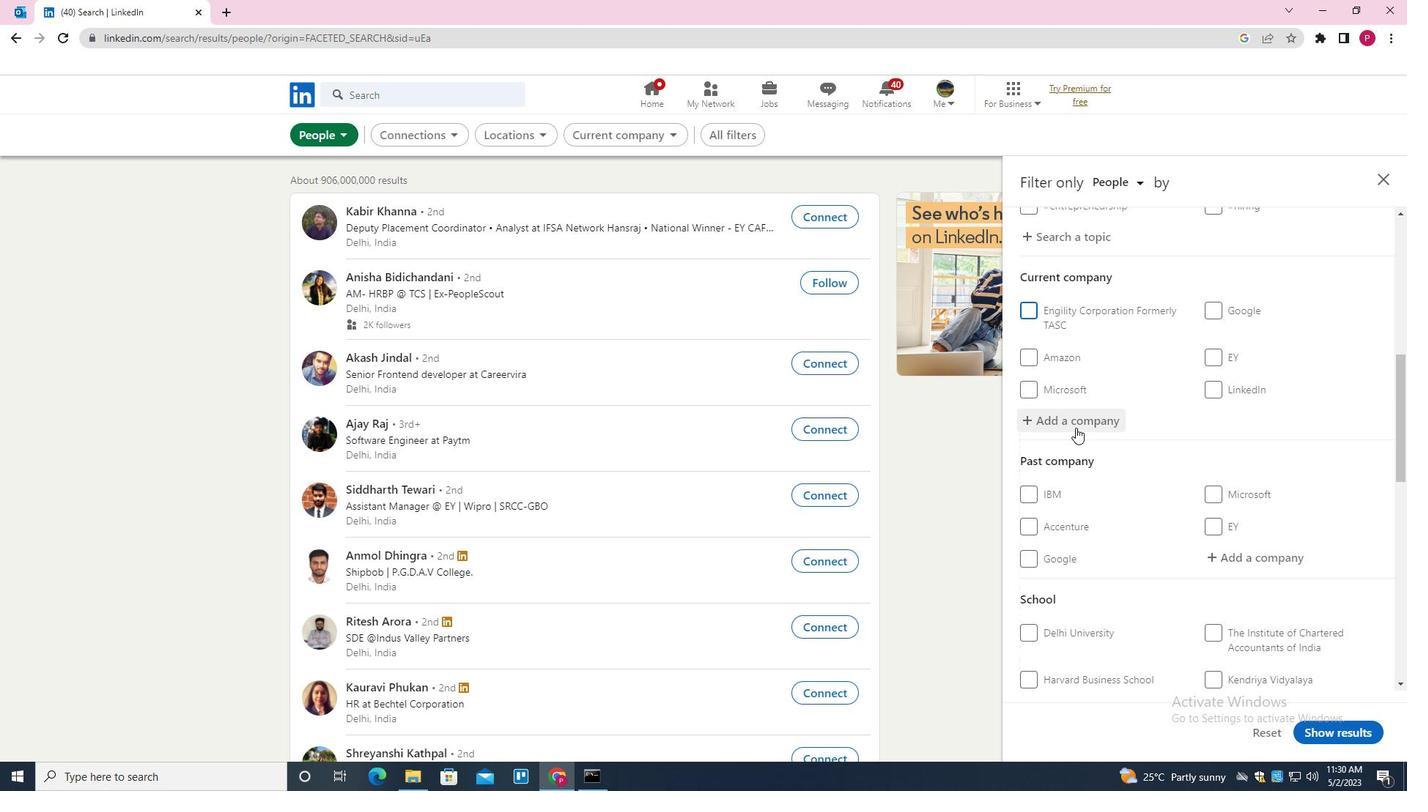 
Action: Key pressed <Key.shift><Key.shift><Key.shift><Key.shift><Key.shift><Key.shift><Key.shift><Key.shift><Key.shift><Key.shift><Key.shift><Key.shift><Key.shift><Key.shift><Key.shift>TASC<Key.down><Key.down><Key.enter>
Screenshot: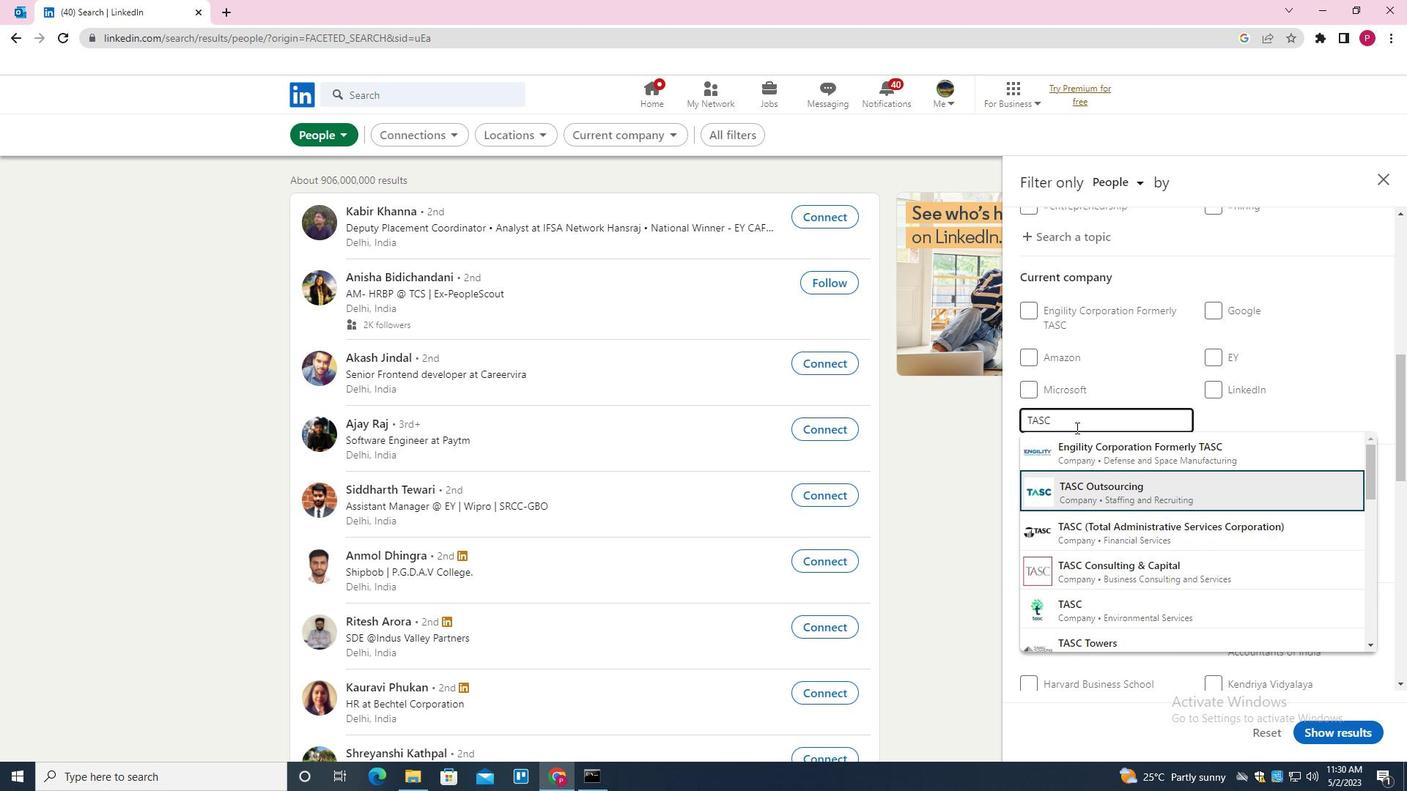 
Action: Mouse scrolled (1076, 427) with delta (0, 0)
Screenshot: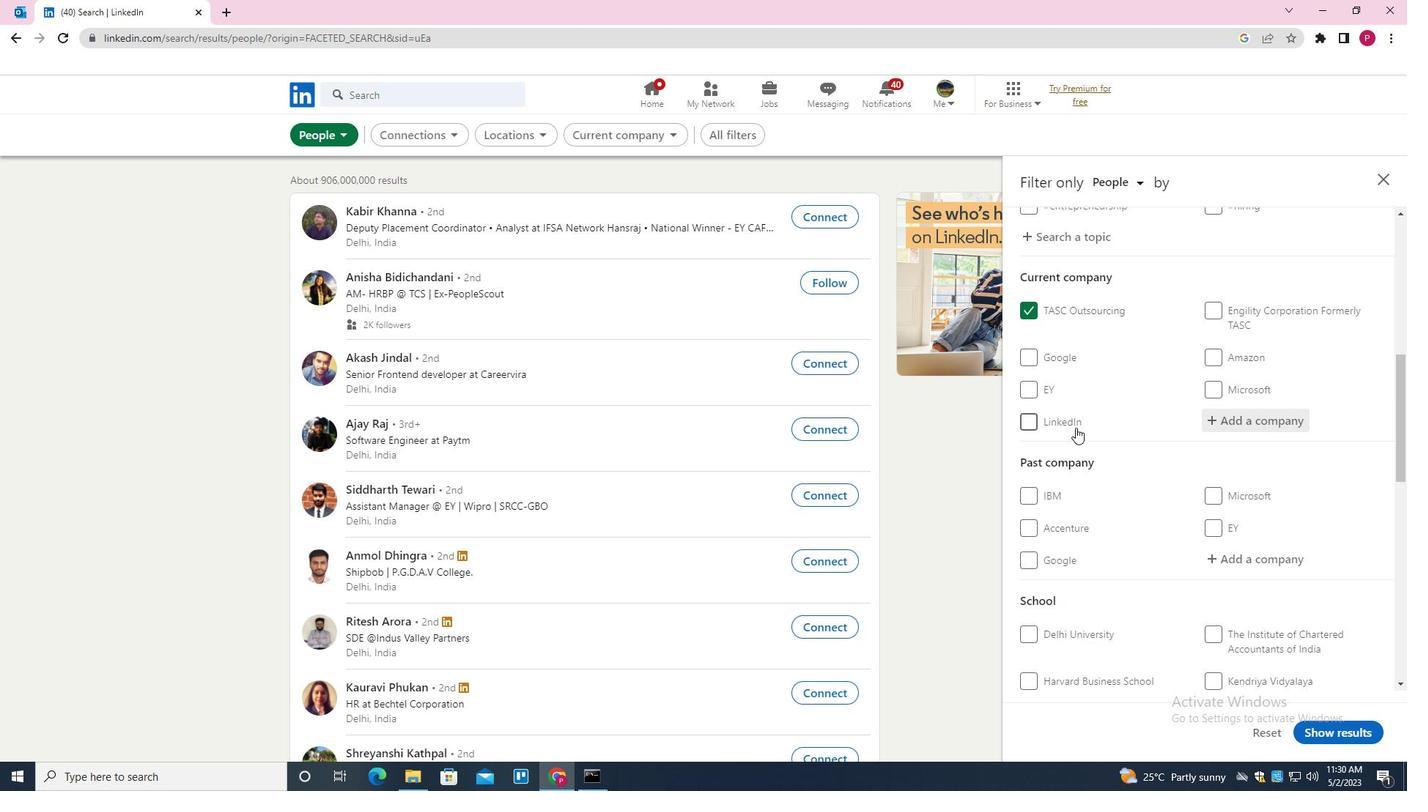 
Action: Mouse scrolled (1076, 427) with delta (0, 0)
Screenshot: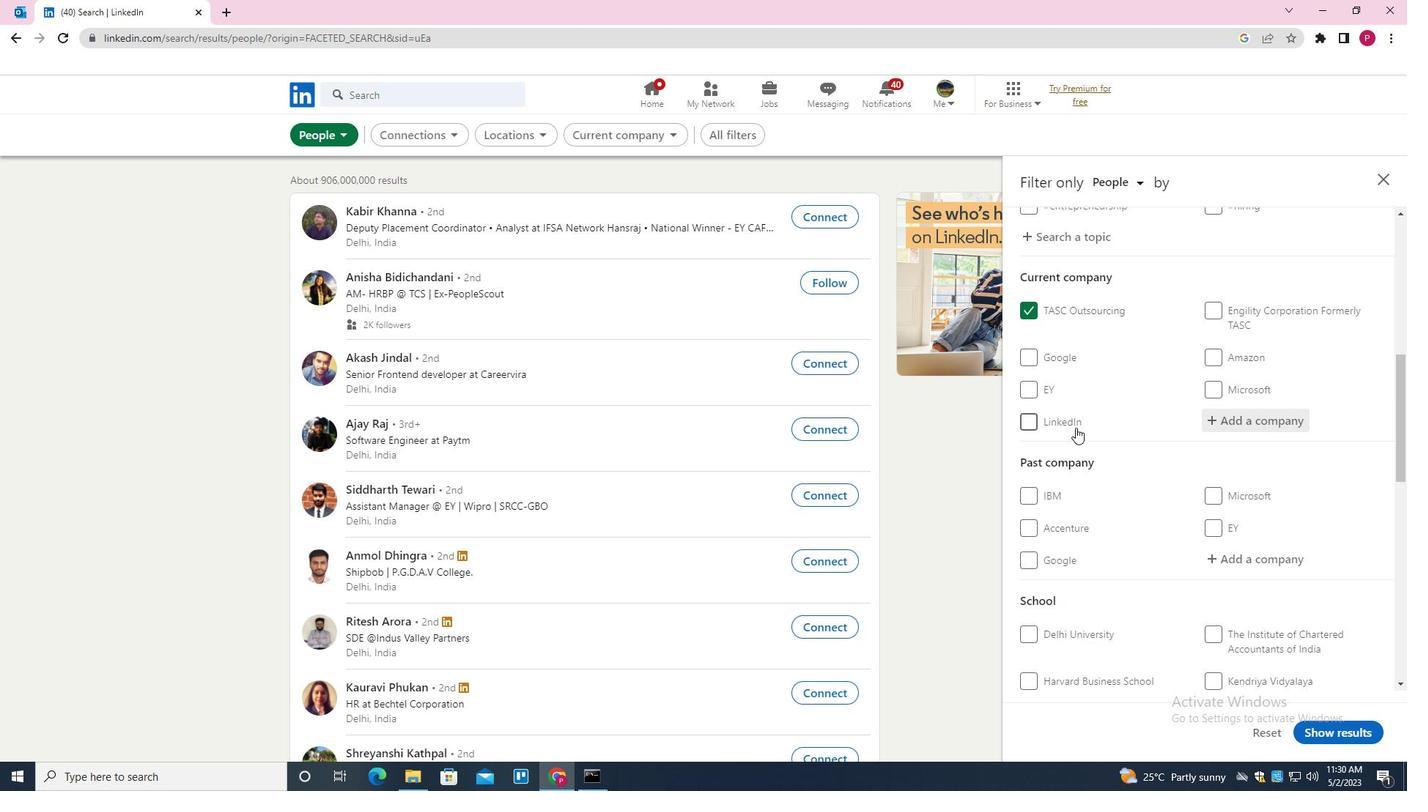 
Action: Mouse scrolled (1076, 427) with delta (0, 0)
Screenshot: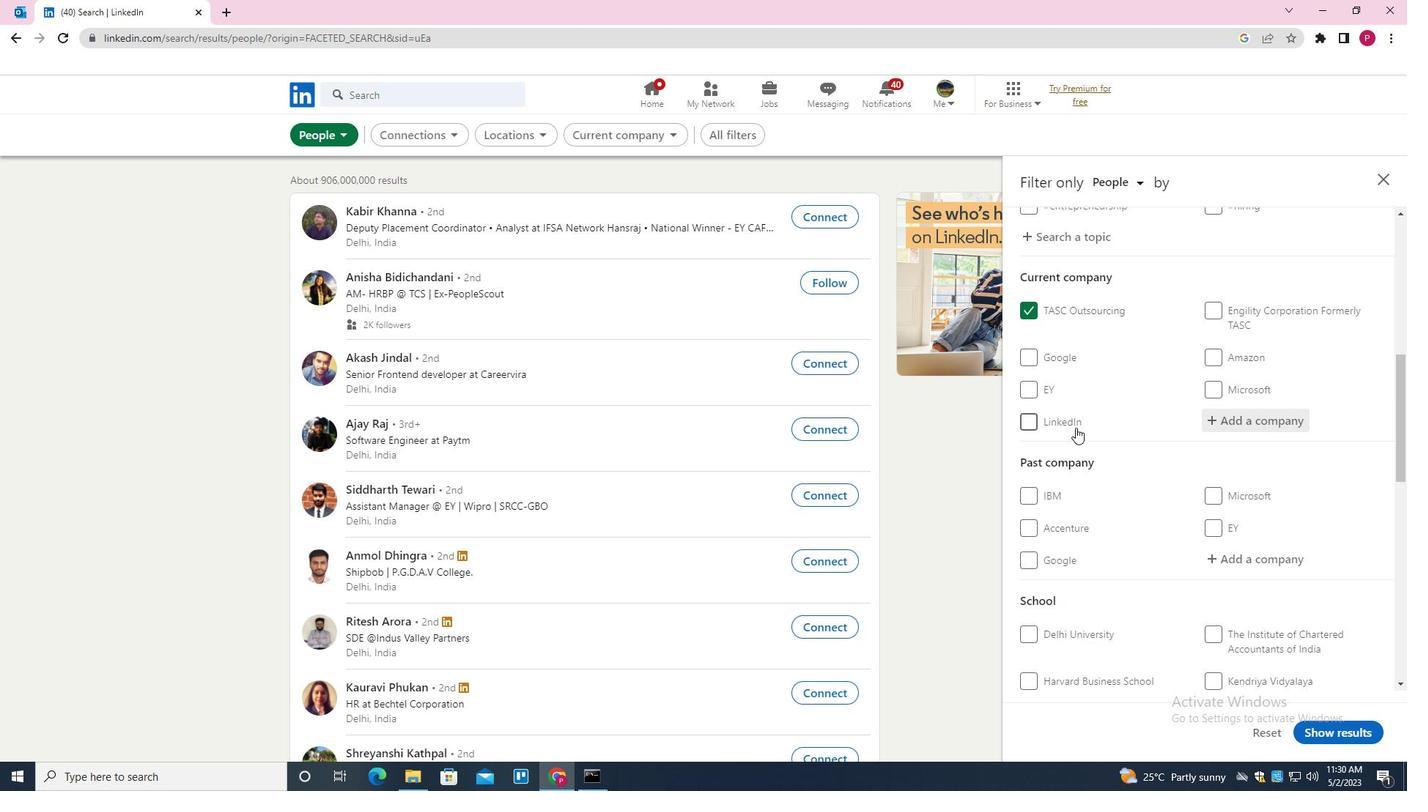 
Action: Mouse moved to (1236, 491)
Screenshot: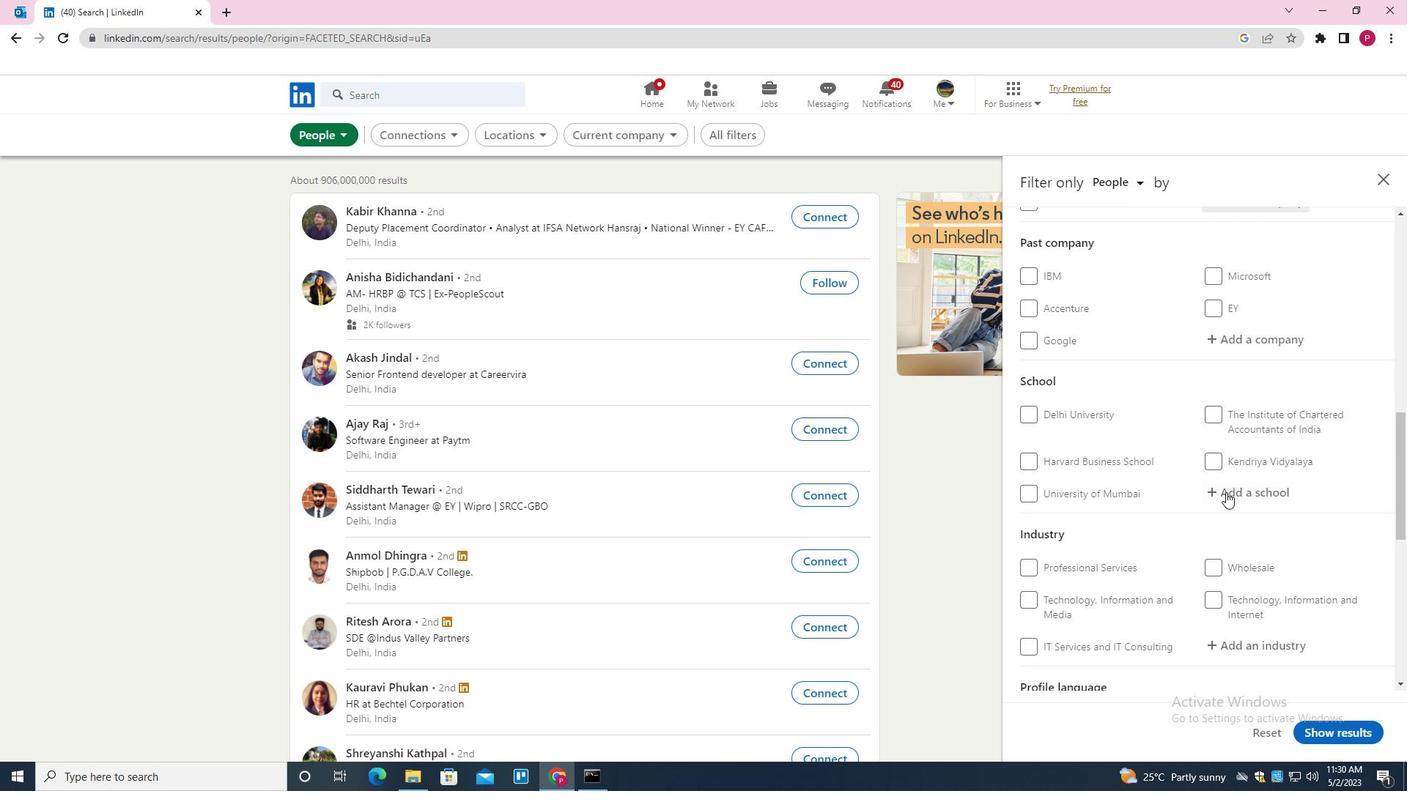 
Action: Mouse pressed left at (1236, 491)
Screenshot: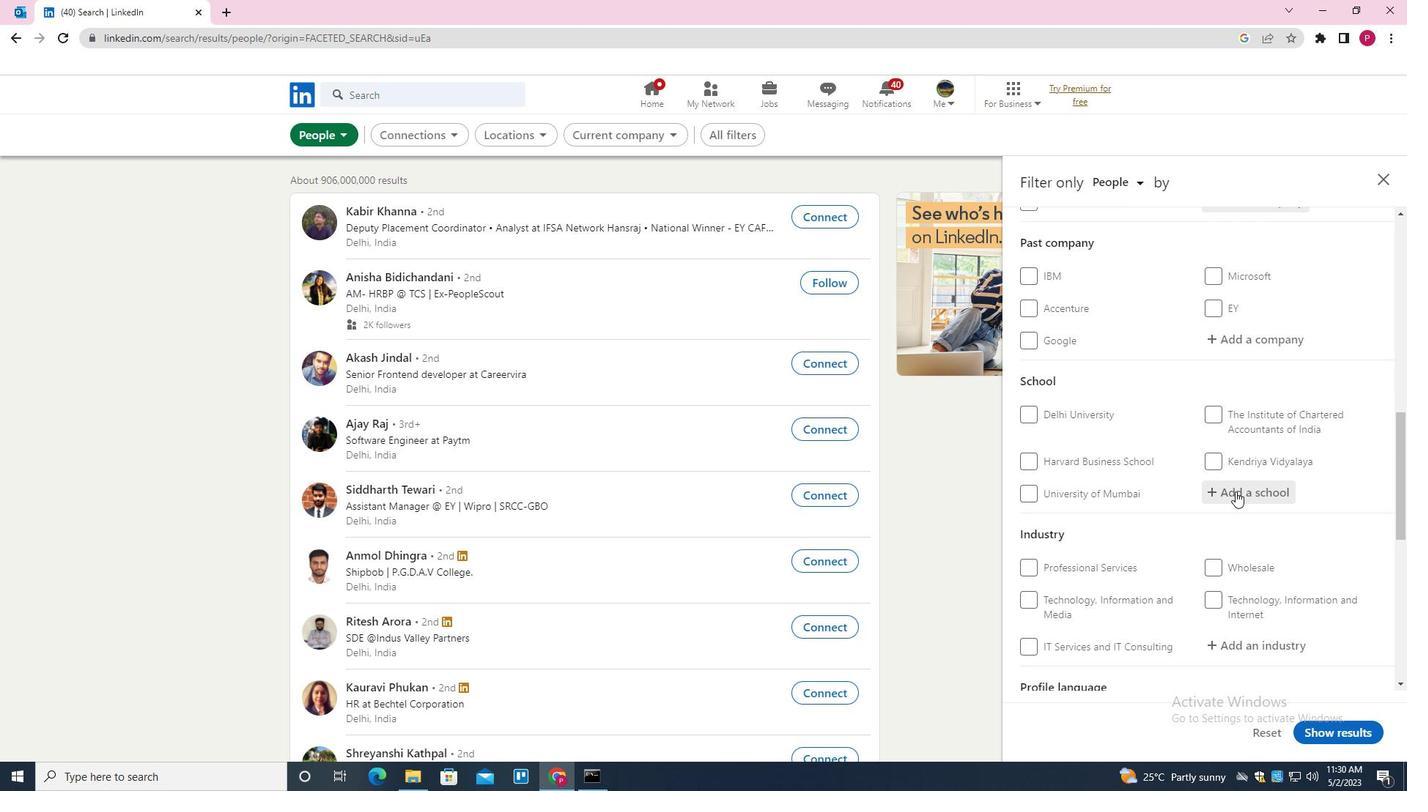 
Action: Mouse moved to (1216, 505)
Screenshot: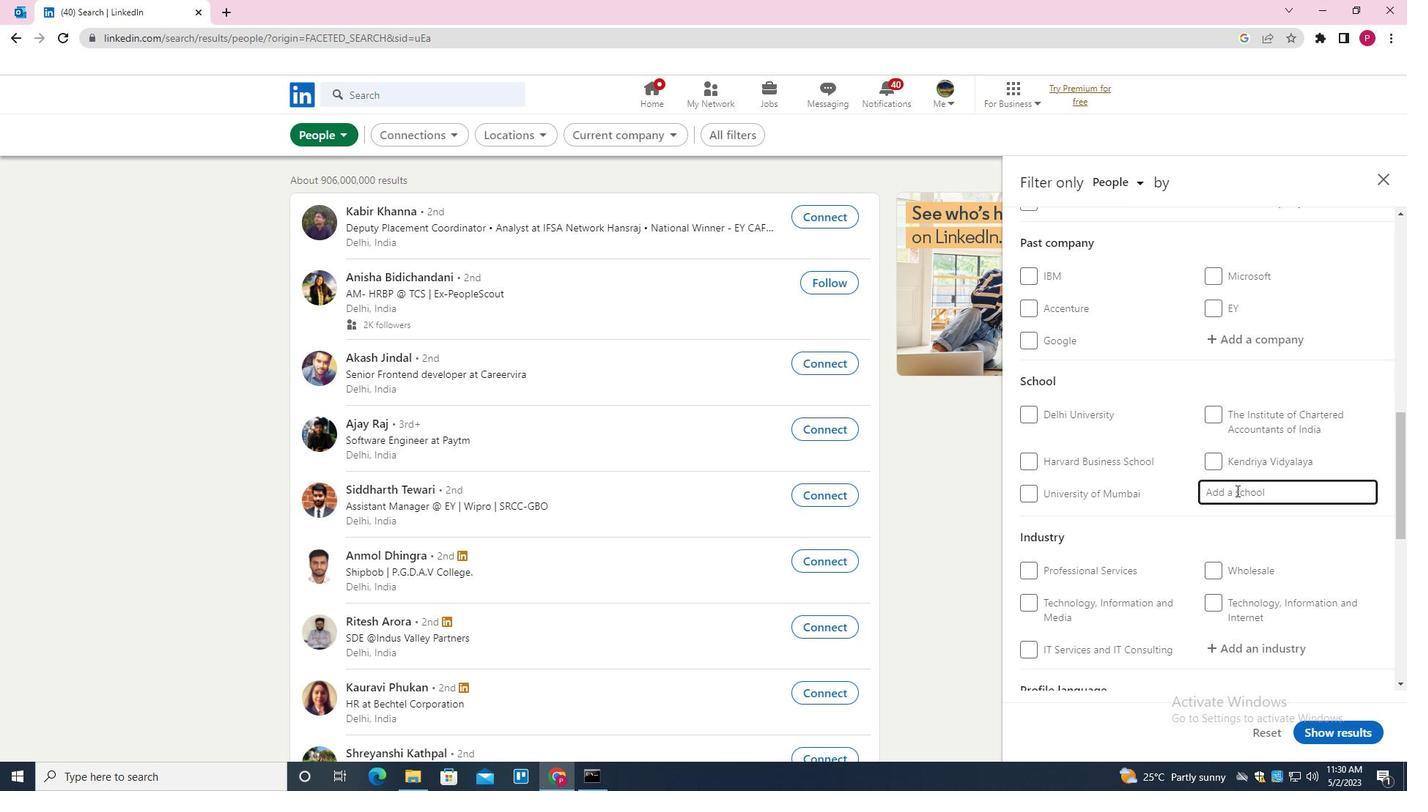 
Action: Key pressed <Key.shift><Key.shift><Key.shift><Key.shift><Key.shift><Key.shift>ALVA'S<Key.space><Key.shift><Key.shift>COLLEGE<Key.space>OF<Key.space><Key.down><Key.enter>
Screenshot: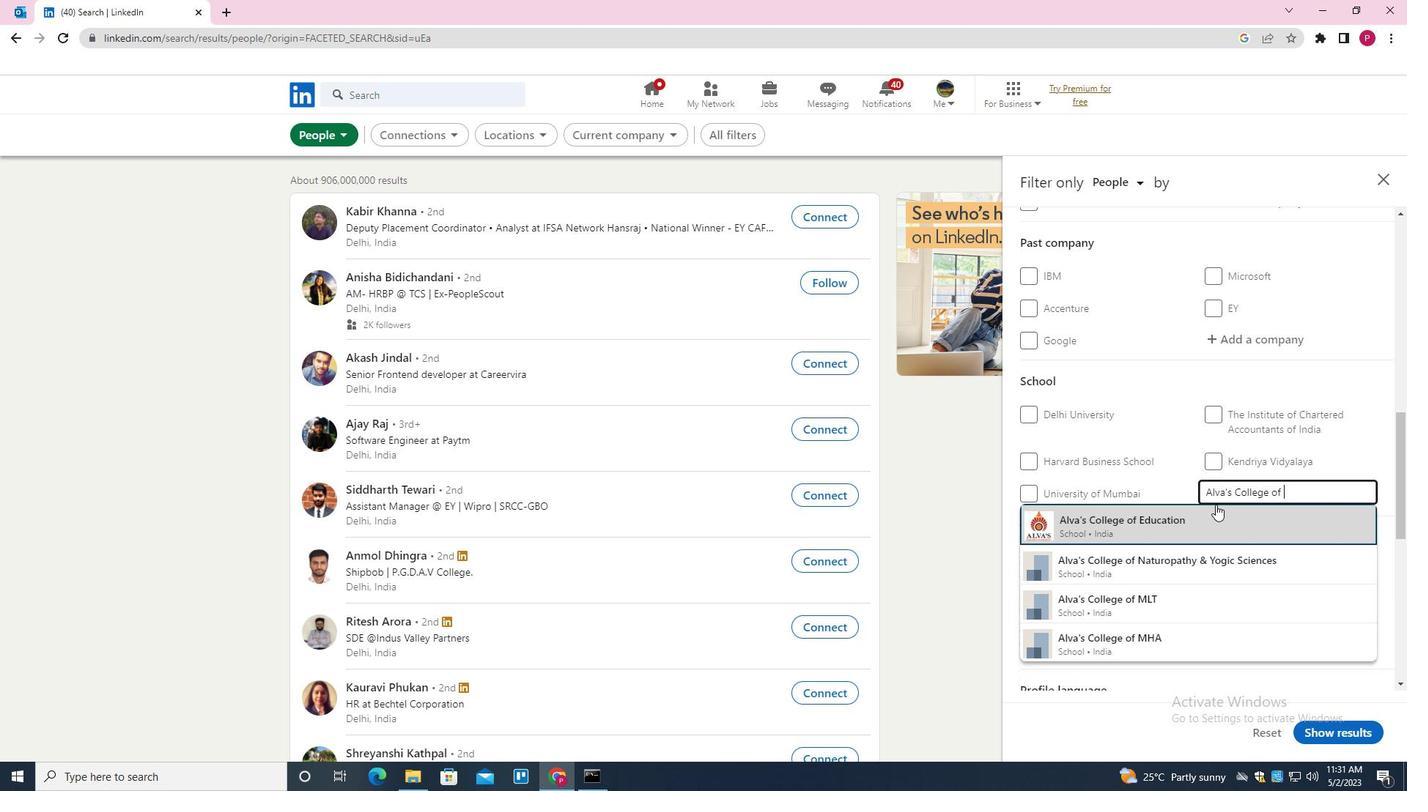 
Action: Mouse moved to (1178, 530)
Screenshot: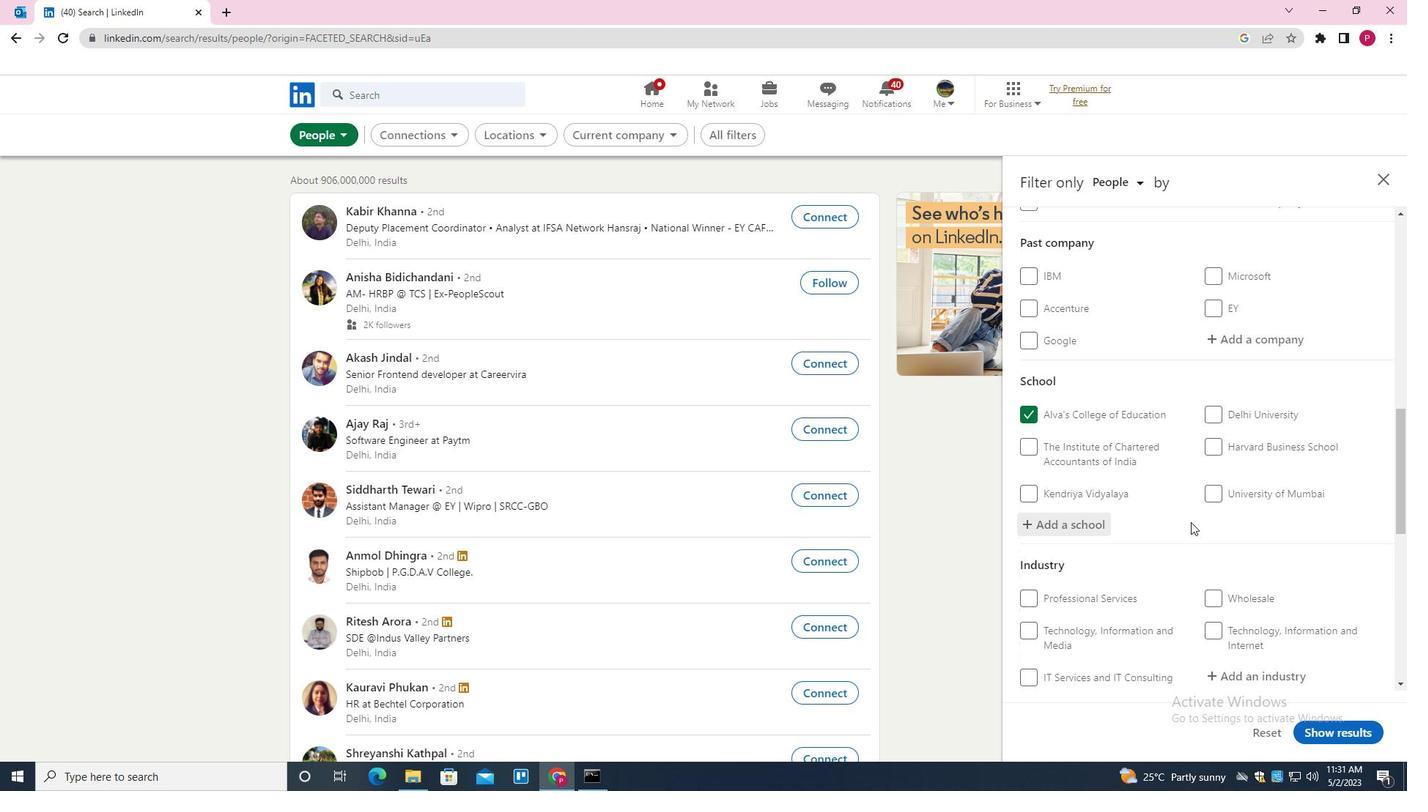 
Action: Mouse scrolled (1178, 530) with delta (0, 0)
Screenshot: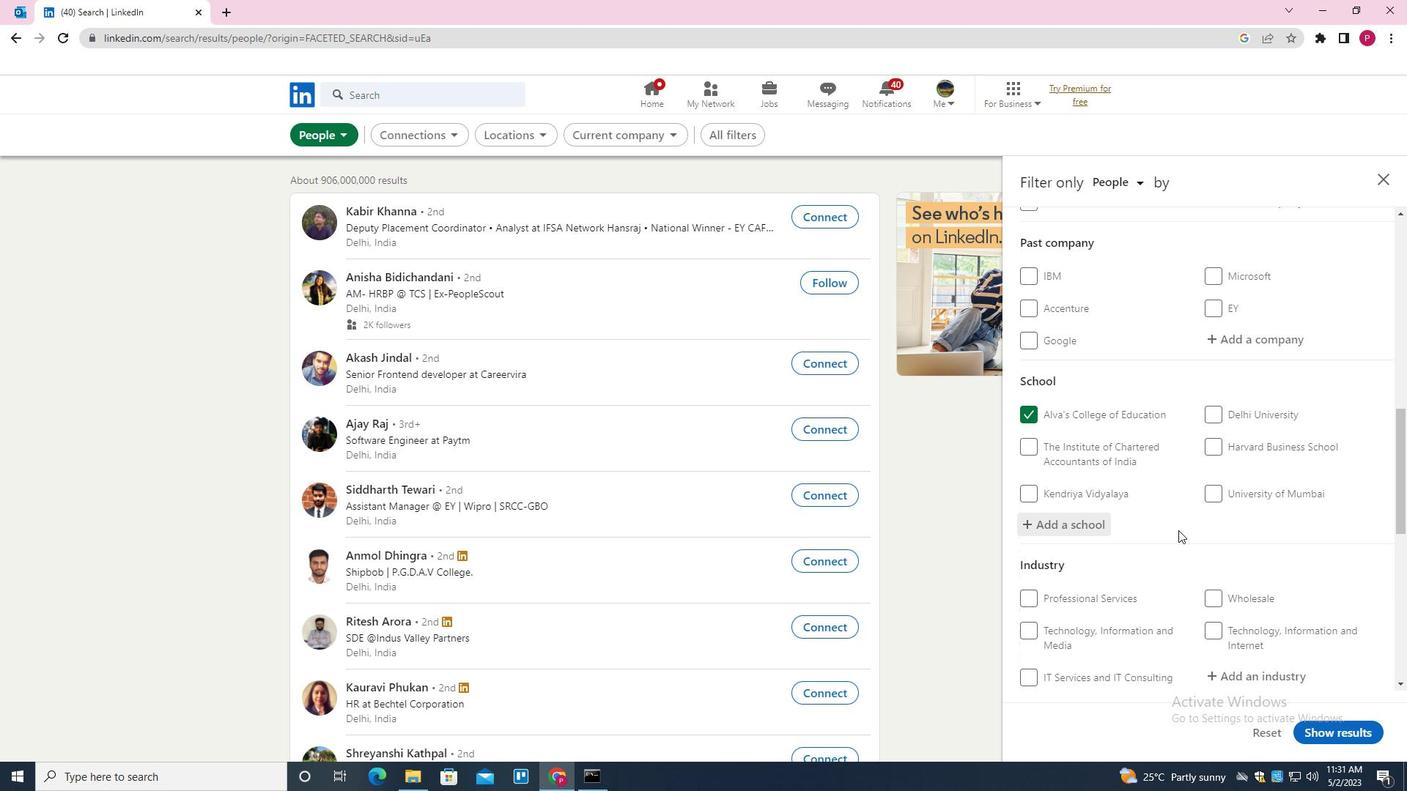 
Action: Mouse scrolled (1178, 530) with delta (0, 0)
Screenshot: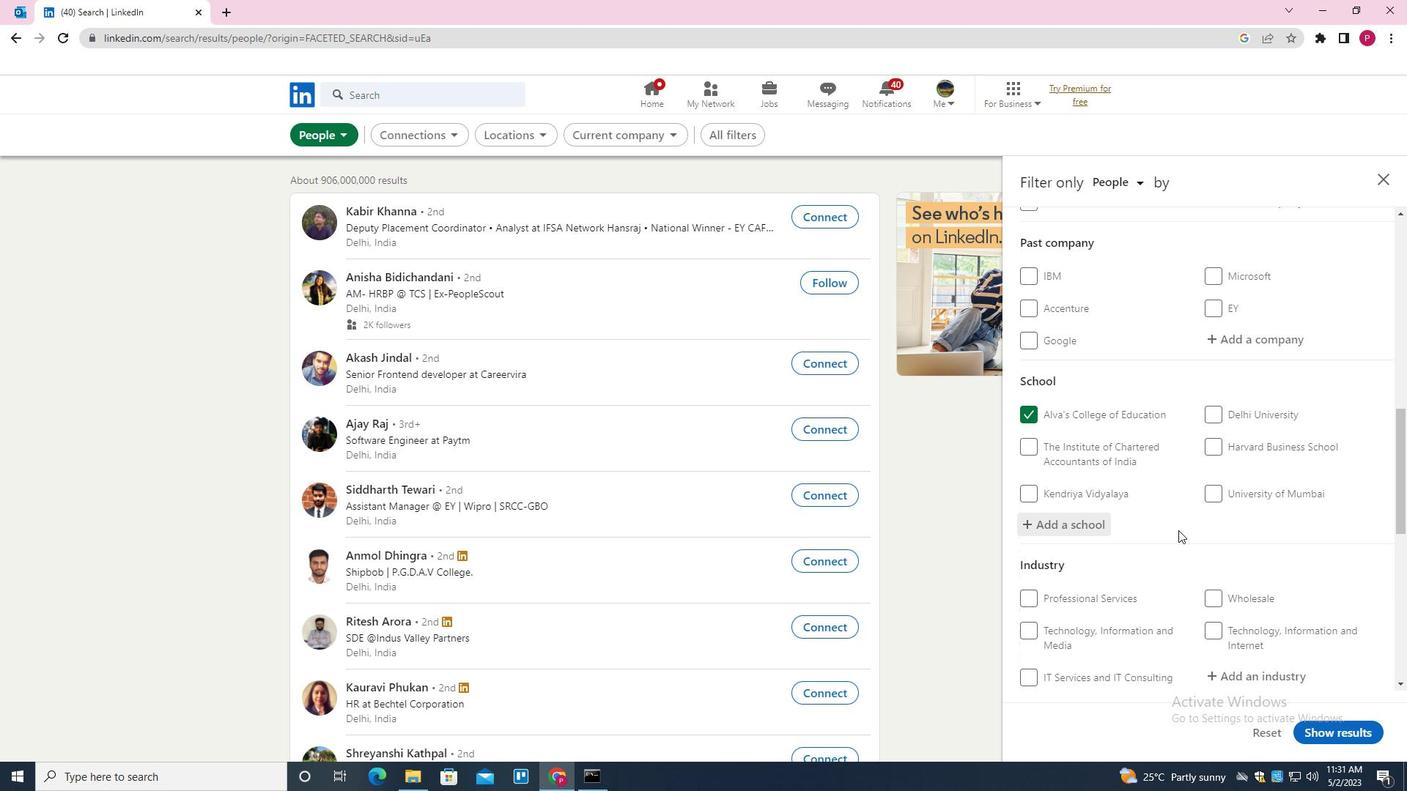 
Action: Mouse scrolled (1178, 530) with delta (0, 0)
Screenshot: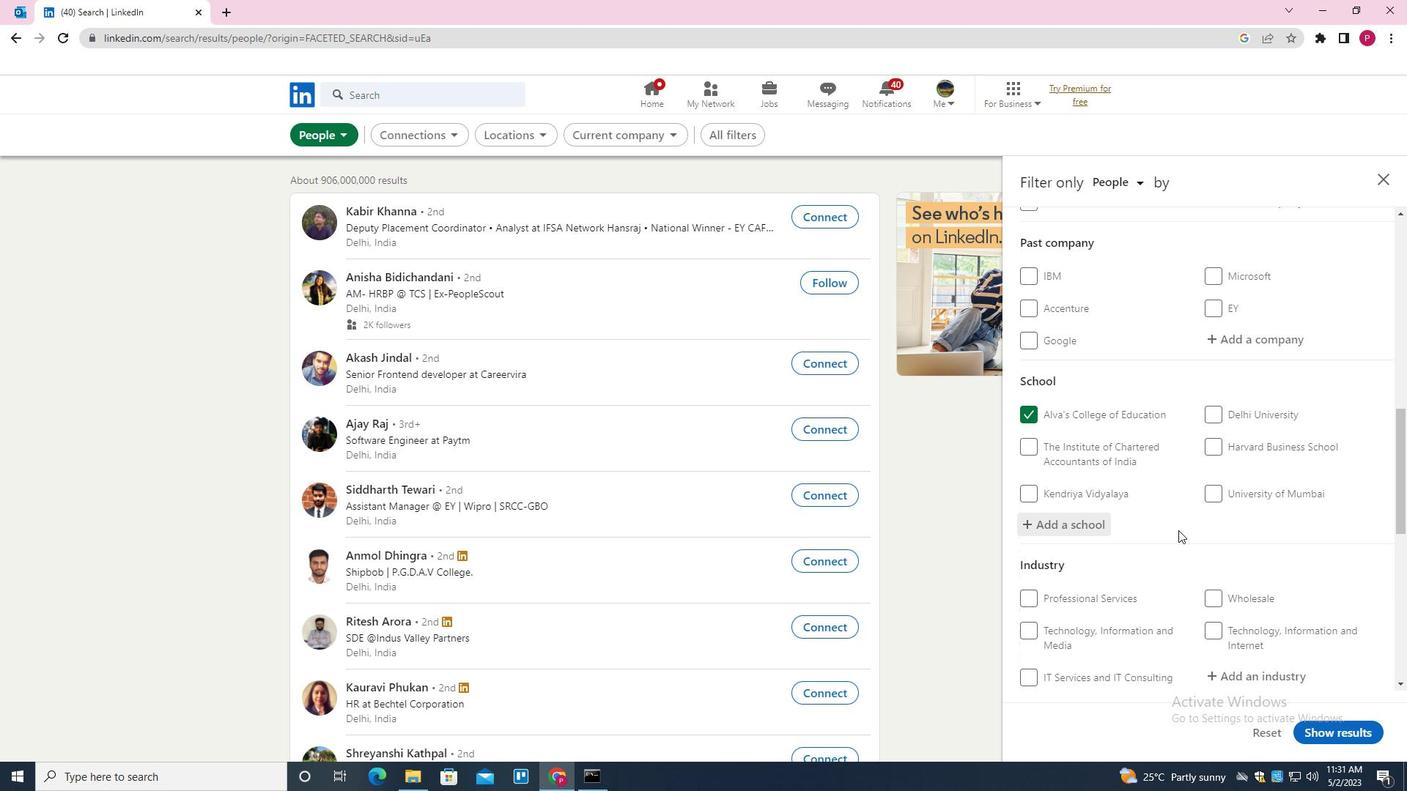 
Action: Mouse moved to (1285, 461)
Screenshot: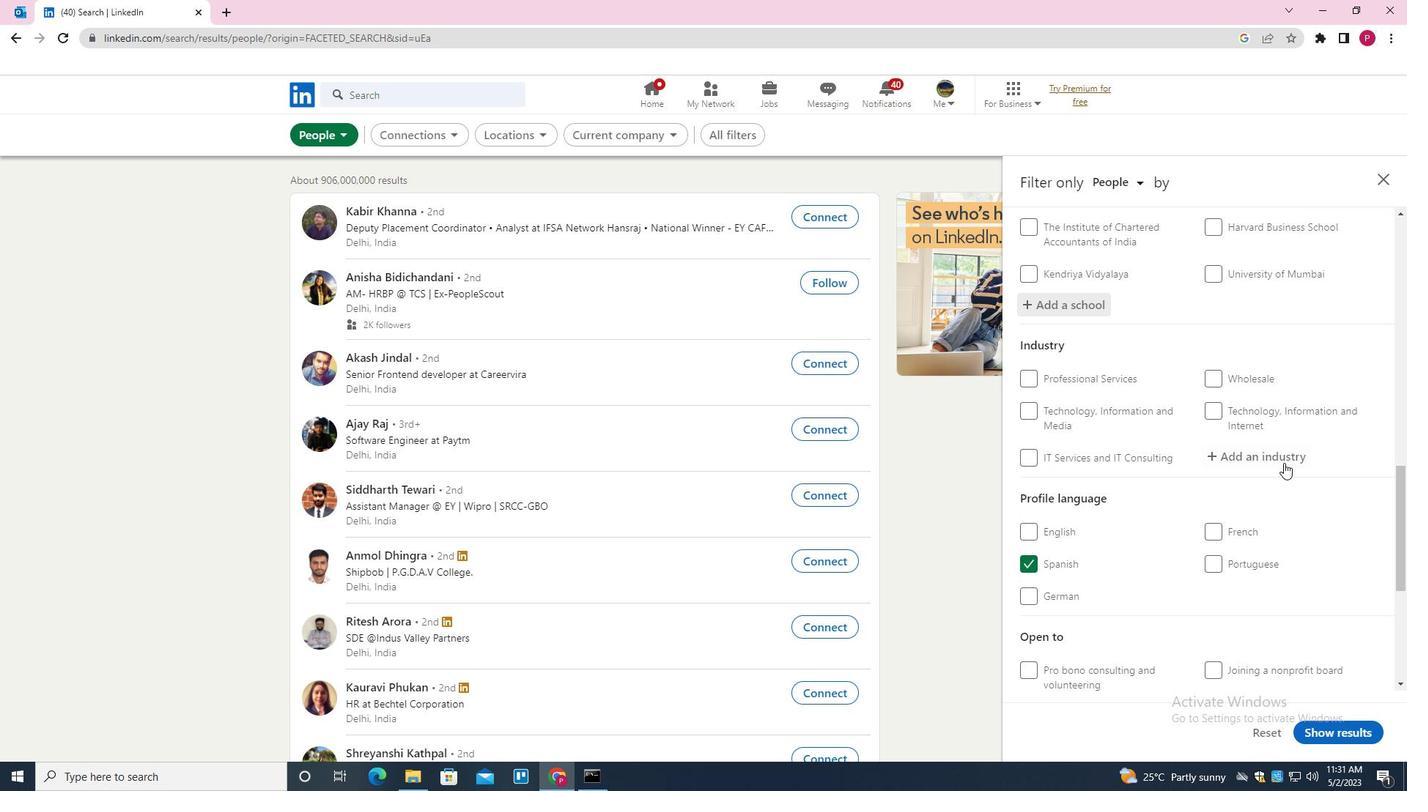 
Action: Mouse pressed left at (1285, 461)
Screenshot: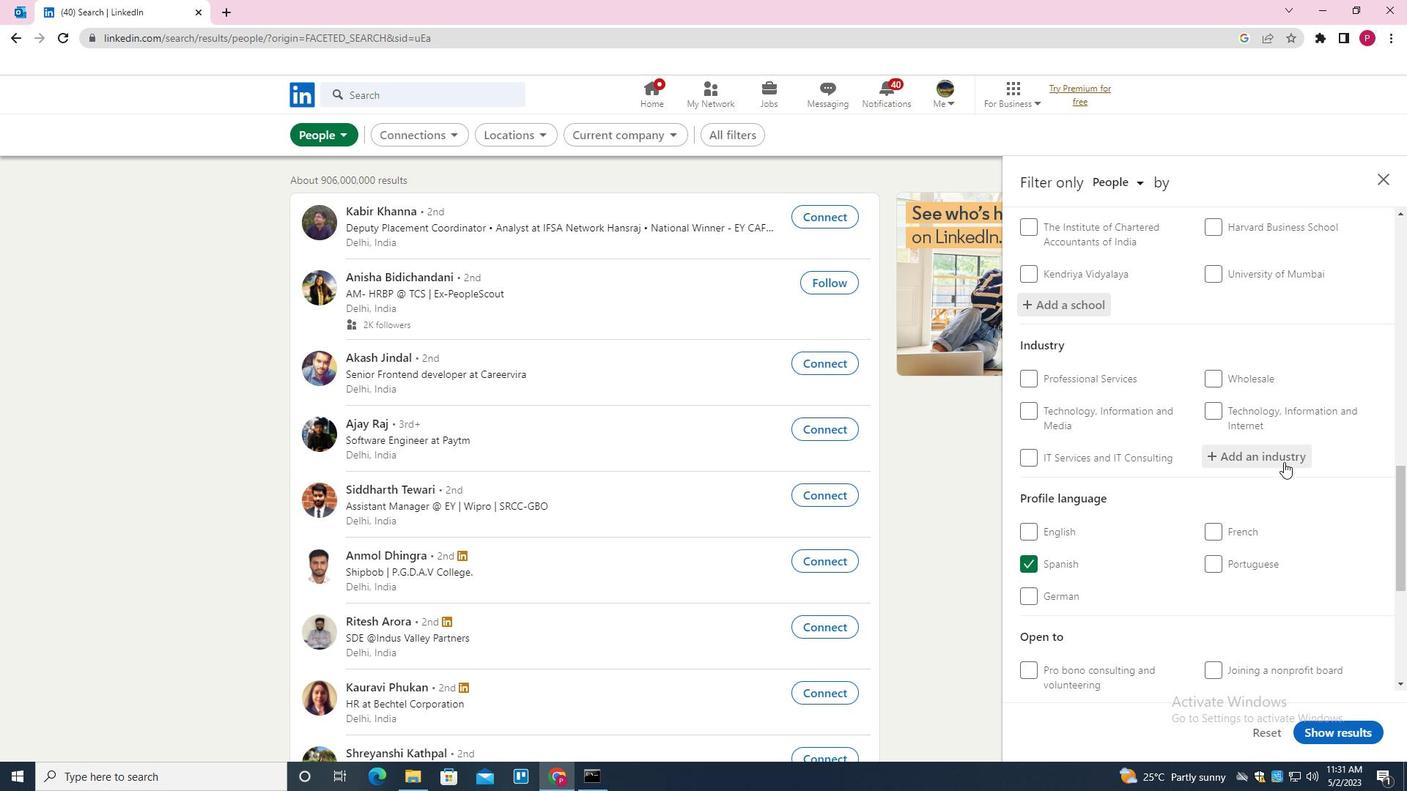 
Action: Key pressed <Key.shift><Key.shift><Key.shift>RETAIL<Key.down><Key.down><Key.enter>
Screenshot: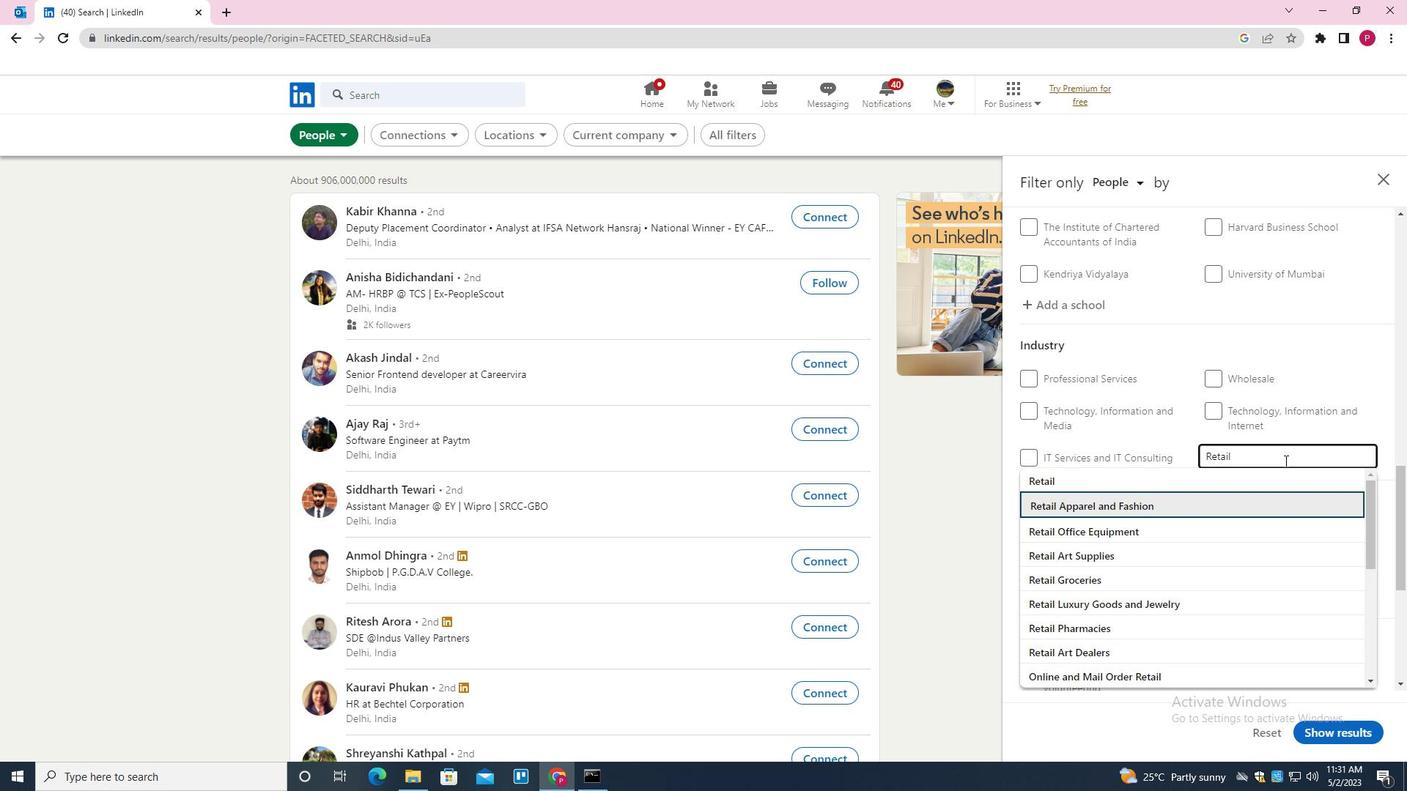 
Action: Mouse moved to (1276, 466)
Screenshot: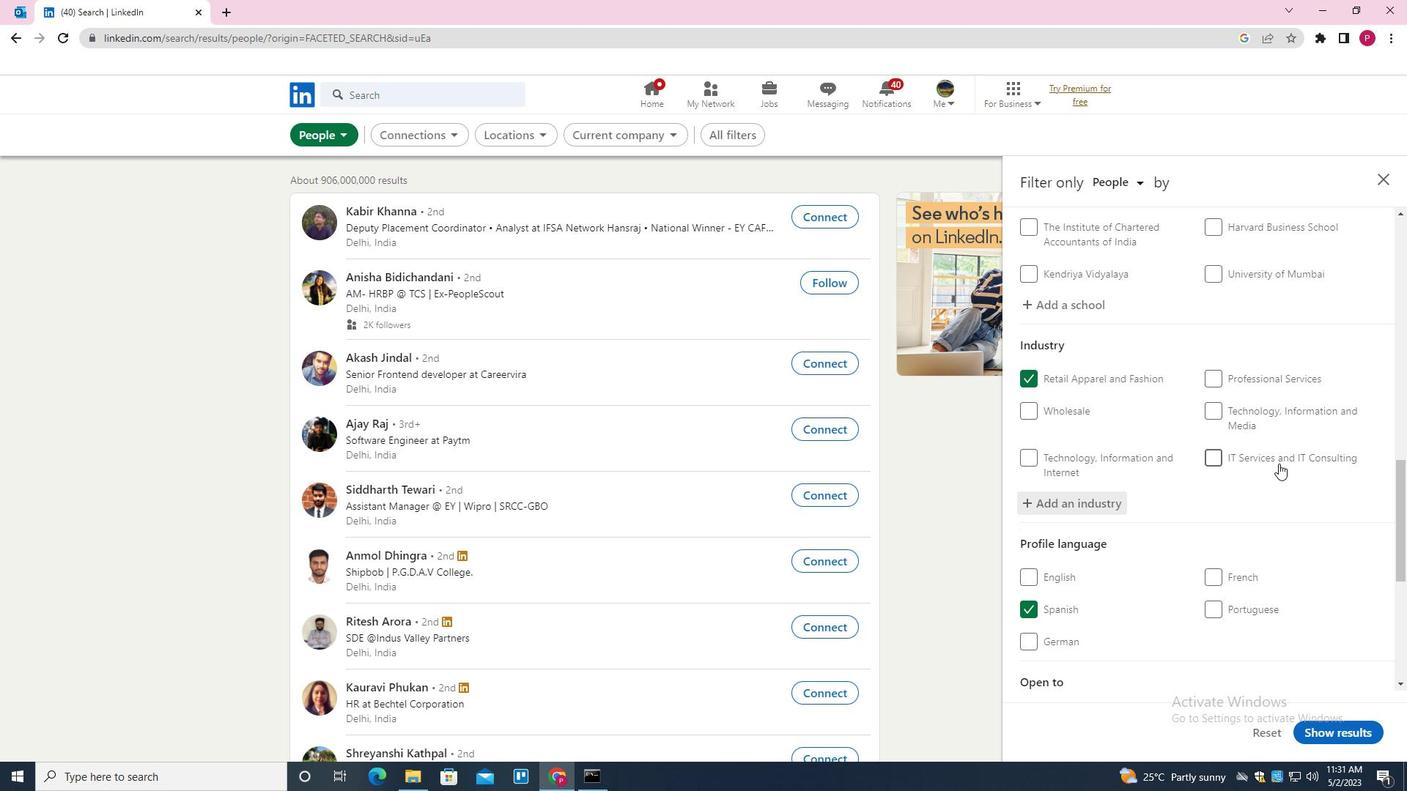 
Action: Mouse scrolled (1276, 465) with delta (0, 0)
Screenshot: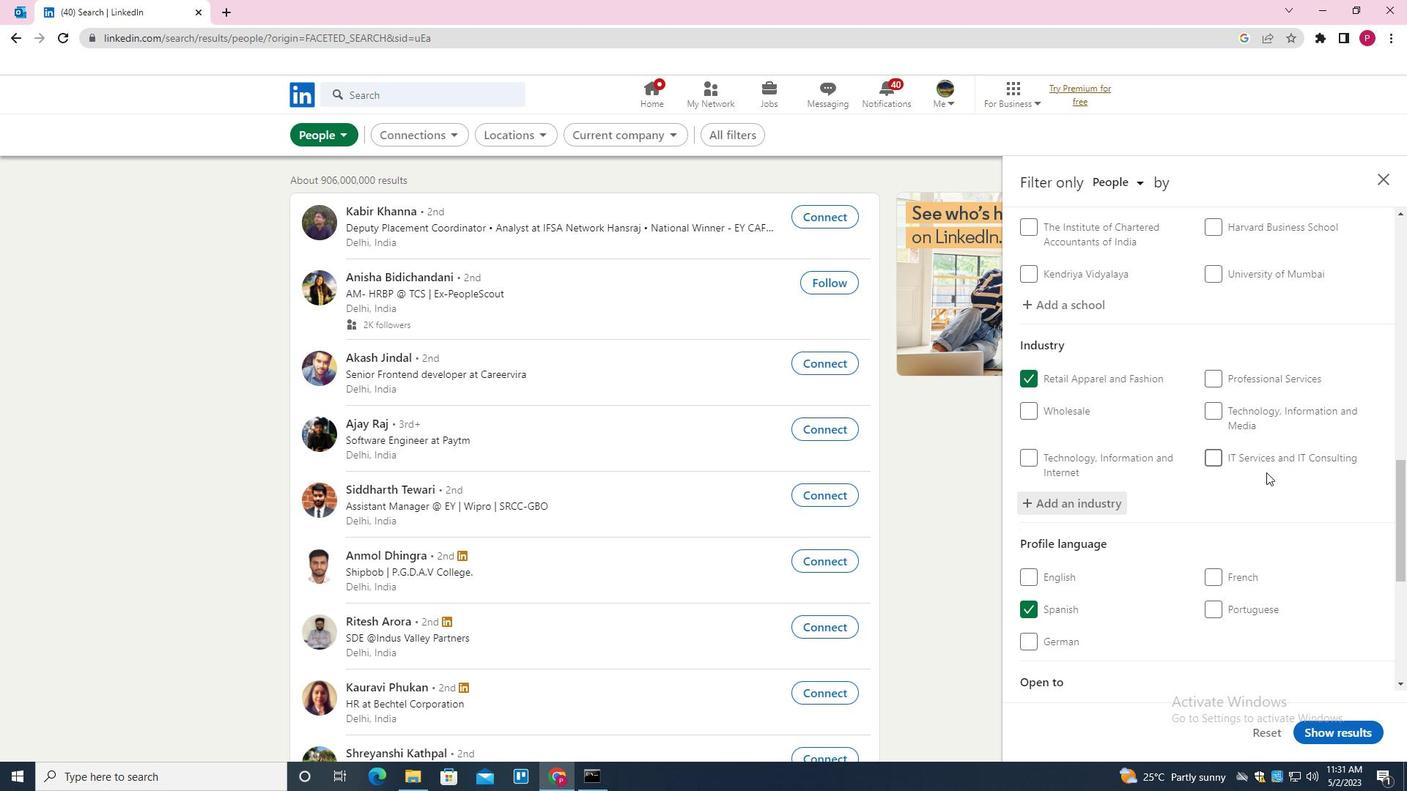 
Action: Mouse moved to (1276, 466)
Screenshot: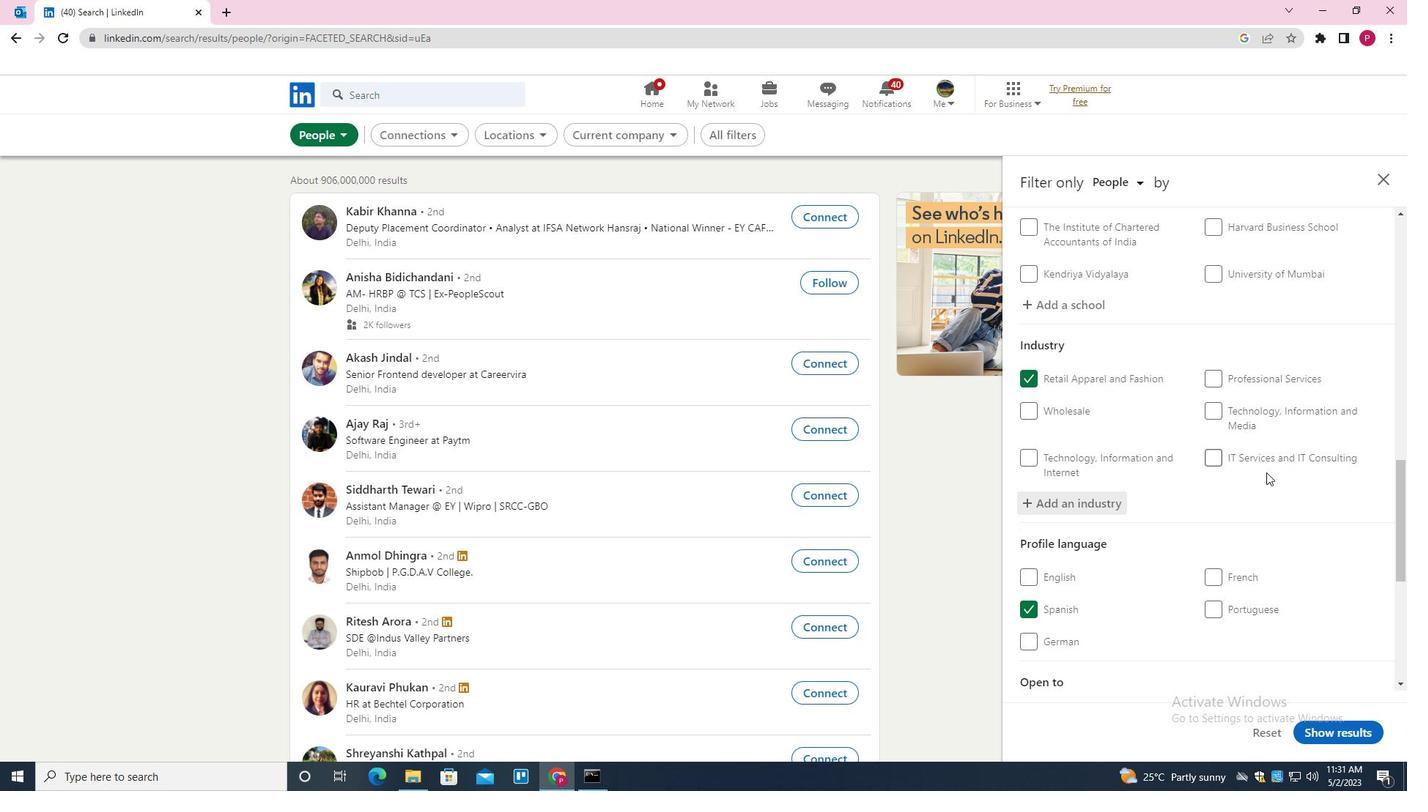 
Action: Mouse scrolled (1276, 465) with delta (0, 0)
Screenshot: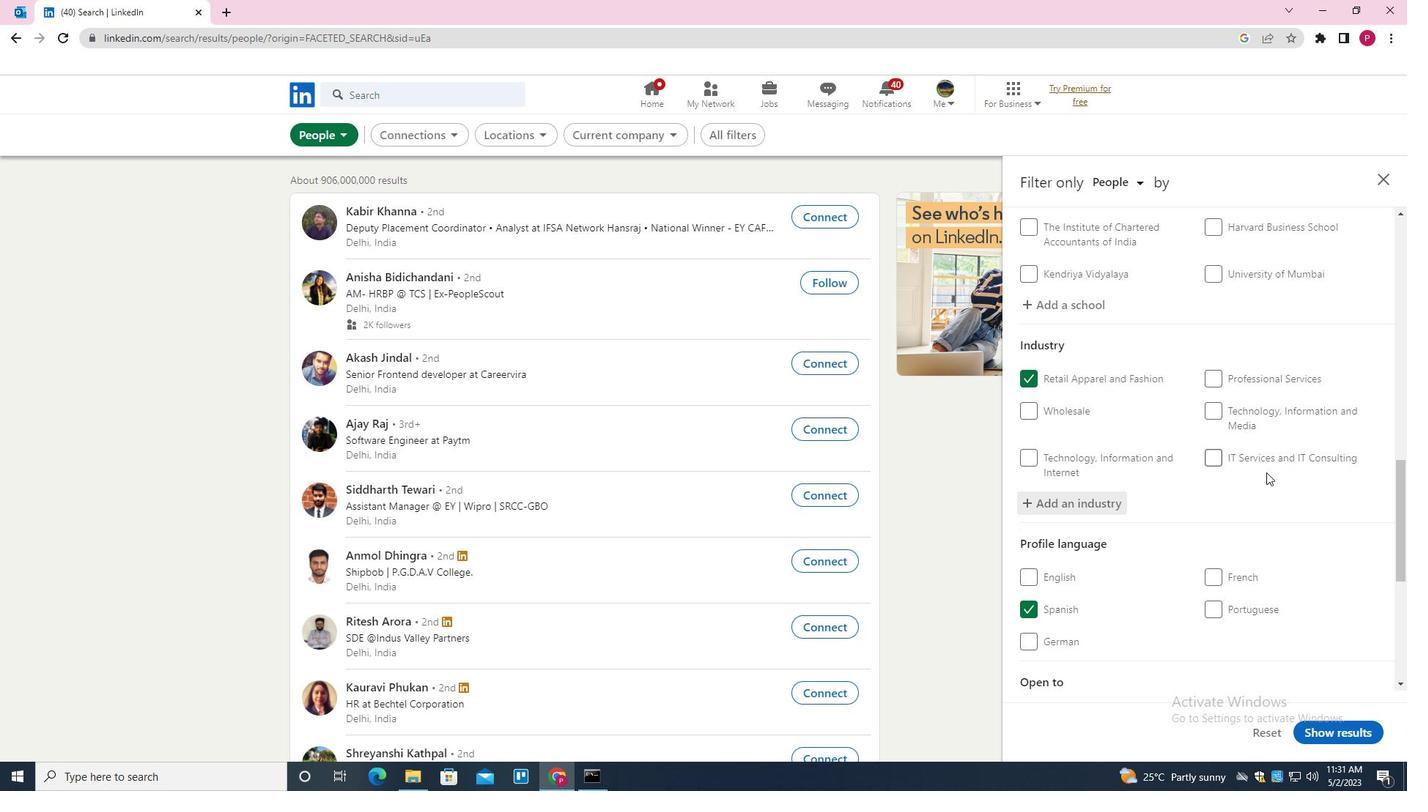 
Action: Mouse scrolled (1276, 465) with delta (0, 0)
Screenshot: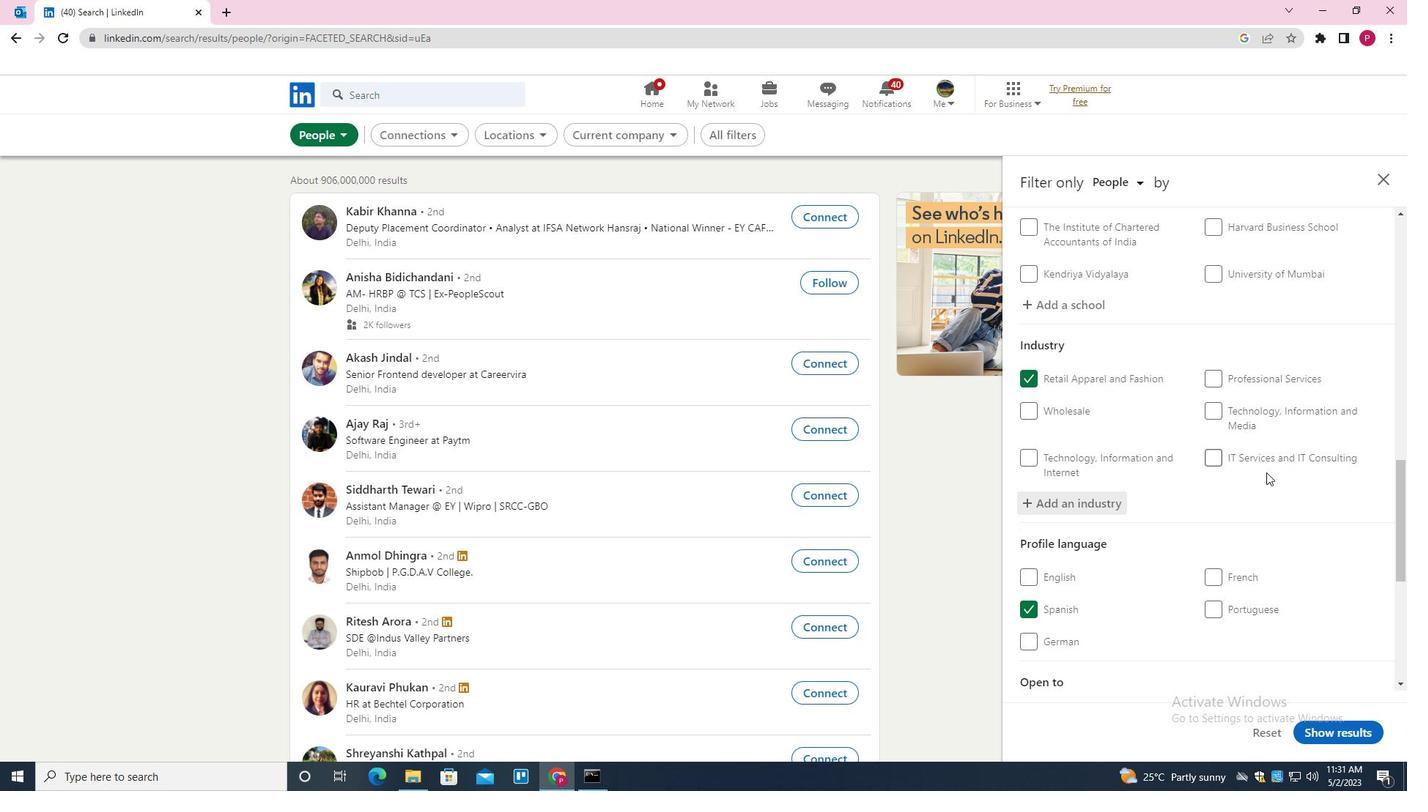 
Action: Mouse moved to (1275, 466)
Screenshot: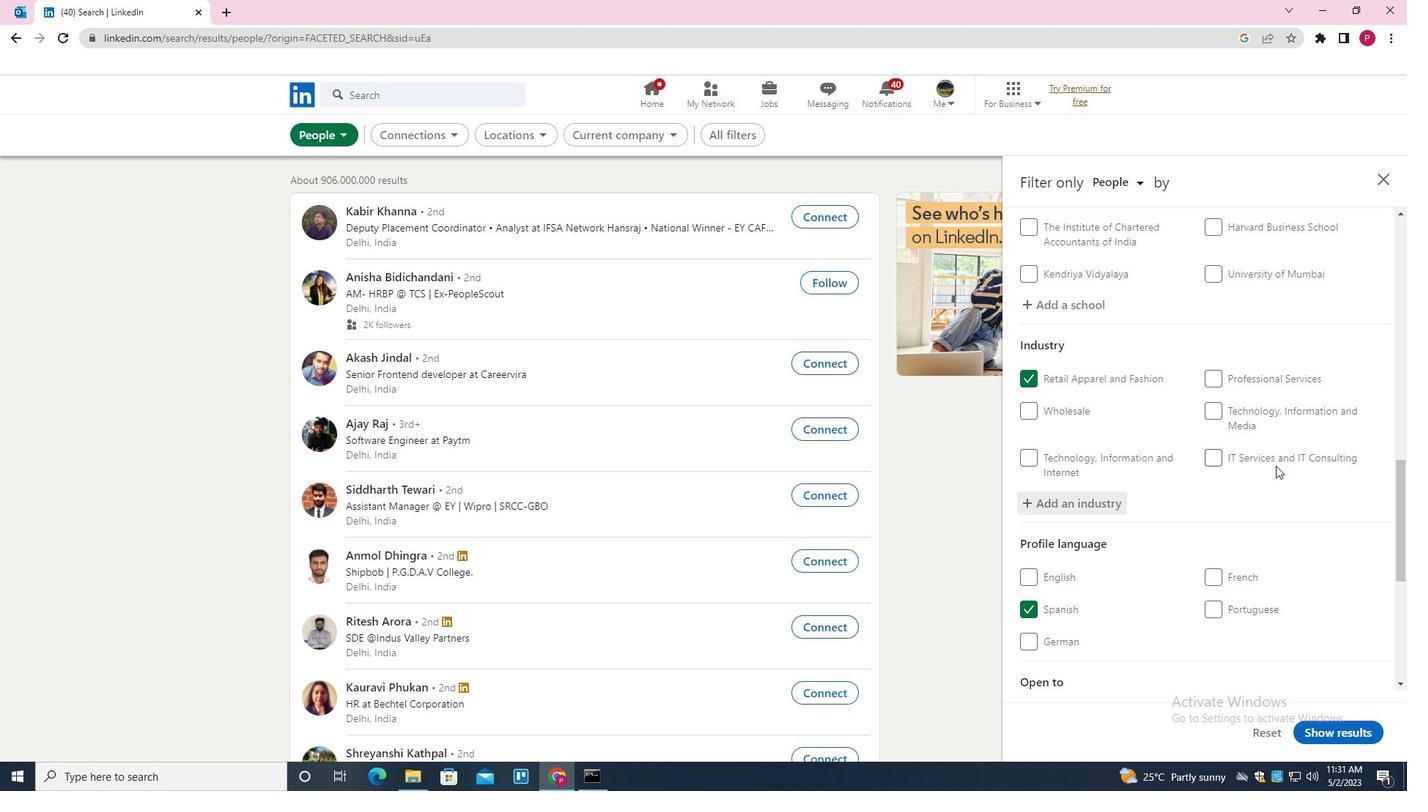 
Action: Mouse scrolled (1275, 466) with delta (0, 0)
Screenshot: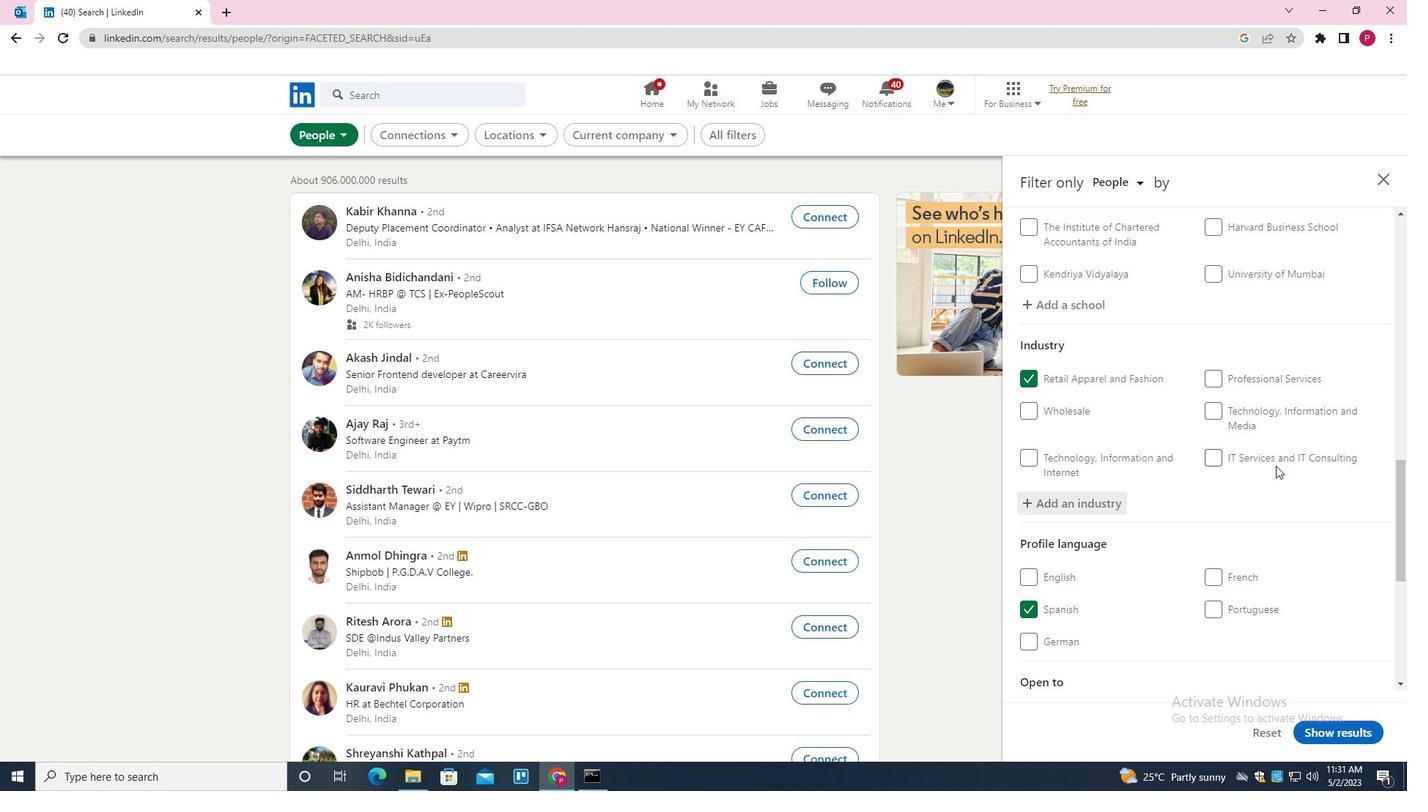 
Action: Mouse moved to (1274, 467)
Screenshot: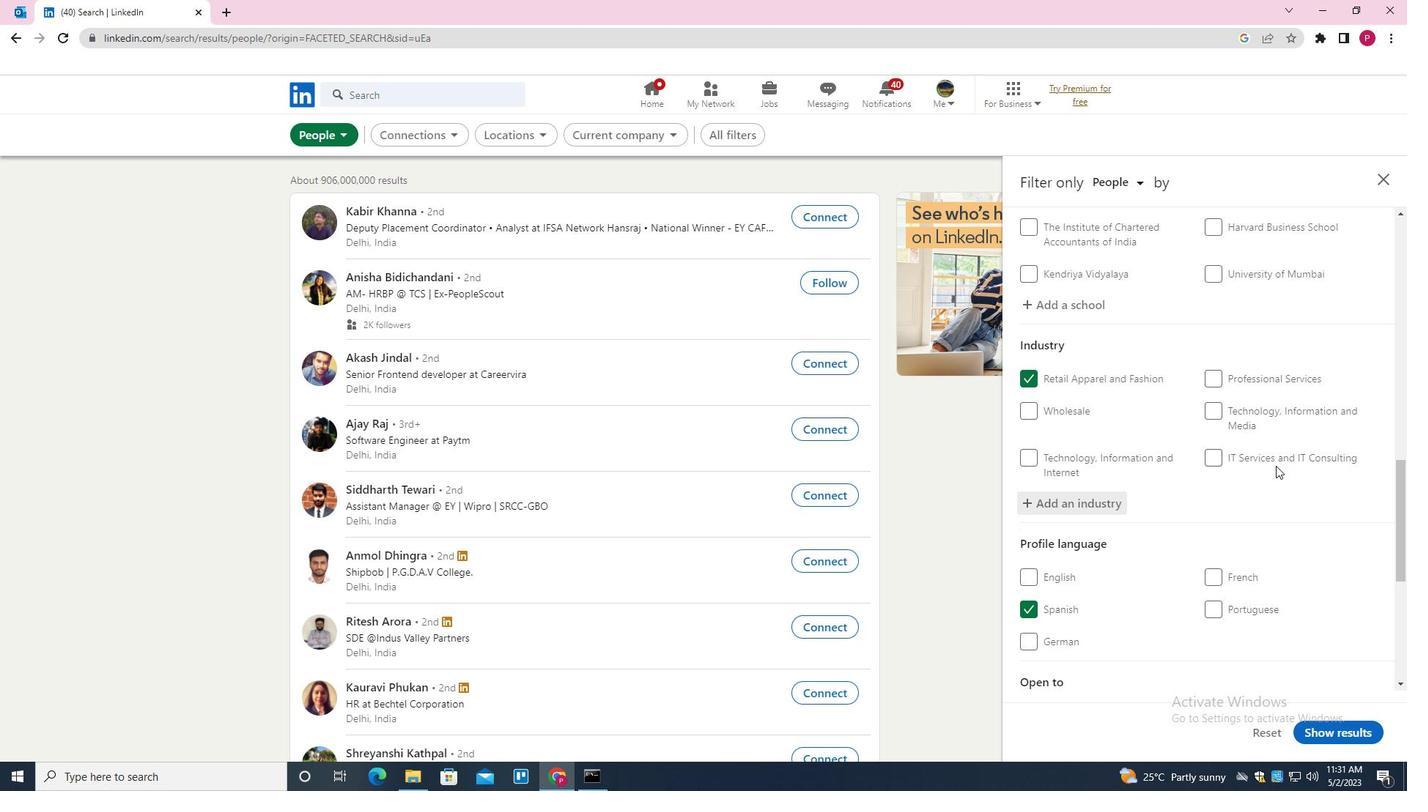 
Action: Mouse scrolled (1274, 466) with delta (0, 0)
Screenshot: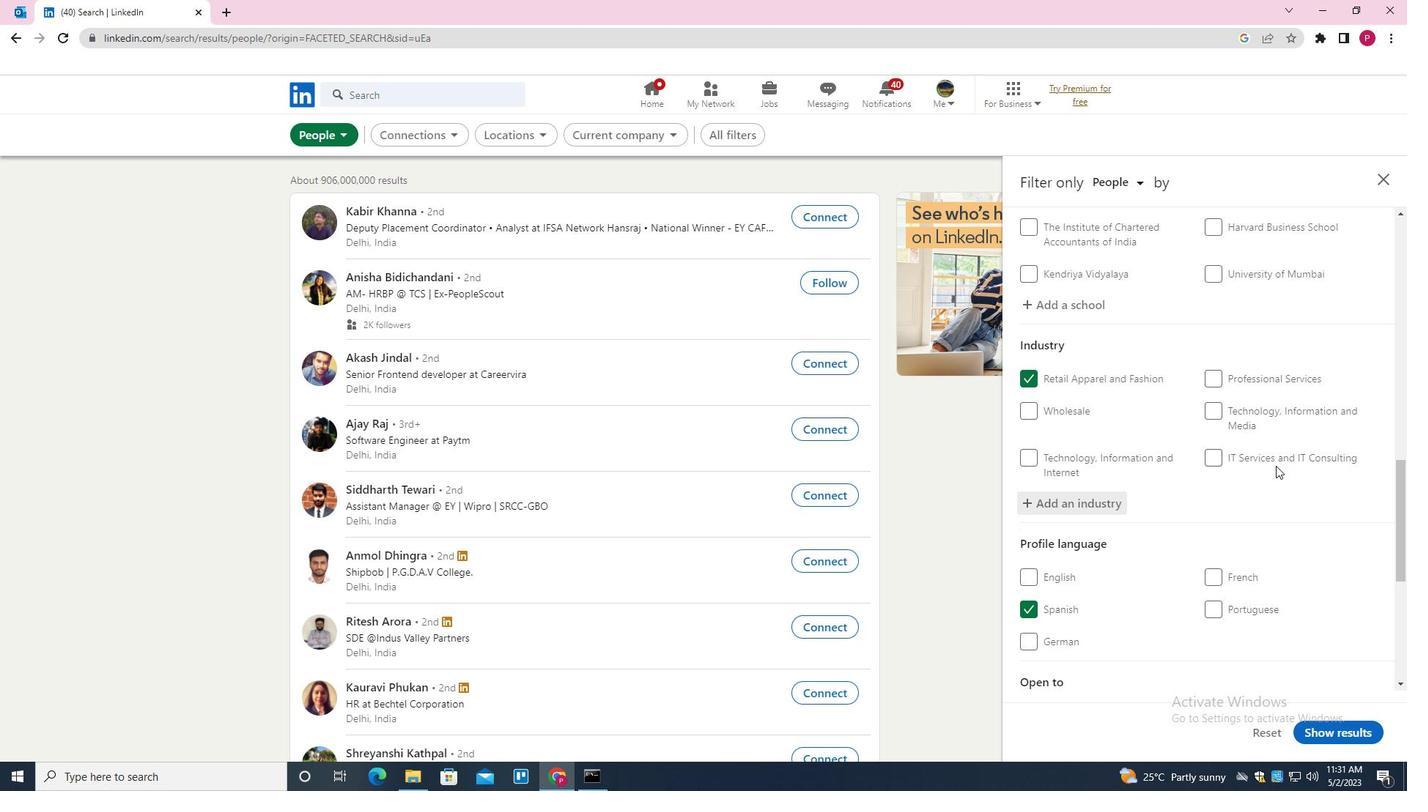 
Action: Mouse moved to (1241, 498)
Screenshot: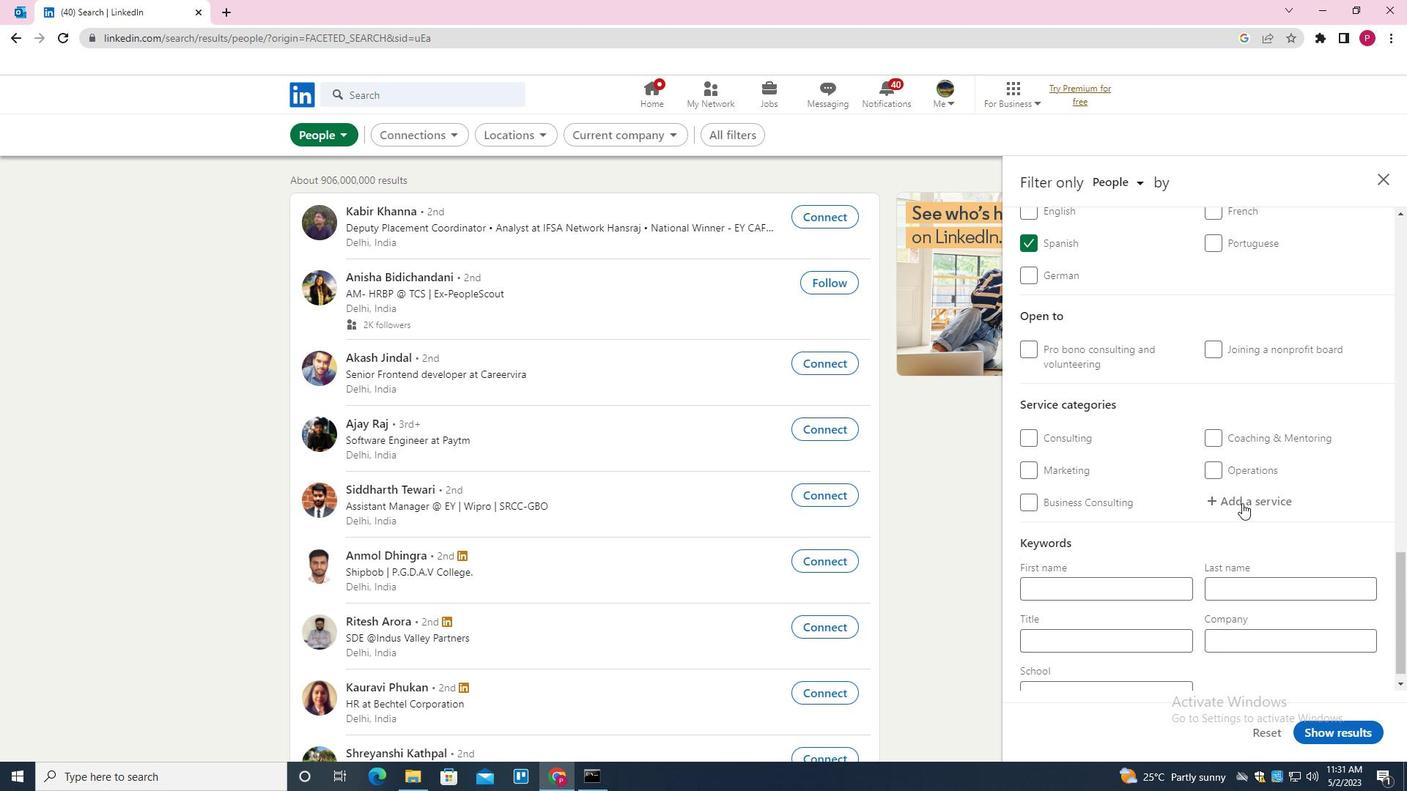 
Action: Mouse pressed left at (1241, 498)
Screenshot: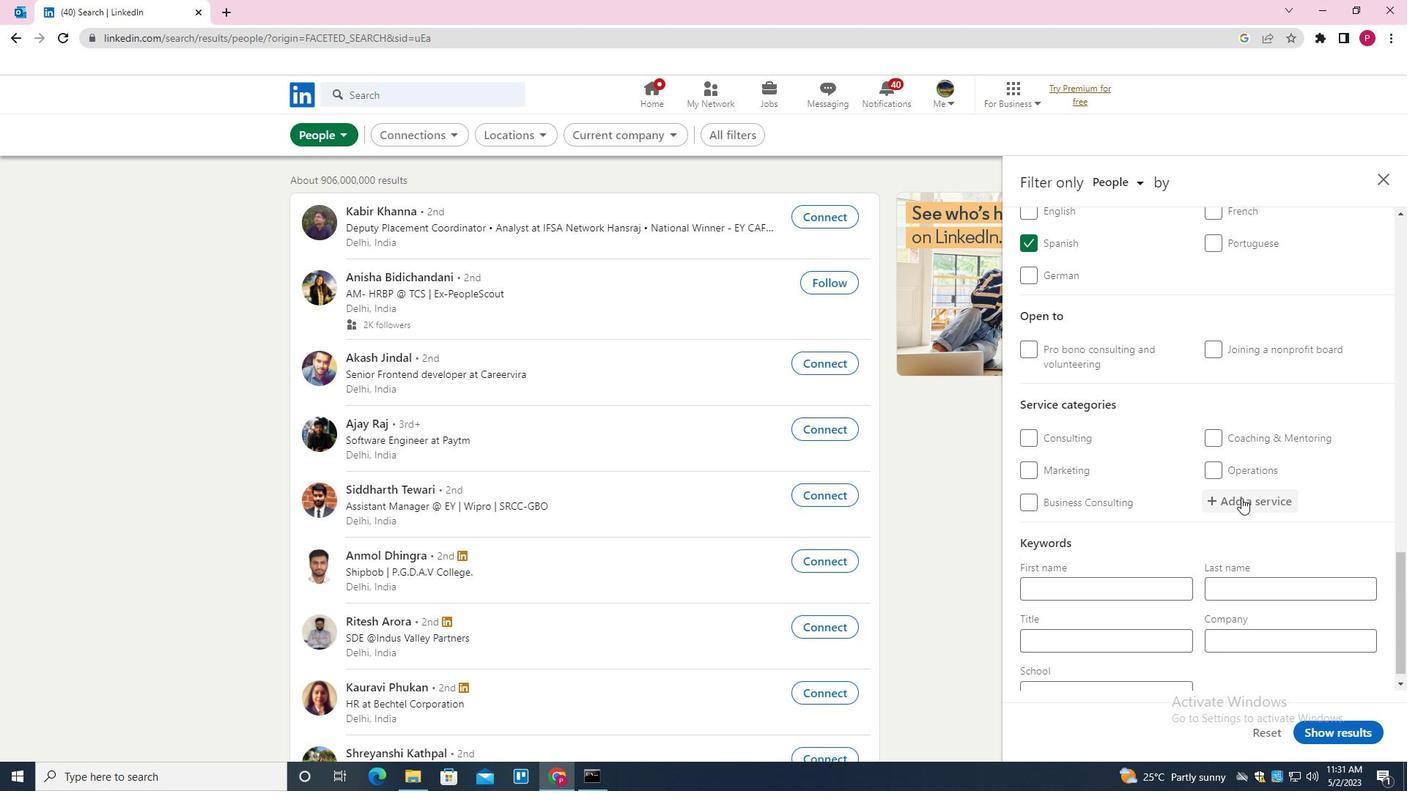 
Action: Key pressed <Key.shift><Key.shift><Key.shift><Key.shift><Key.shift><Key.shift>INTERO<Key.backspace>IOR<Key.down><Key.enter>
Screenshot: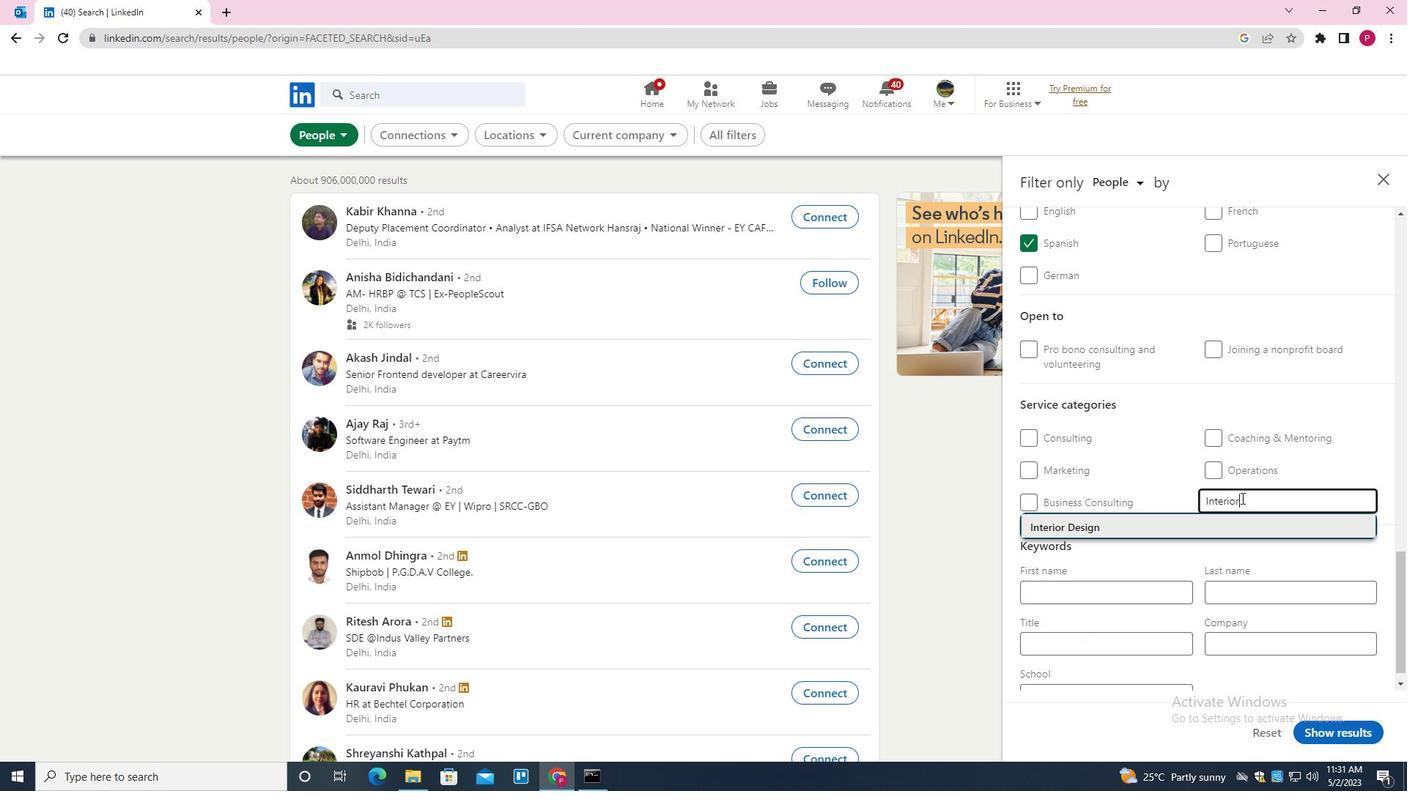 
Action: Mouse moved to (1237, 501)
Screenshot: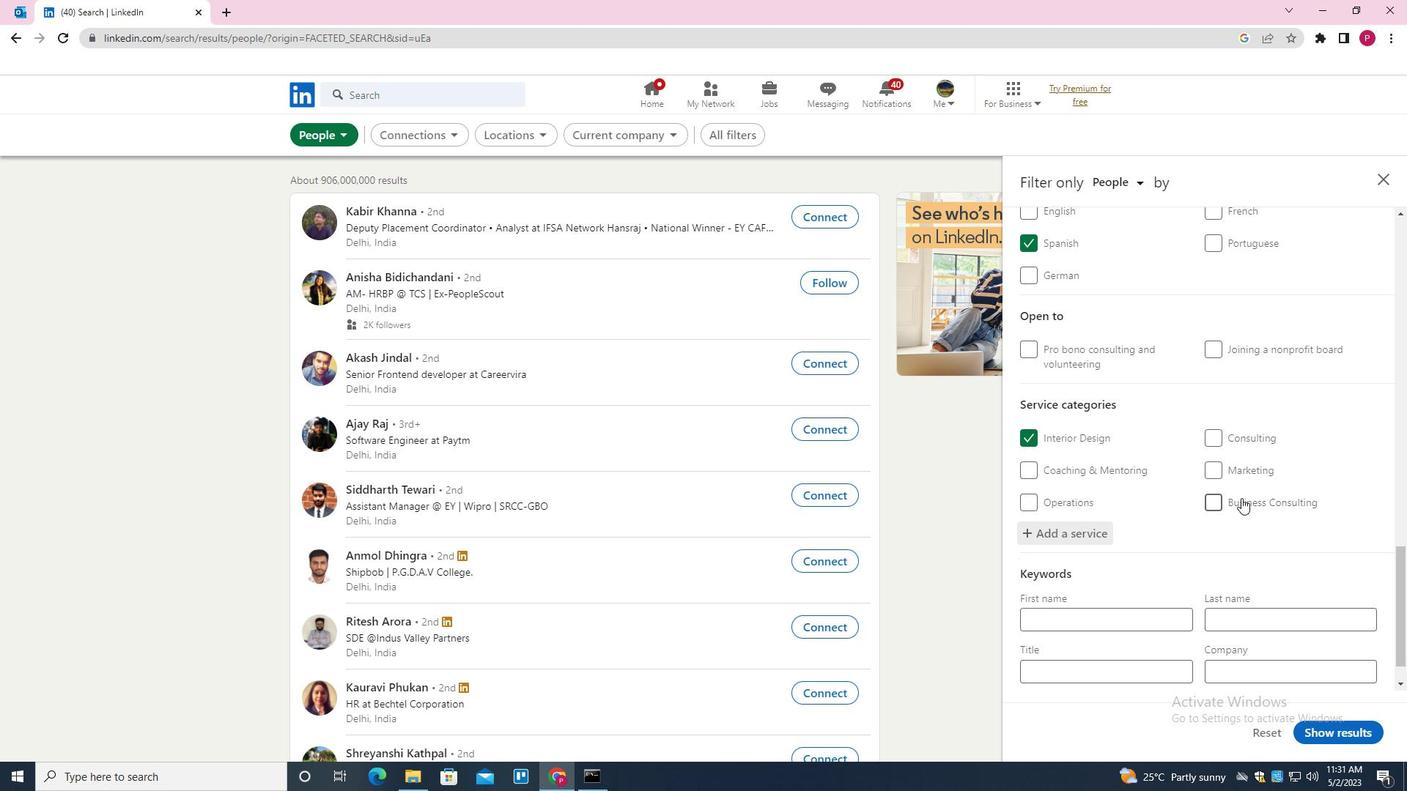
Action: Mouse scrolled (1237, 500) with delta (0, 0)
Screenshot: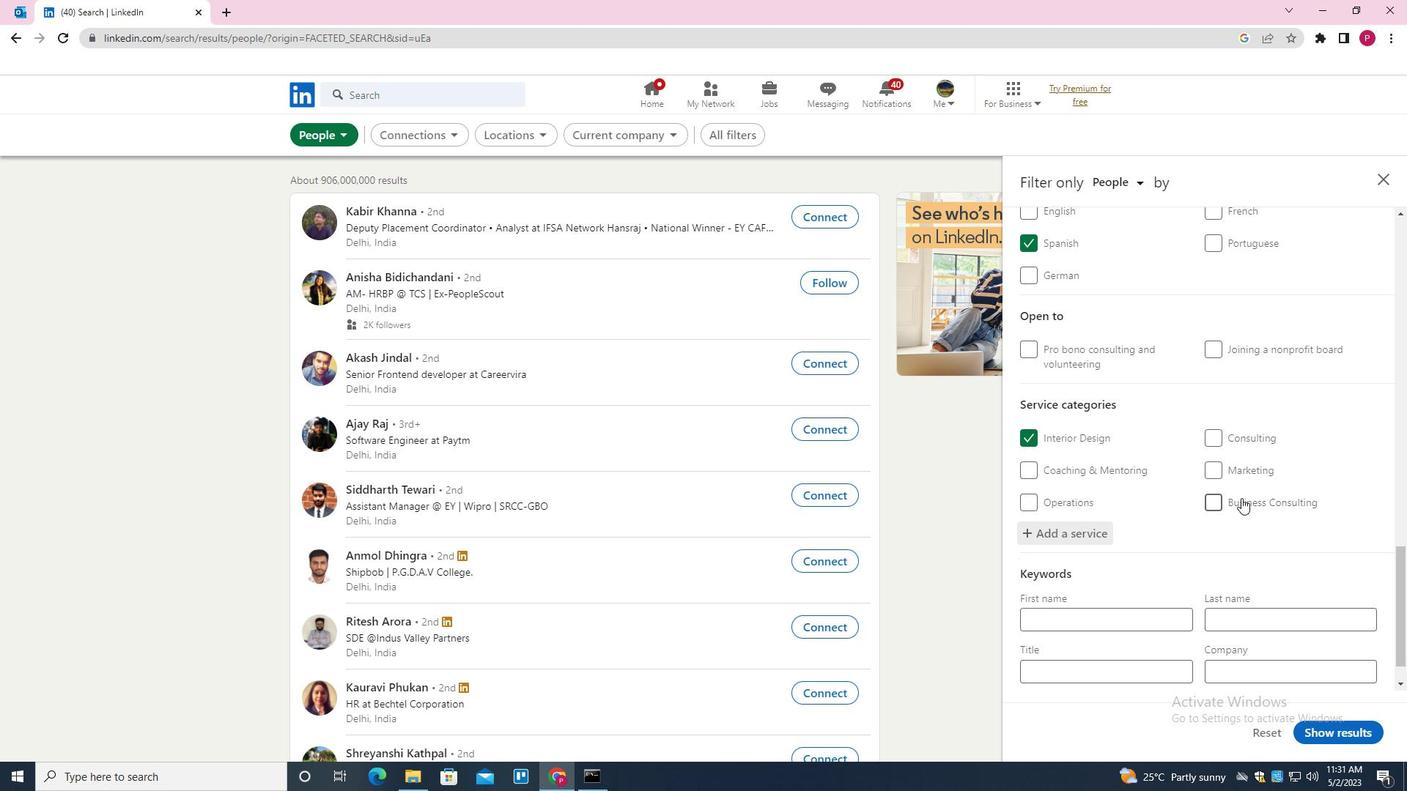 
Action: Mouse moved to (1235, 501)
Screenshot: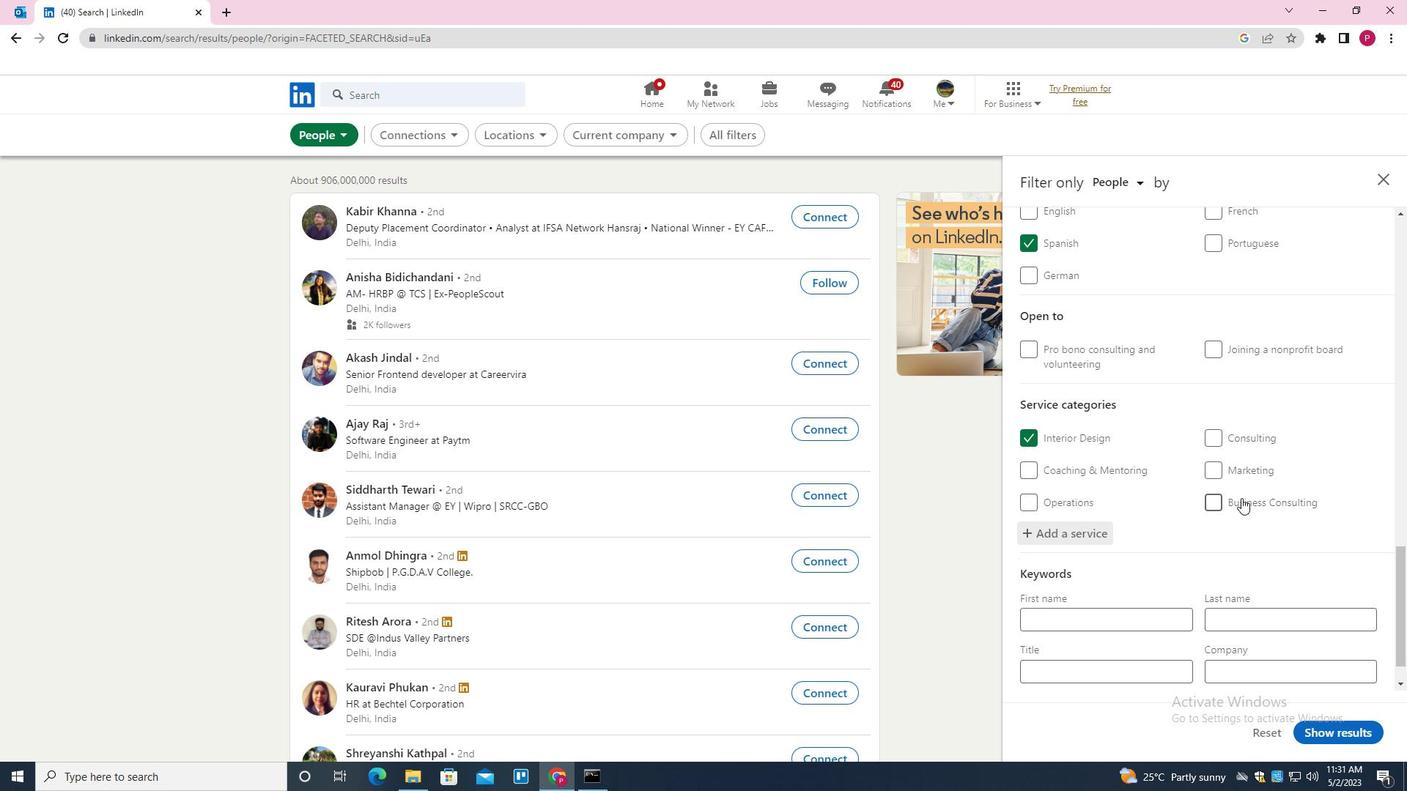 
Action: Mouse scrolled (1235, 500) with delta (0, 0)
Screenshot: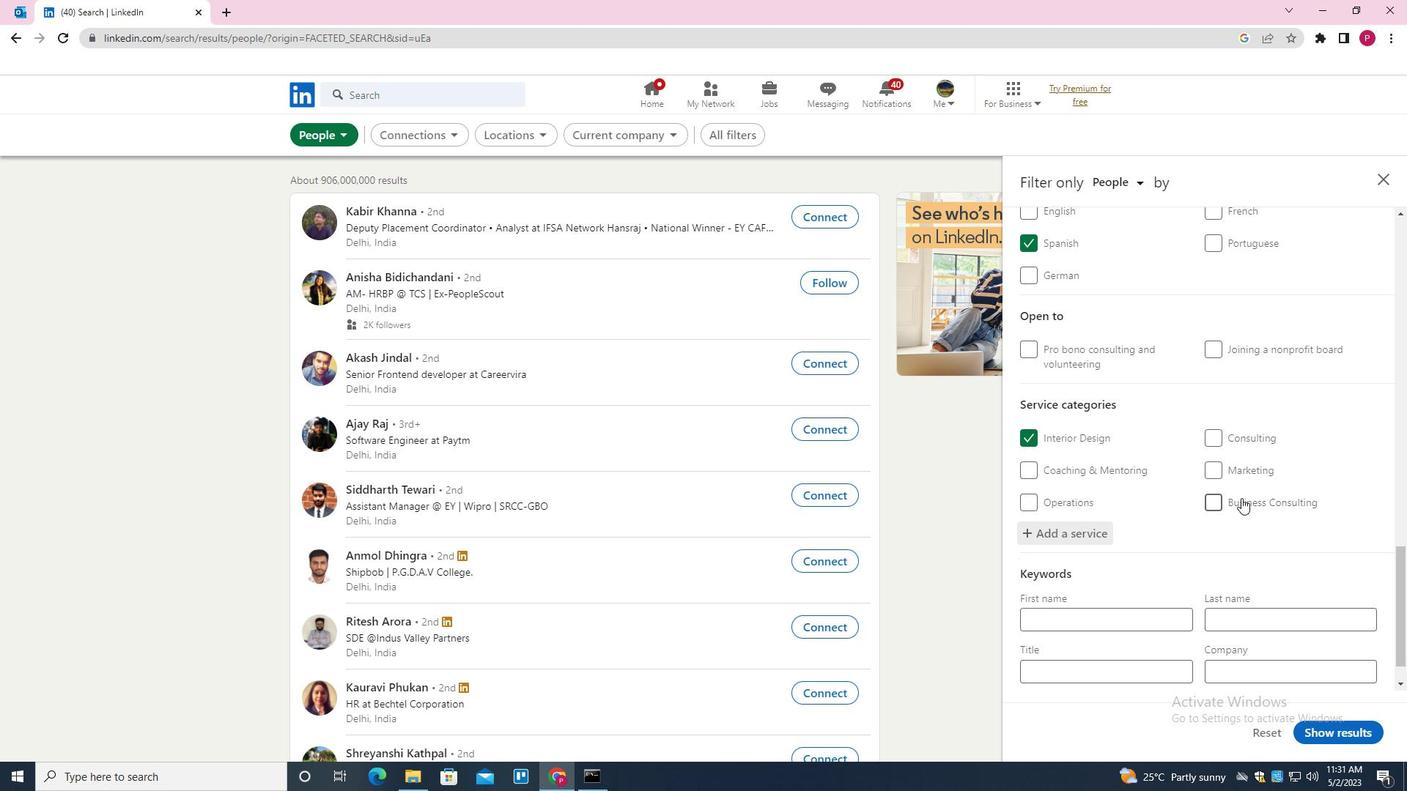 
Action: Mouse moved to (1235, 502)
Screenshot: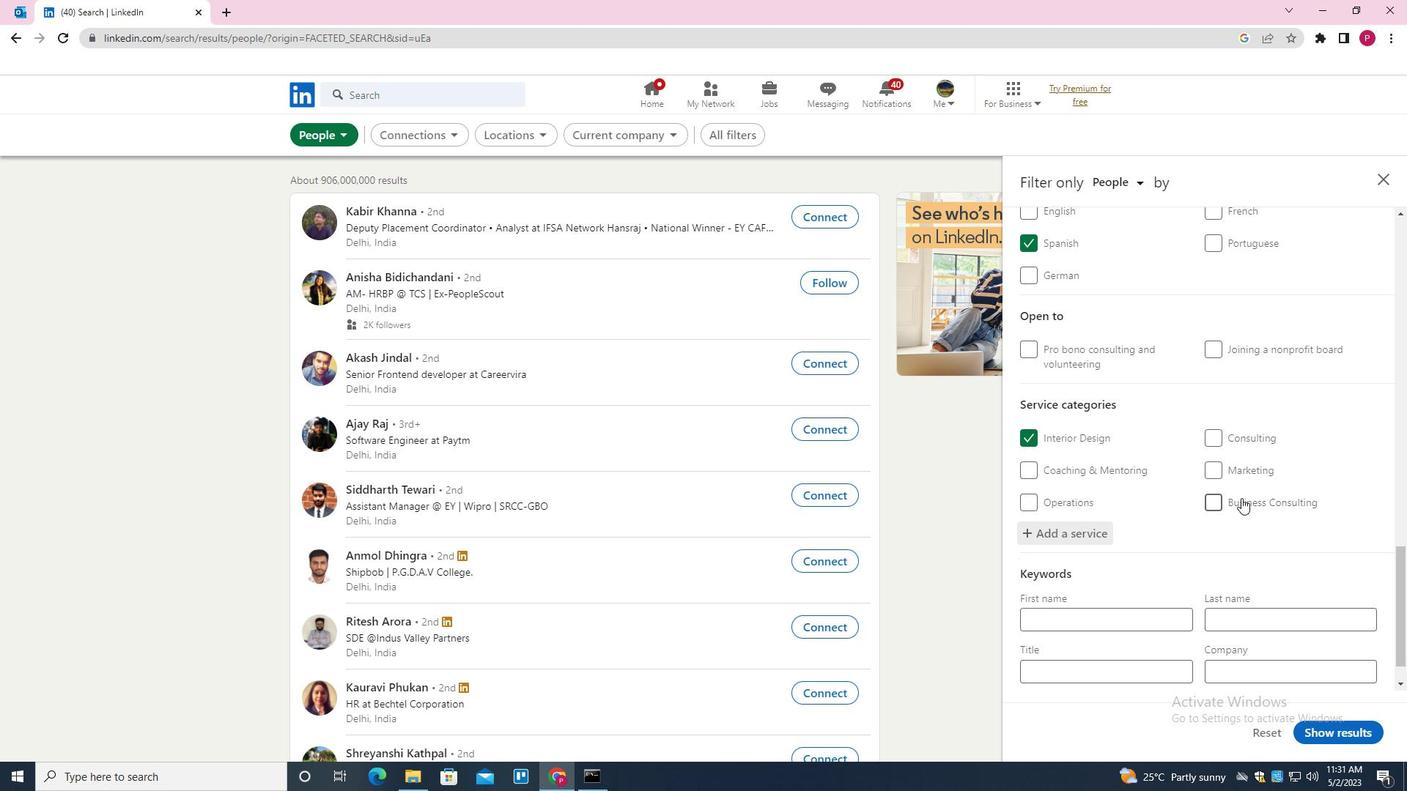 
Action: Mouse scrolled (1235, 501) with delta (0, 0)
Screenshot: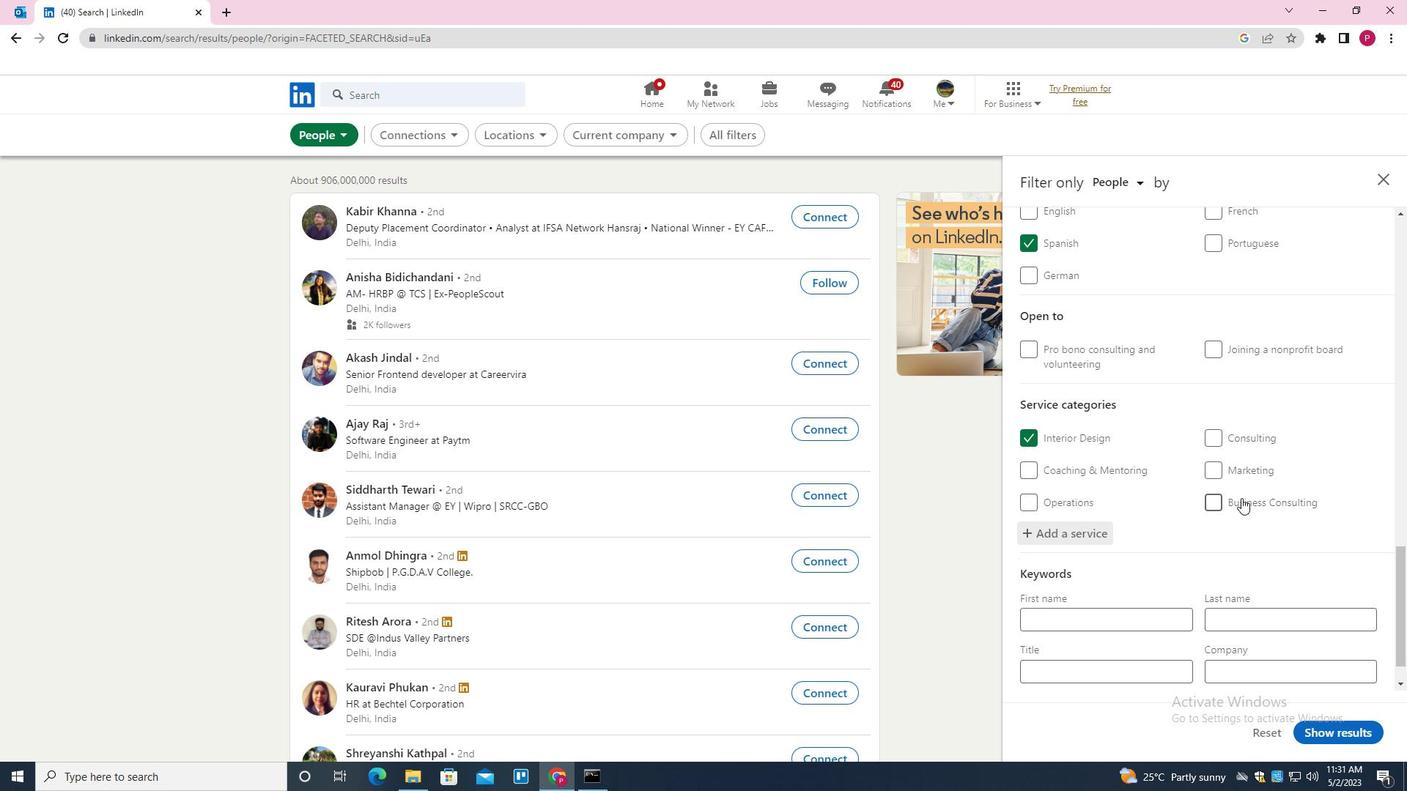 
Action: Mouse moved to (1232, 504)
Screenshot: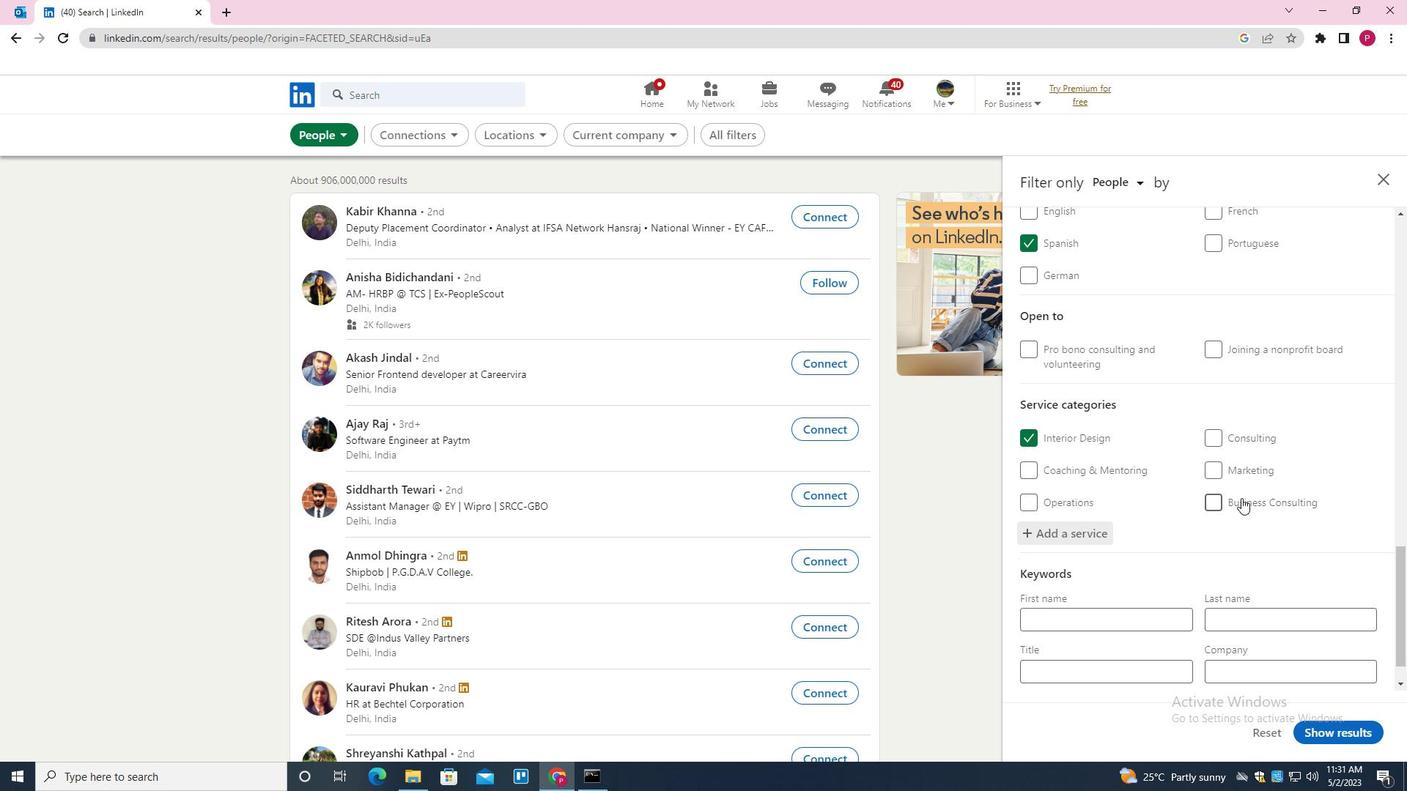 
Action: Mouse scrolled (1232, 503) with delta (0, 0)
Screenshot: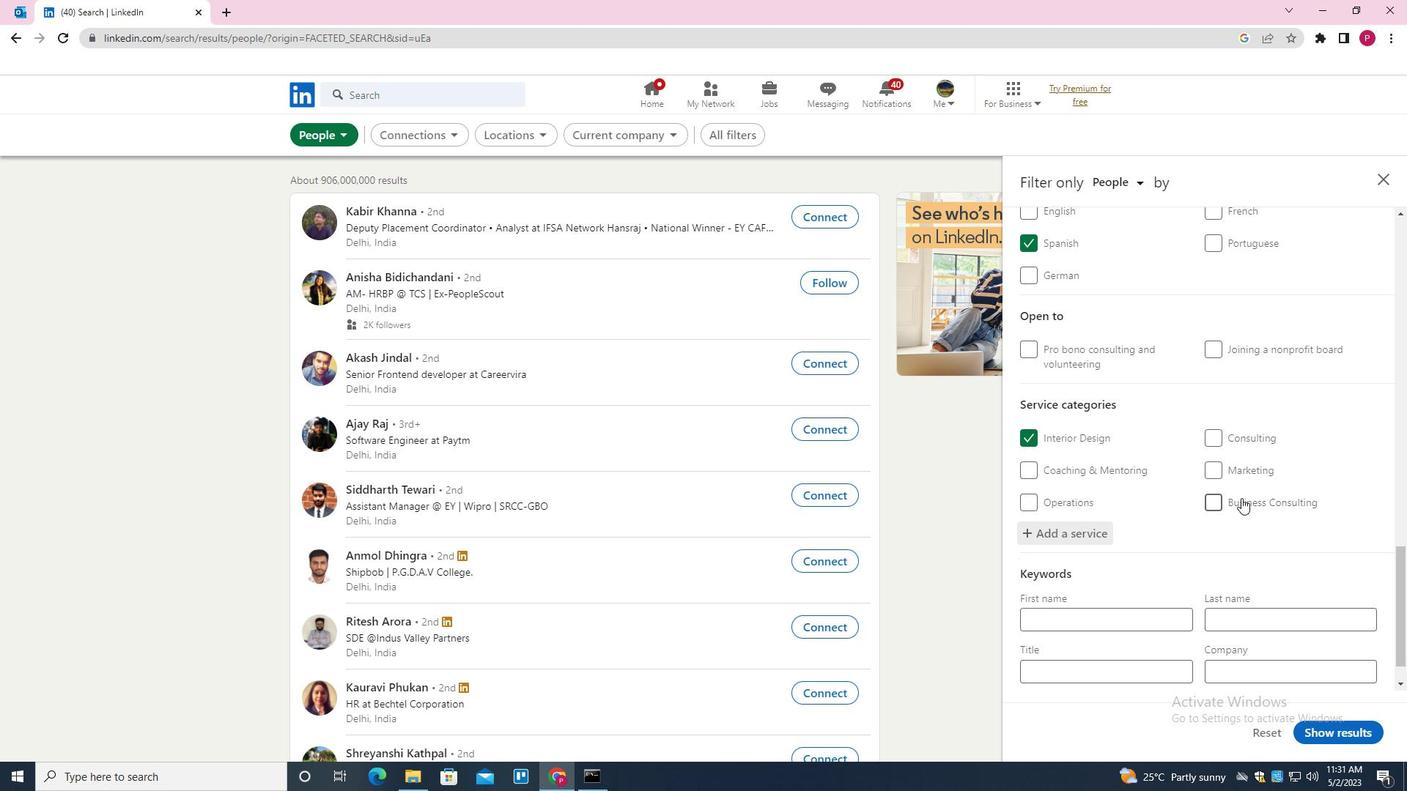 
Action: Mouse moved to (1128, 622)
Screenshot: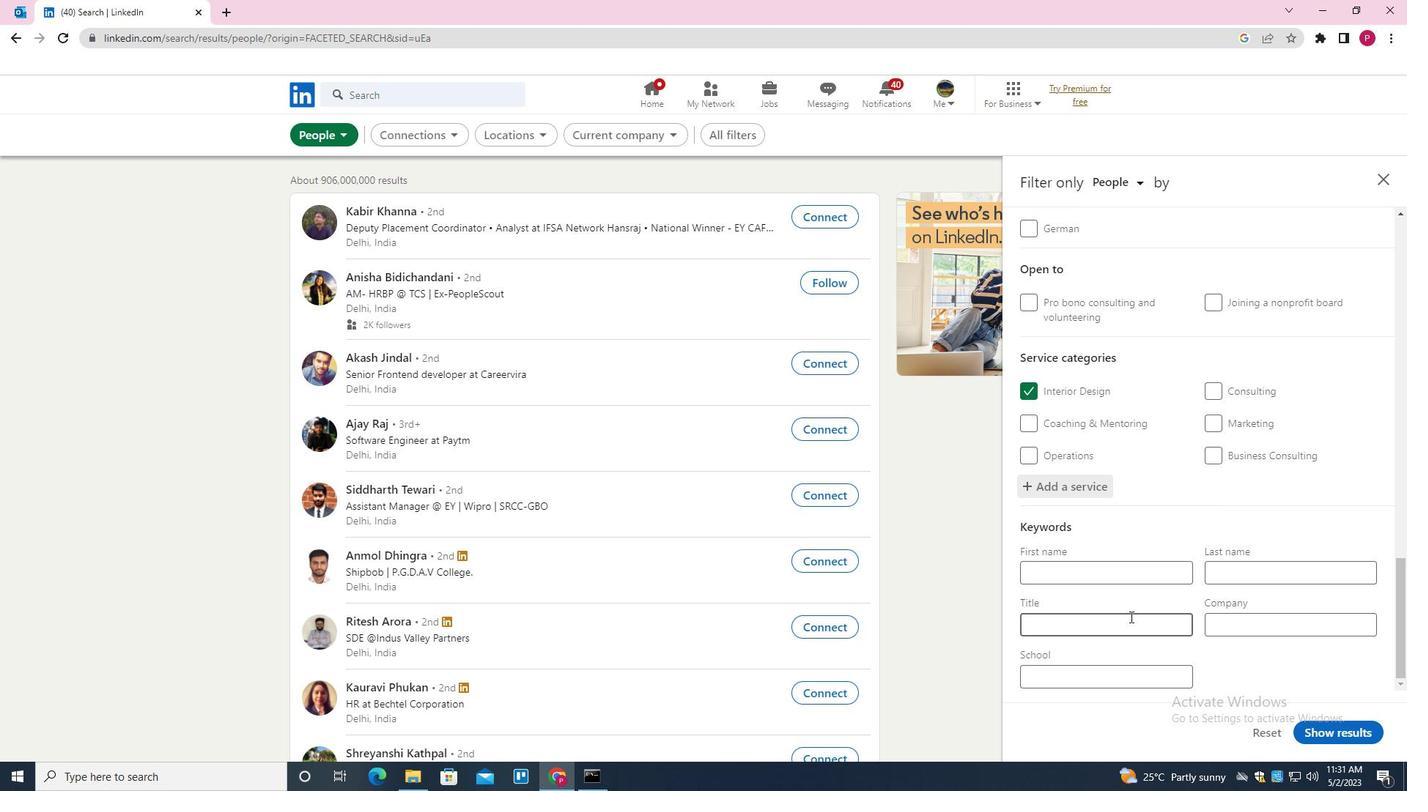
Action: Mouse pressed left at (1128, 622)
Screenshot: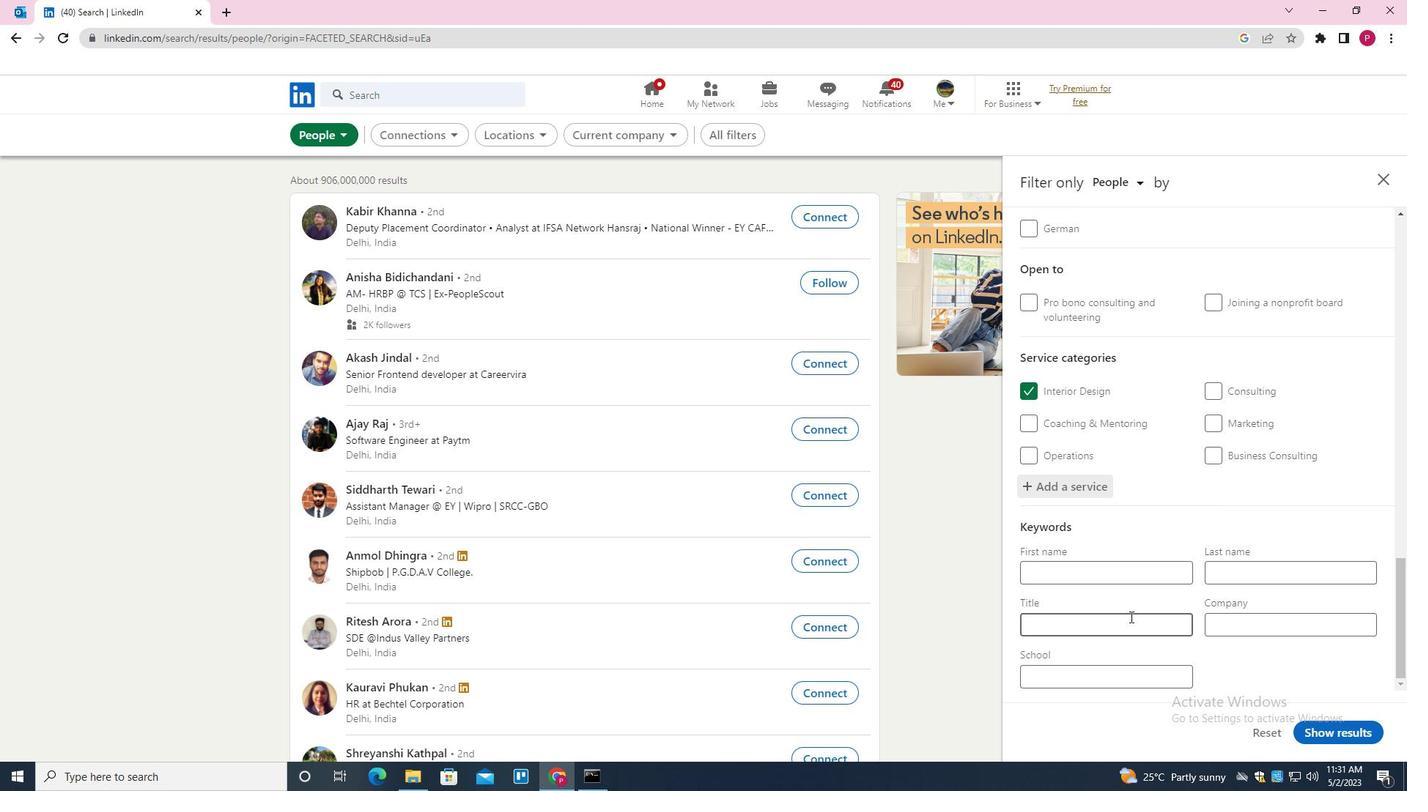 
Action: Key pressed <Key.shift><Key.shift><Key.shift><Key.shift><Key.shift><Key.shift><Key.shift><Key.shift><Key.shift><Key.shift><Key.shift><Key.shift><Key.shift><Key.shift><Key.shift><Key.shift><Key.shift><Key.shift><Key.shift><Key.shift><Key.shift><Key.shift><Key.shift><Key.shift><Key.shift><Key.shift><Key.shift><Key.shift><Key.shift><Key.shift><Key.shift><Key.shift><Key.shift><Key.shift><Key.shift><Key.shift><Key.shift><Key.shift><Key.shift><Key.shift><Key.shift><Key.shift><Key.shift><Key.shift><Key.shift><Key.shift><Key.shift><Key.shift><Key.shift><Key.shift><Key.shift><Key.shift><Key.shift><Key.shift><Key.shift><Key.shift><Key.shift><Key.shift><Key.shift><Key.shift><Key.shift><Key.shift><Key.shift><Key.shift><Key.shift><Key.shift><Key.shift><Key.shift><Key.shift><Key.shift><Key.shift><Key.shift><Key.shift><Key.shift><Key.shift><Key.shift><Key.shift><Key.shift><Key.shift><Key.shift><Key.shift><Key.shift><Key.shift><Key.shift><Key.shift><Key.shift><Key.shift>PROPIETOR
Screenshot: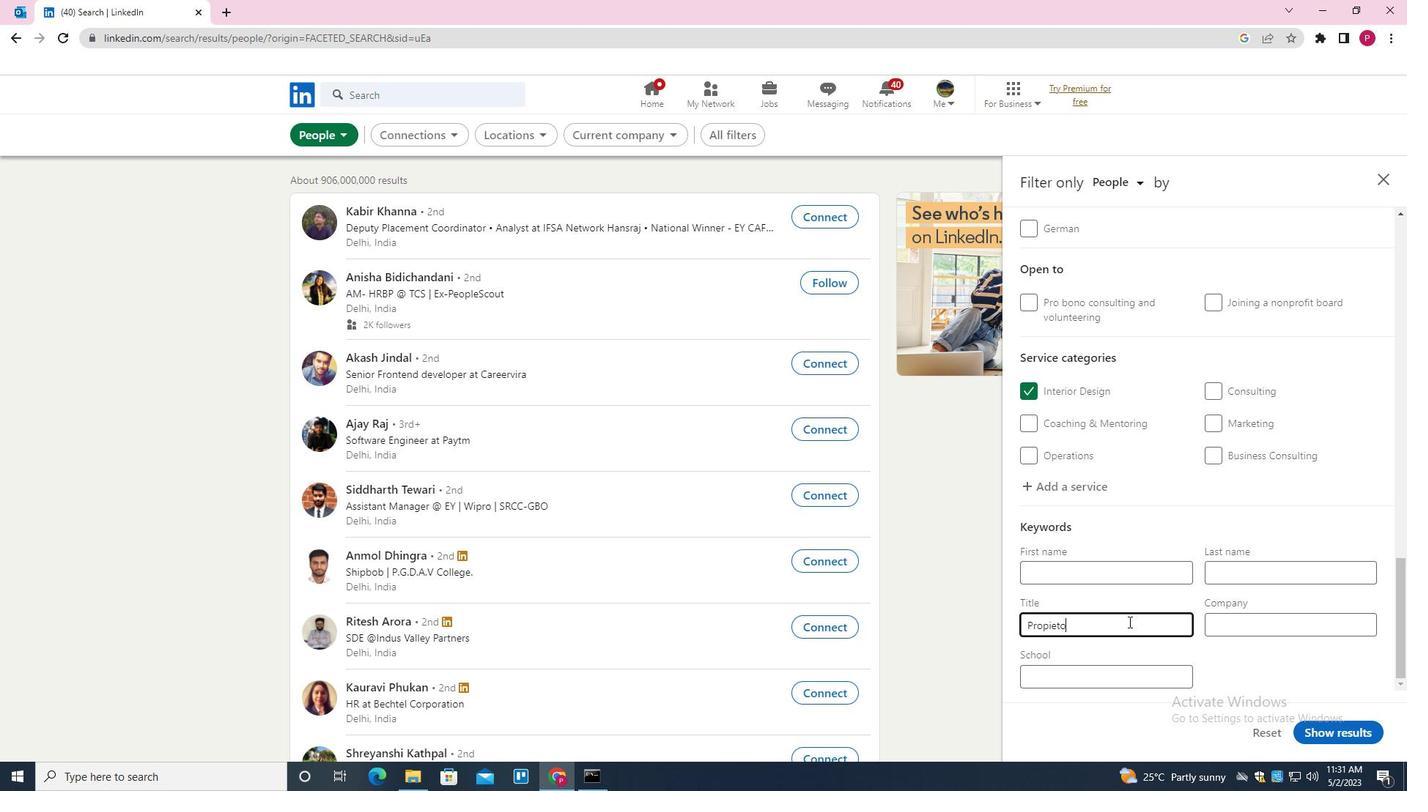 
Action: Mouse moved to (1314, 728)
Screenshot: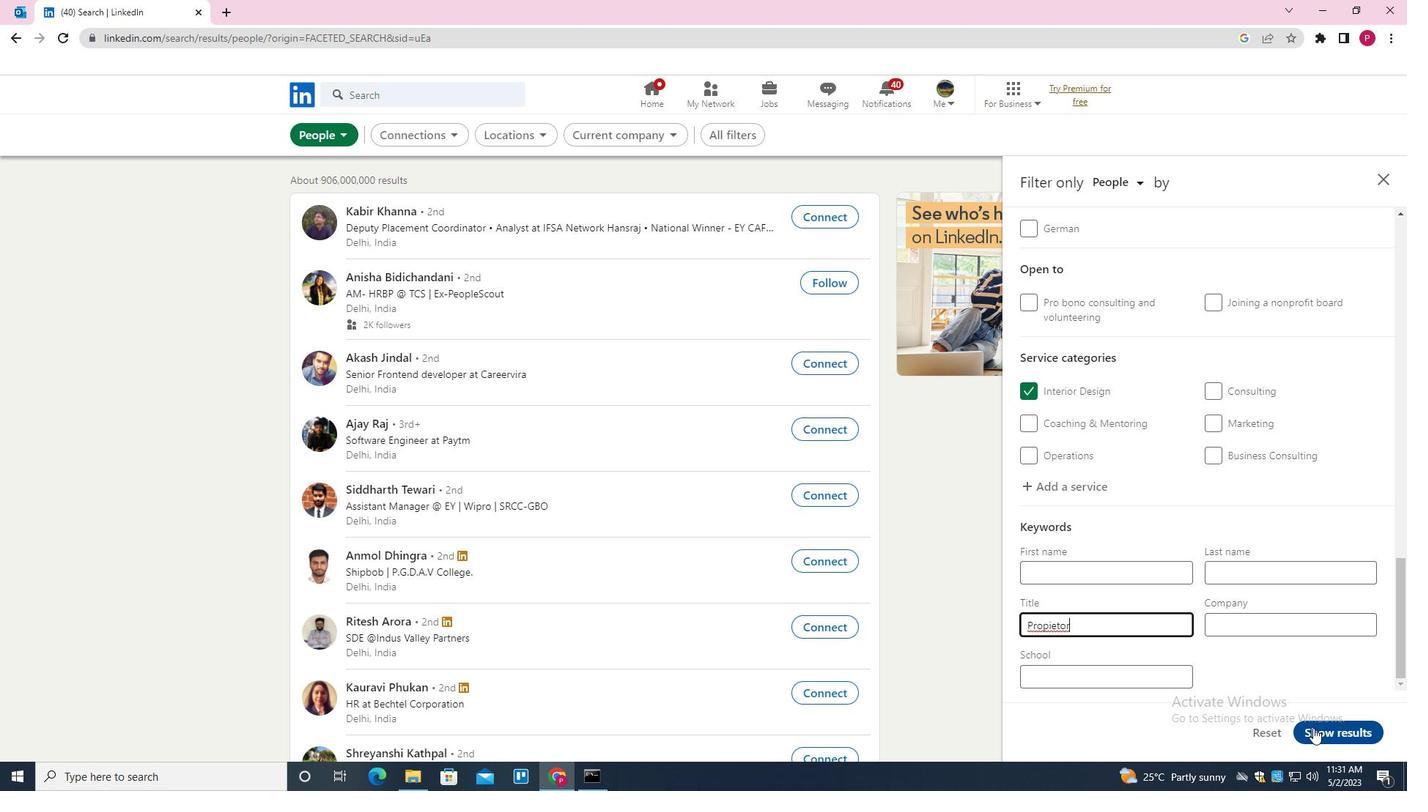 
Action: Mouse pressed left at (1314, 728)
Screenshot: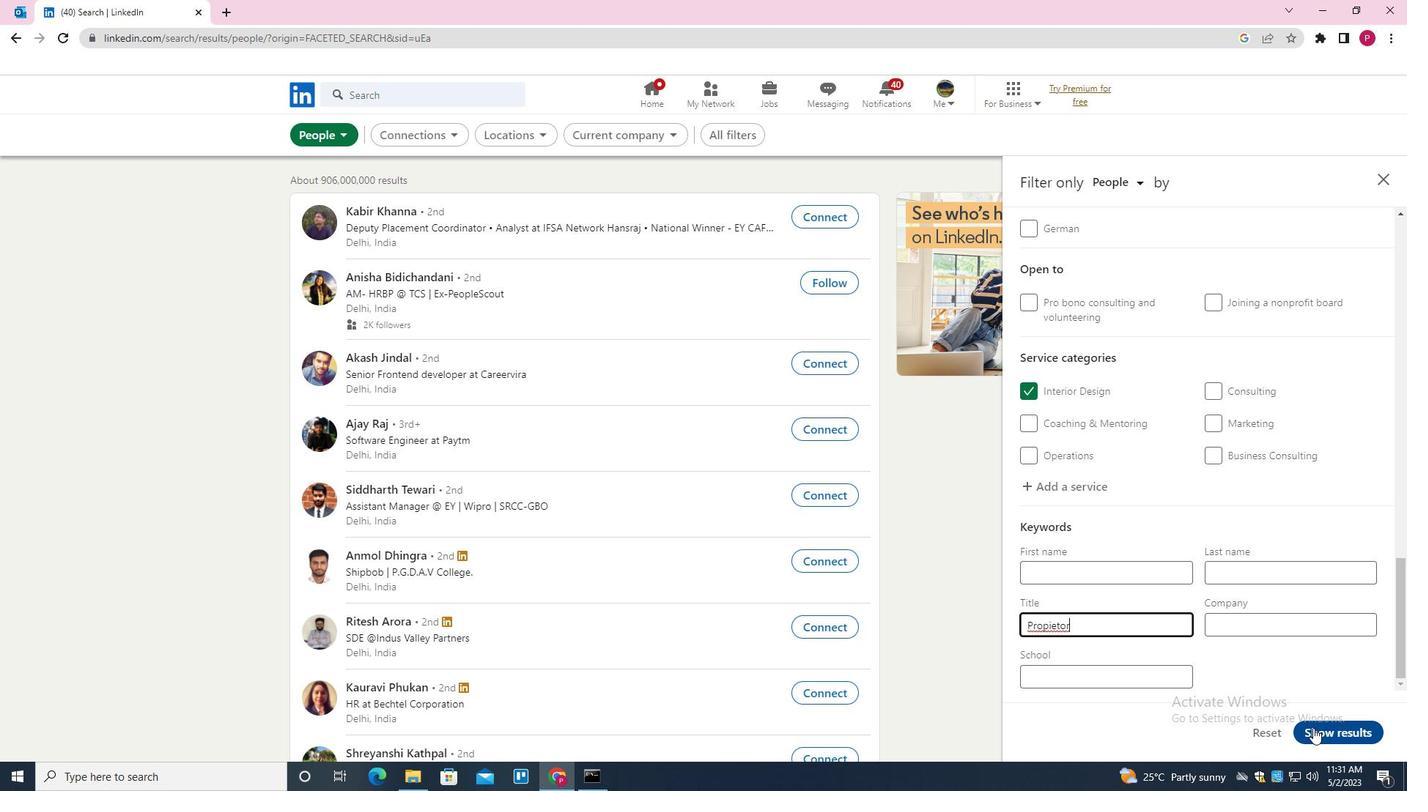 
Action: Mouse moved to (810, 361)
Screenshot: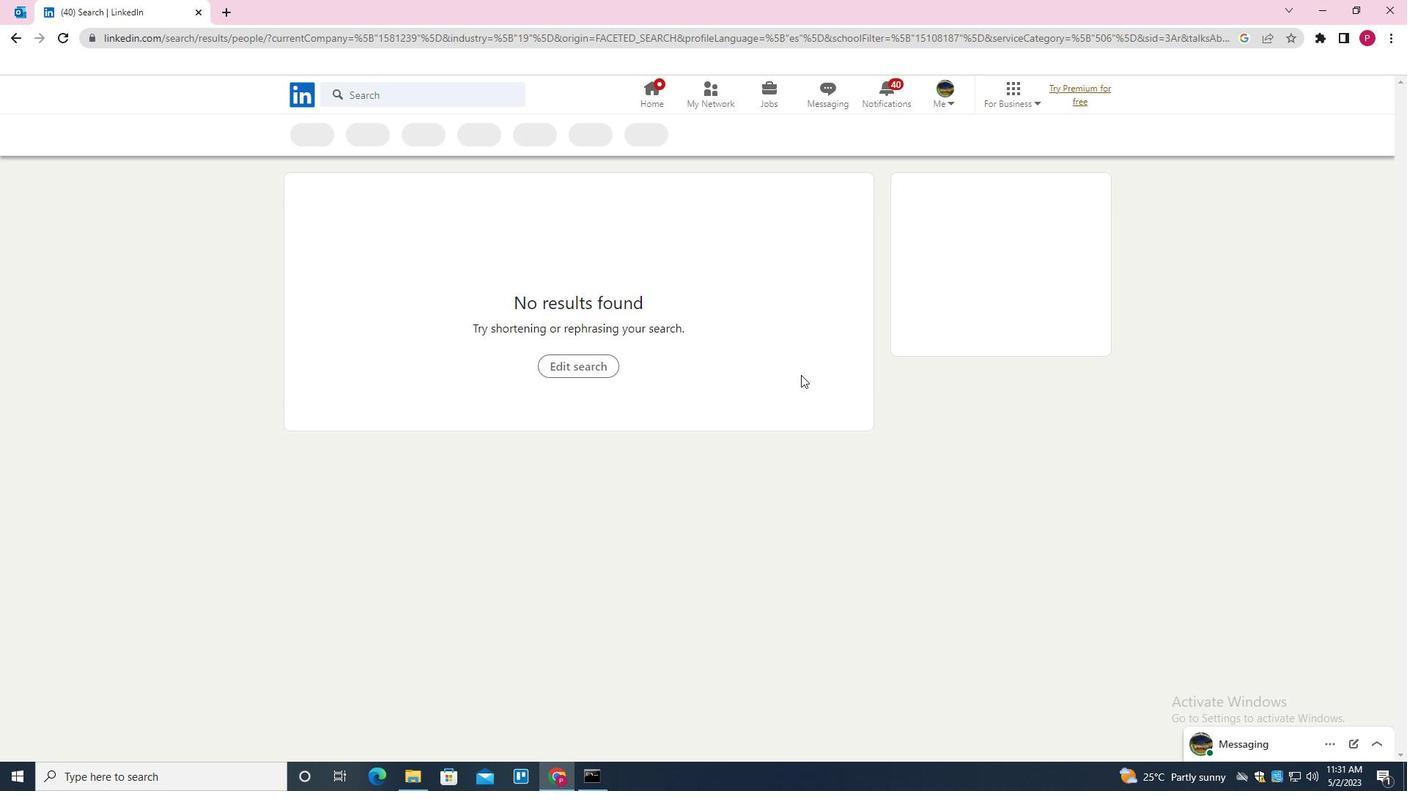 
